 Task: Find connections with filter location Kousa with filter topic #realtorwith filter profile language French with filter current company EJAmerica with filter school Vaagdevi College of Engineering with filter industry Meat Products Manufacturing with filter service category Nonprofit Consulting with filter keywords title Dog Walker / Pet Sitter
Action: Mouse moved to (636, 74)
Screenshot: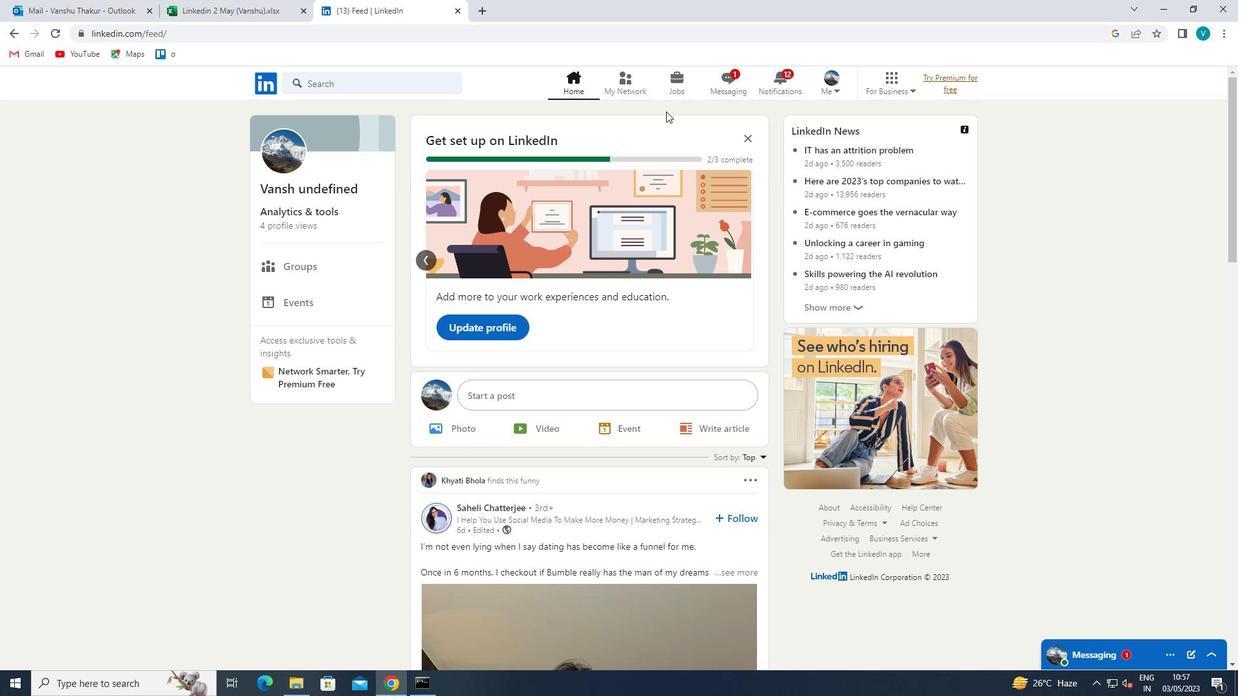 
Action: Mouse pressed left at (636, 74)
Screenshot: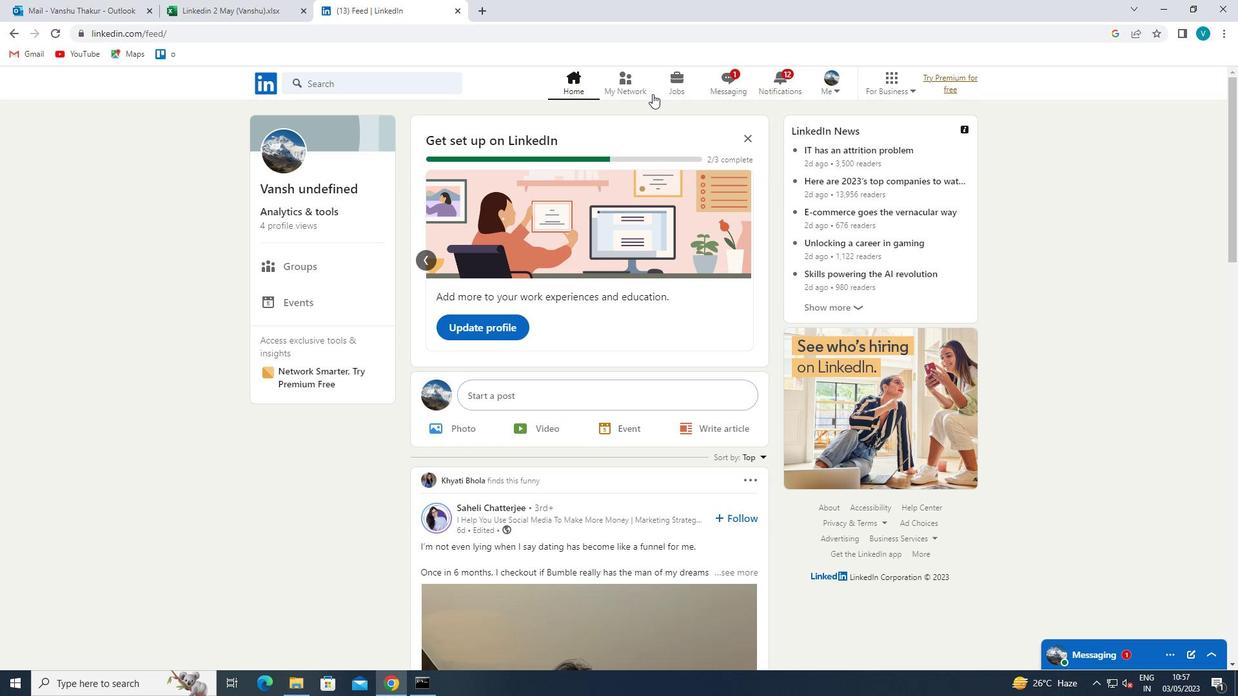 
Action: Mouse moved to (342, 157)
Screenshot: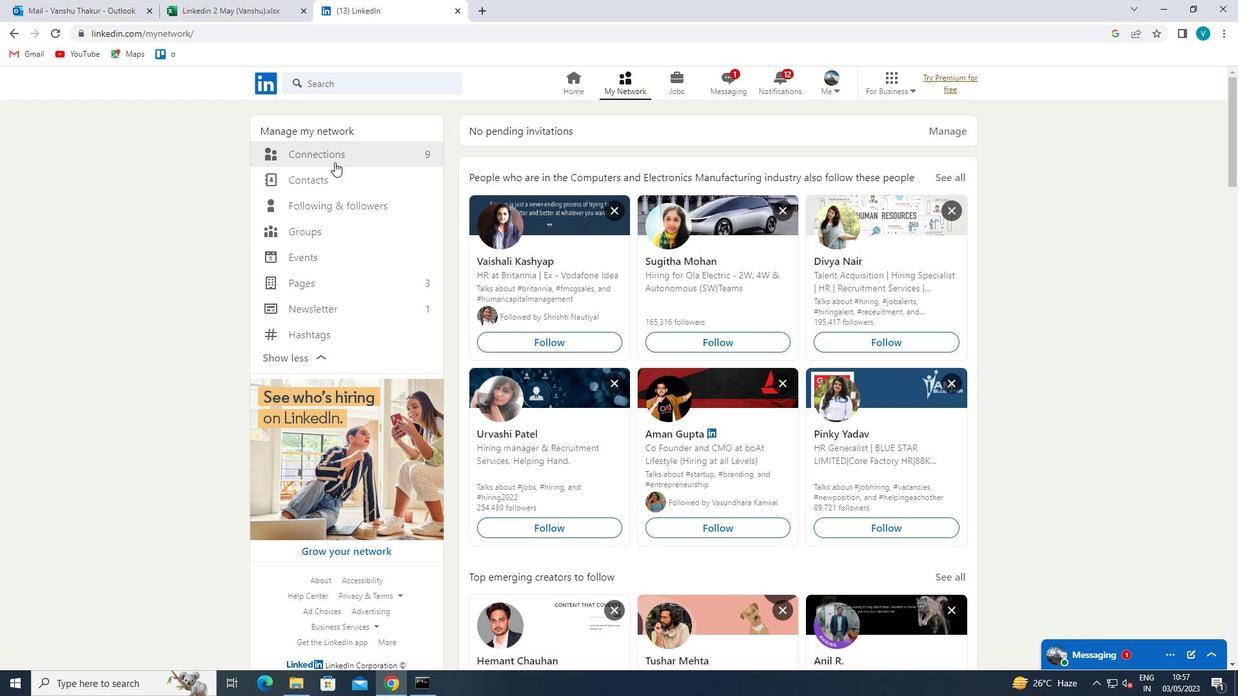 
Action: Mouse pressed left at (342, 157)
Screenshot: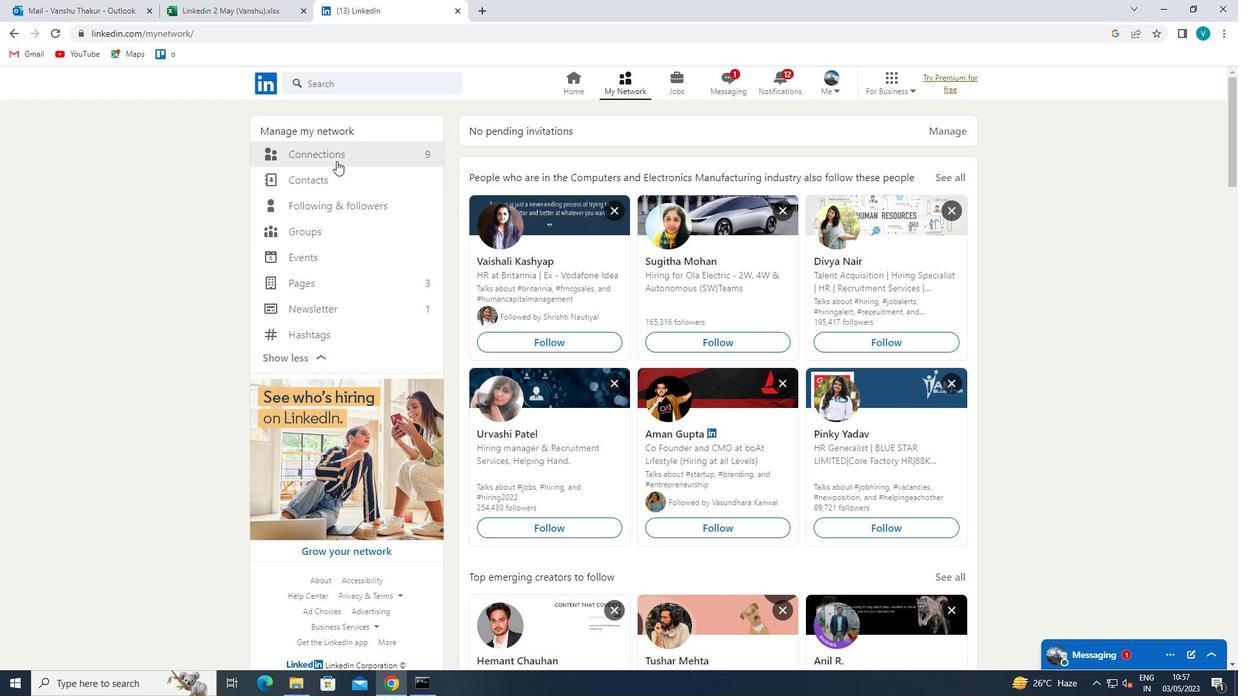 
Action: Mouse moved to (704, 152)
Screenshot: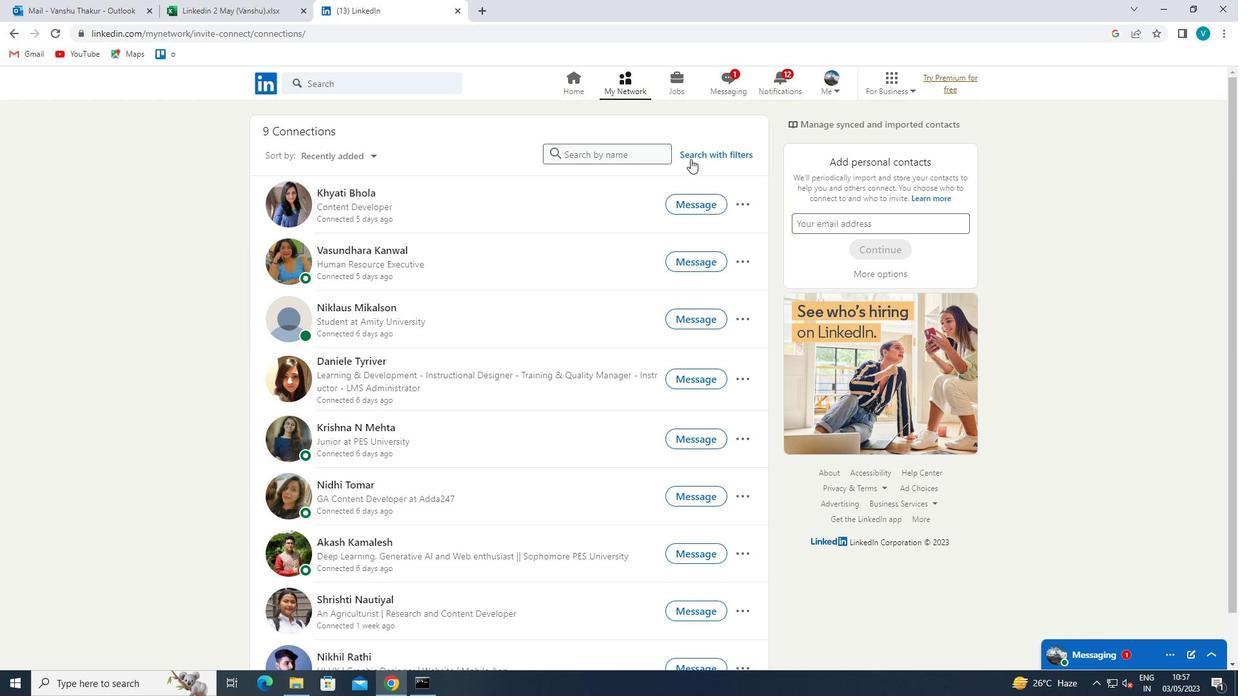 
Action: Mouse pressed left at (704, 152)
Screenshot: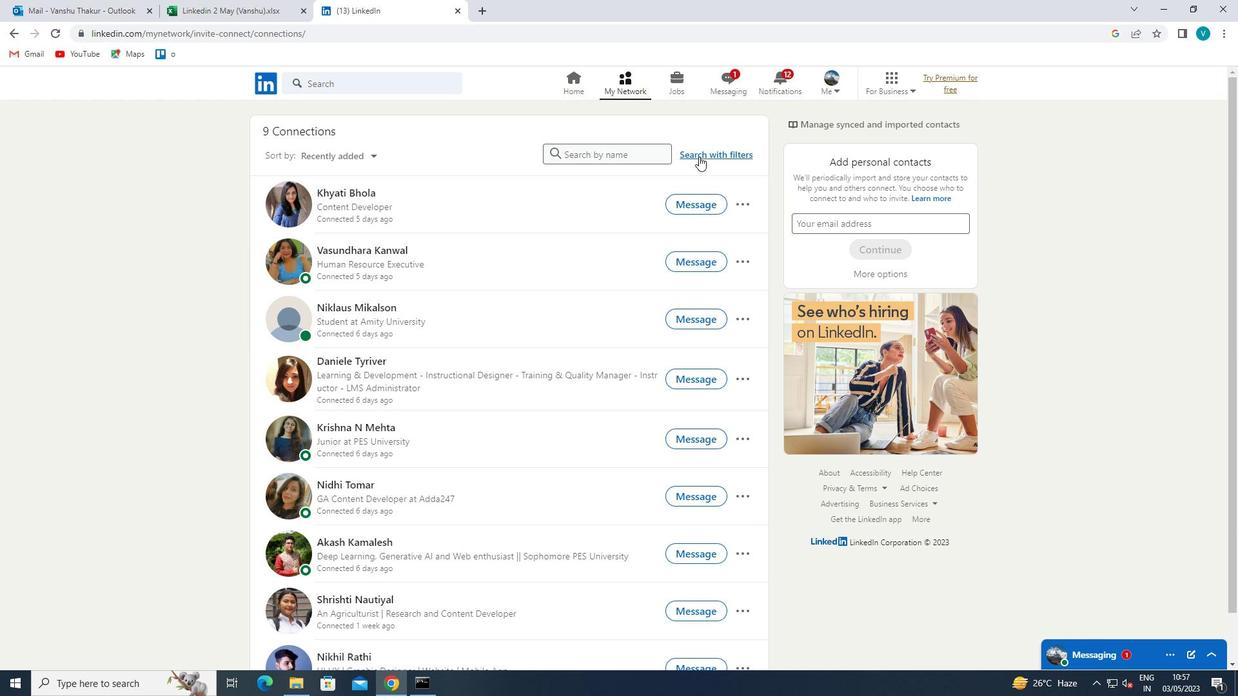 
Action: Mouse moved to (617, 123)
Screenshot: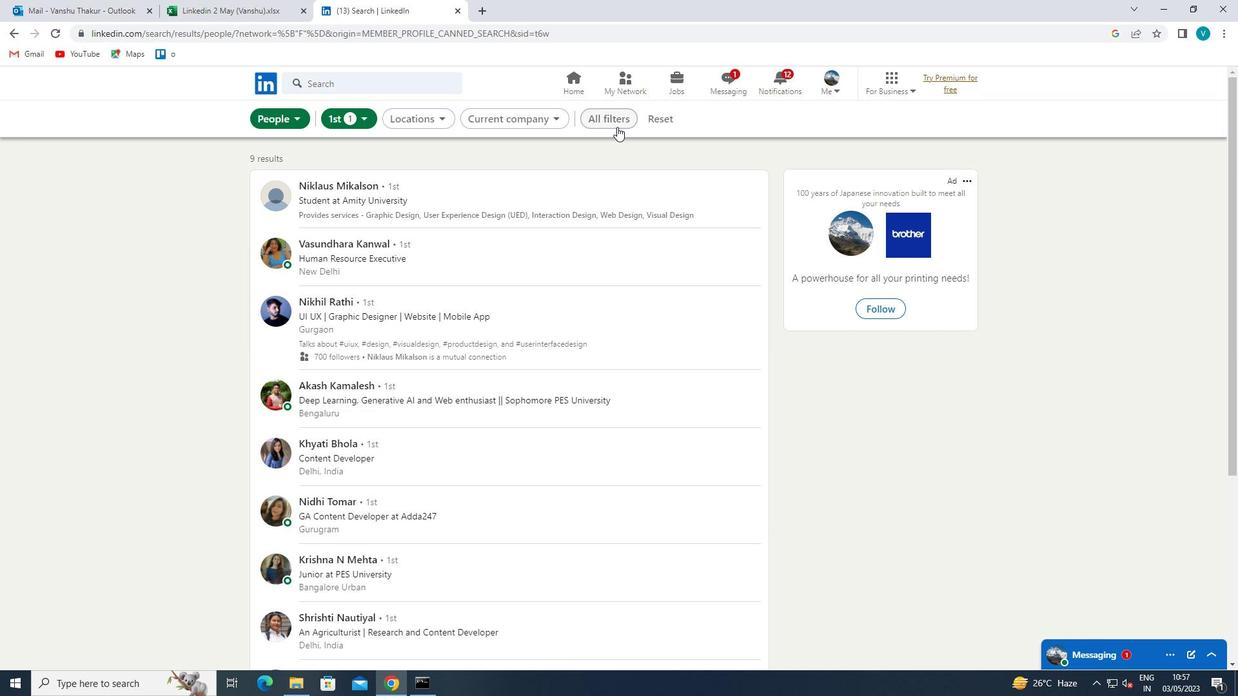 
Action: Mouse pressed left at (617, 123)
Screenshot: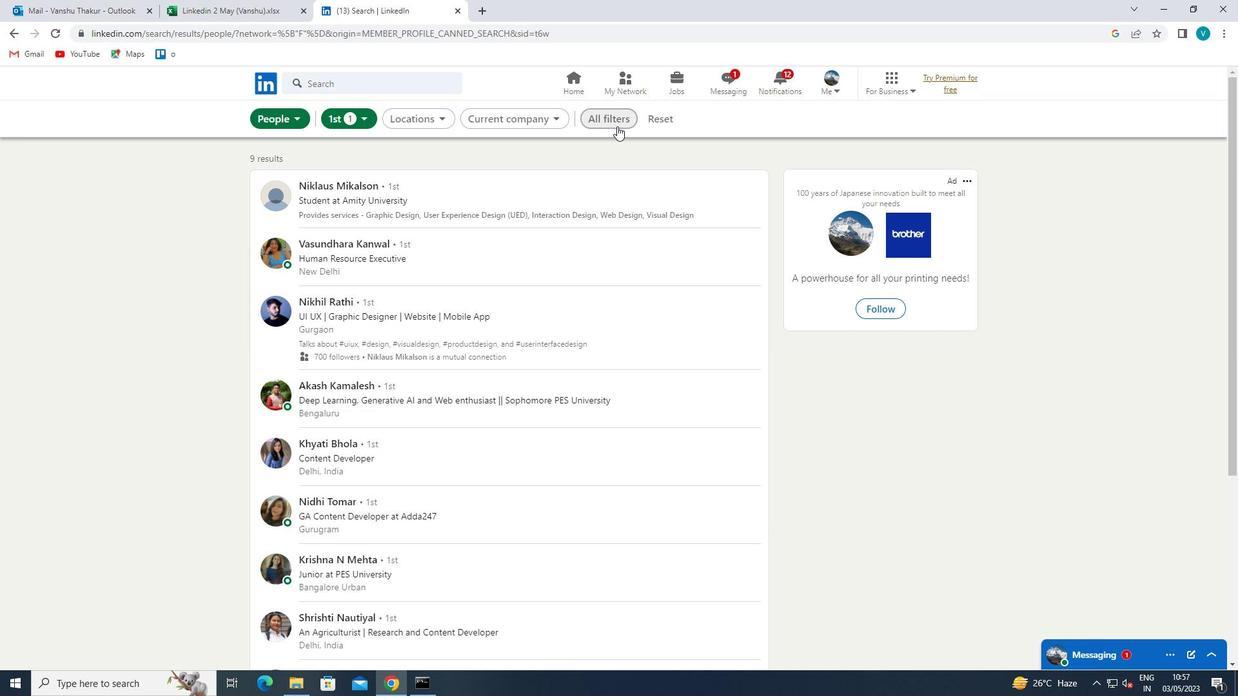 
Action: Mouse moved to (1036, 390)
Screenshot: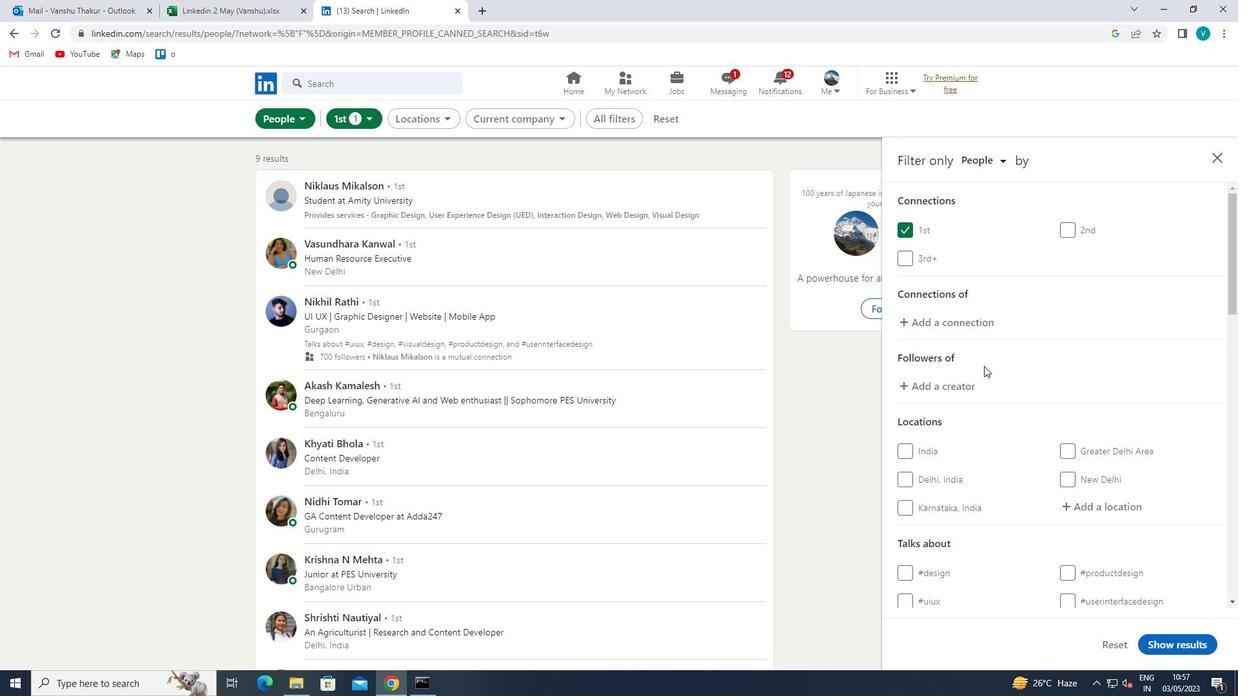 
Action: Mouse scrolled (1036, 389) with delta (0, 0)
Screenshot: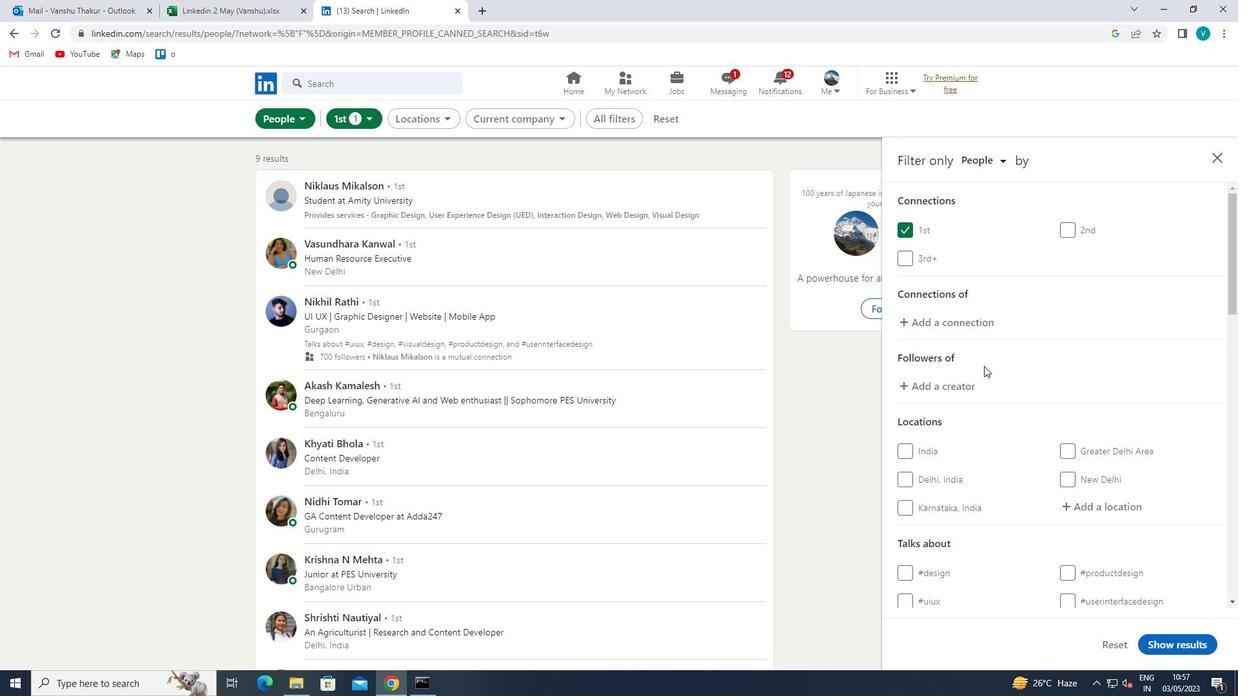 
Action: Mouse moved to (1037, 390)
Screenshot: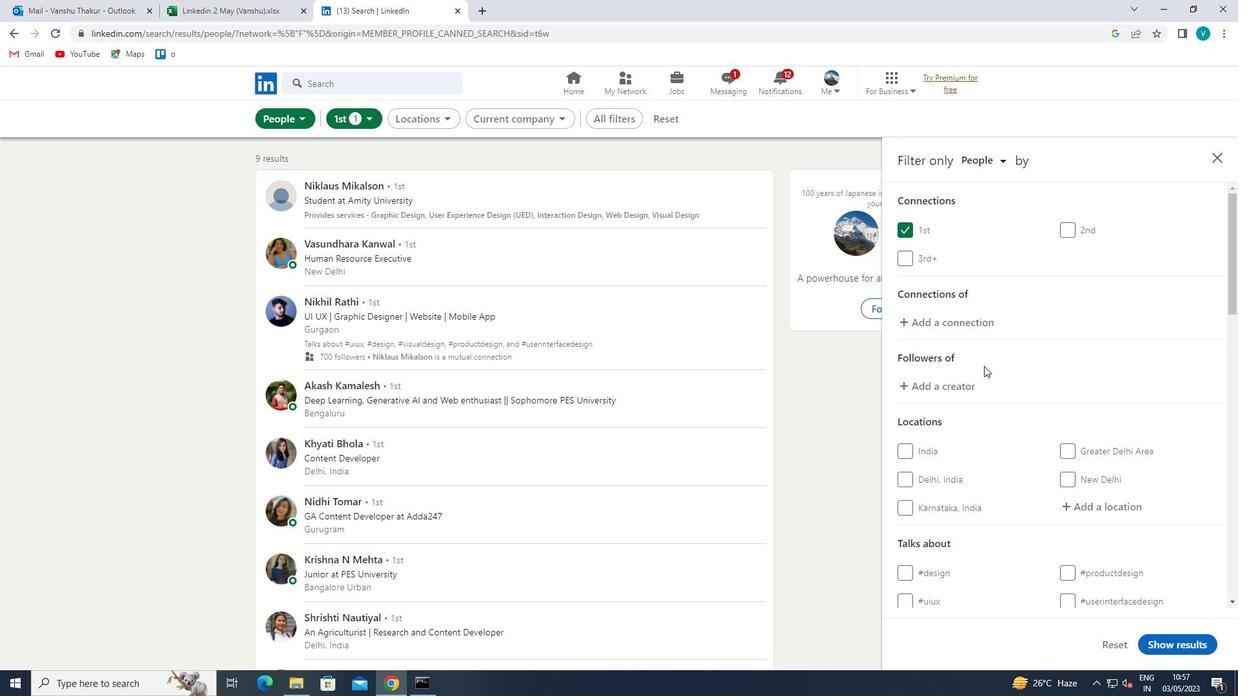 
Action: Mouse scrolled (1037, 389) with delta (0, 0)
Screenshot: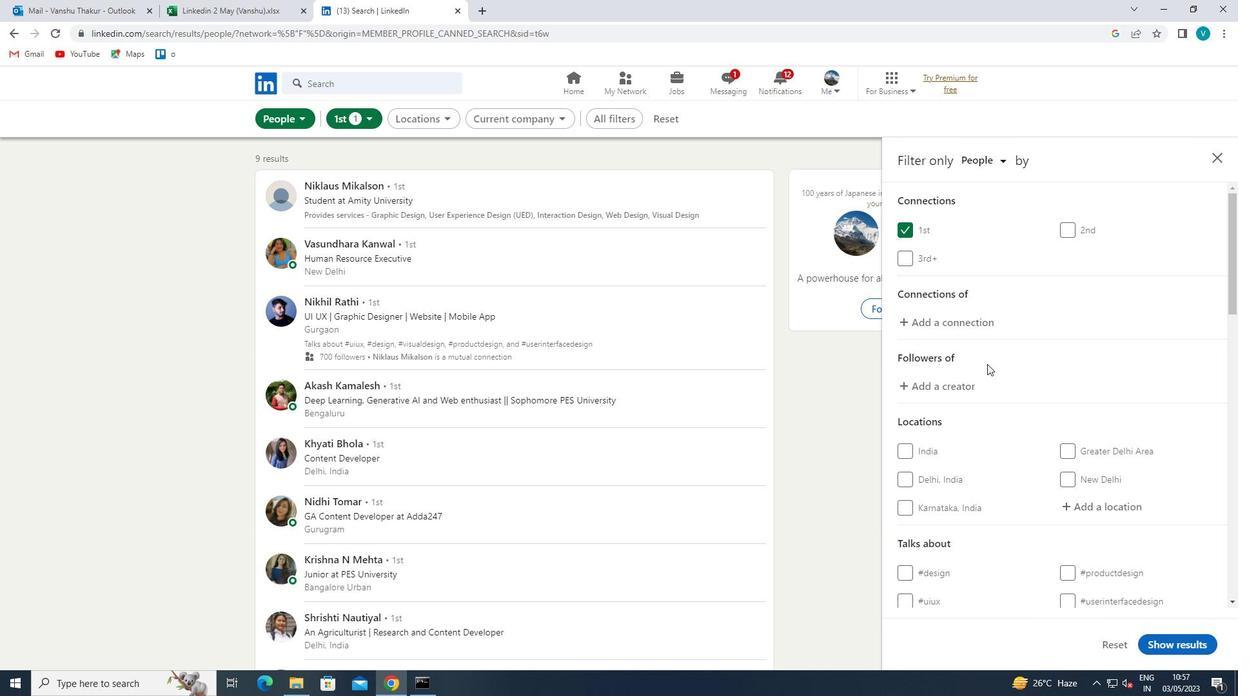 
Action: Mouse moved to (1100, 375)
Screenshot: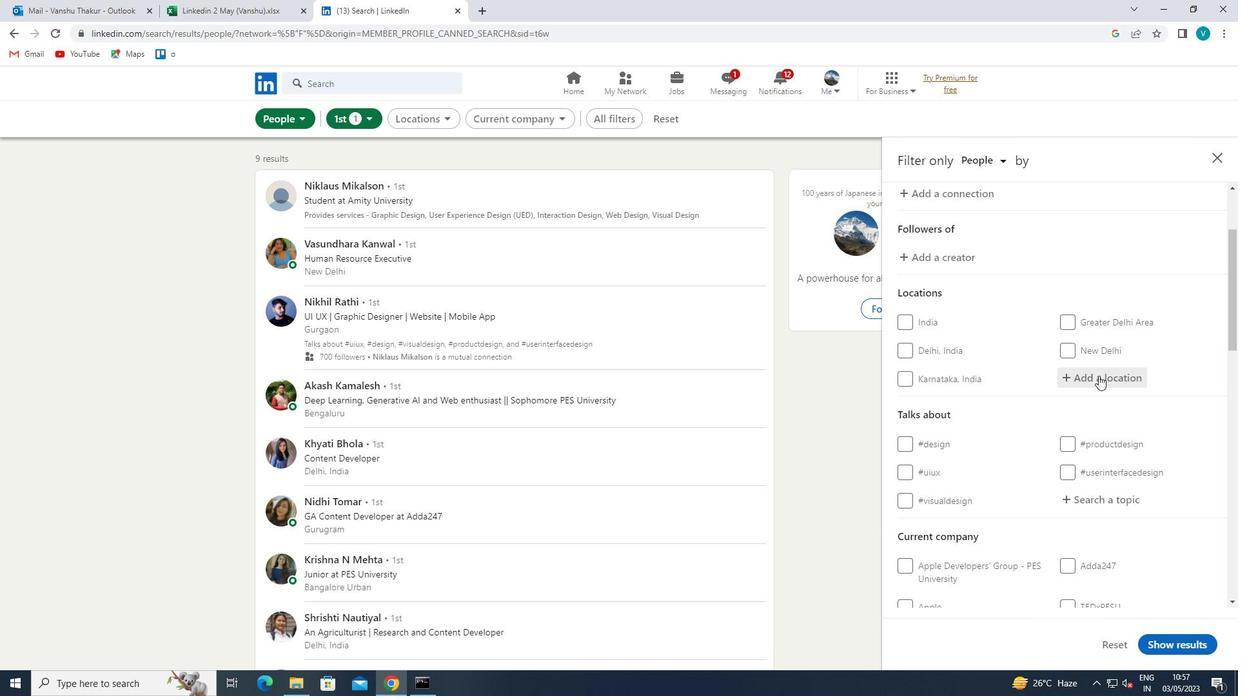
Action: Mouse pressed left at (1100, 375)
Screenshot: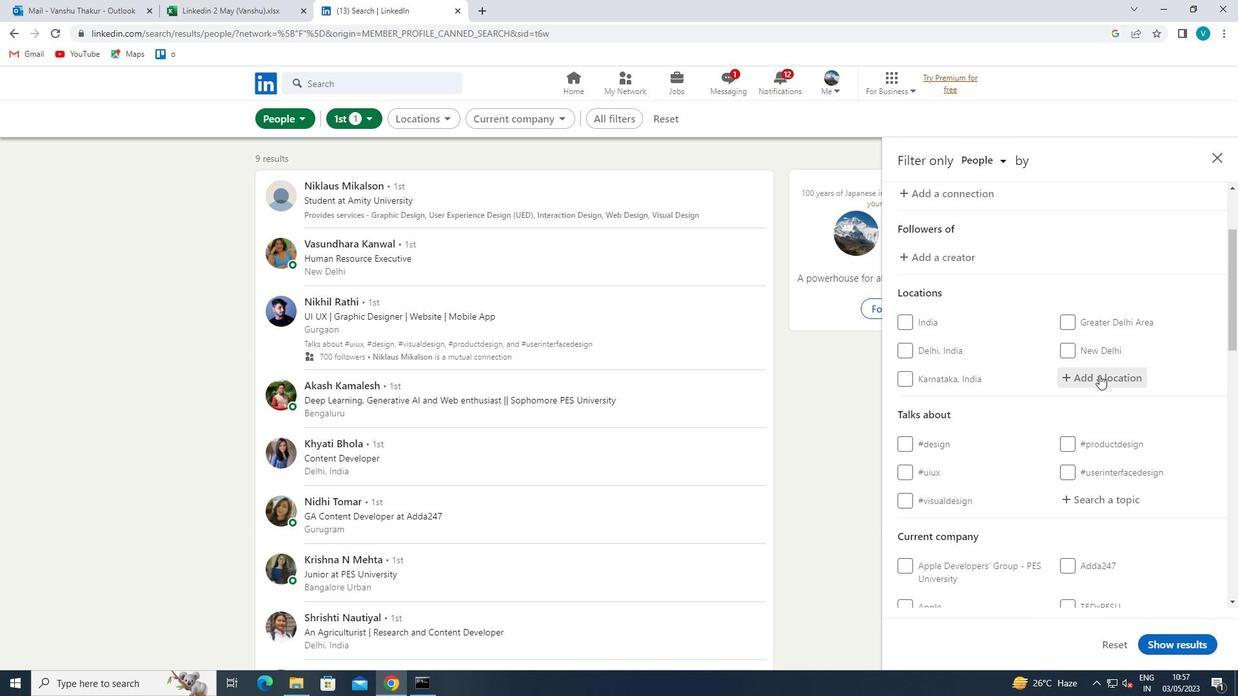 
Action: Key pressed <Key.shift>KOUSA<Key.space>
Screenshot: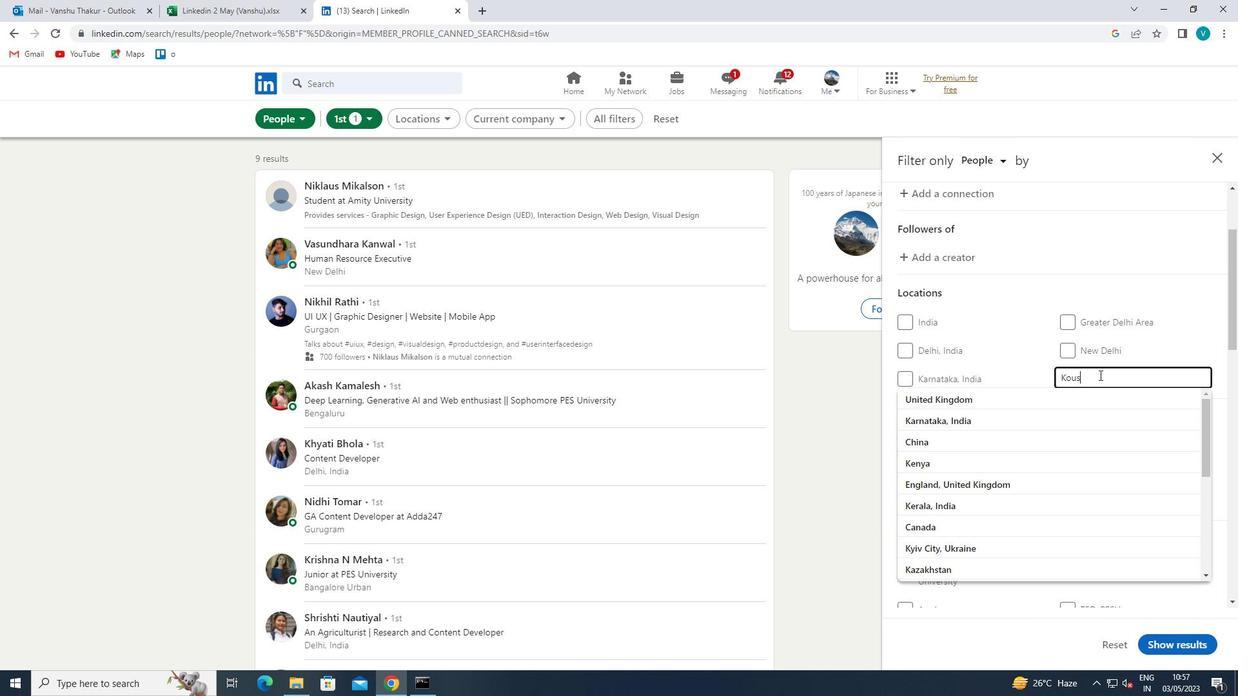
Action: Mouse moved to (1047, 378)
Screenshot: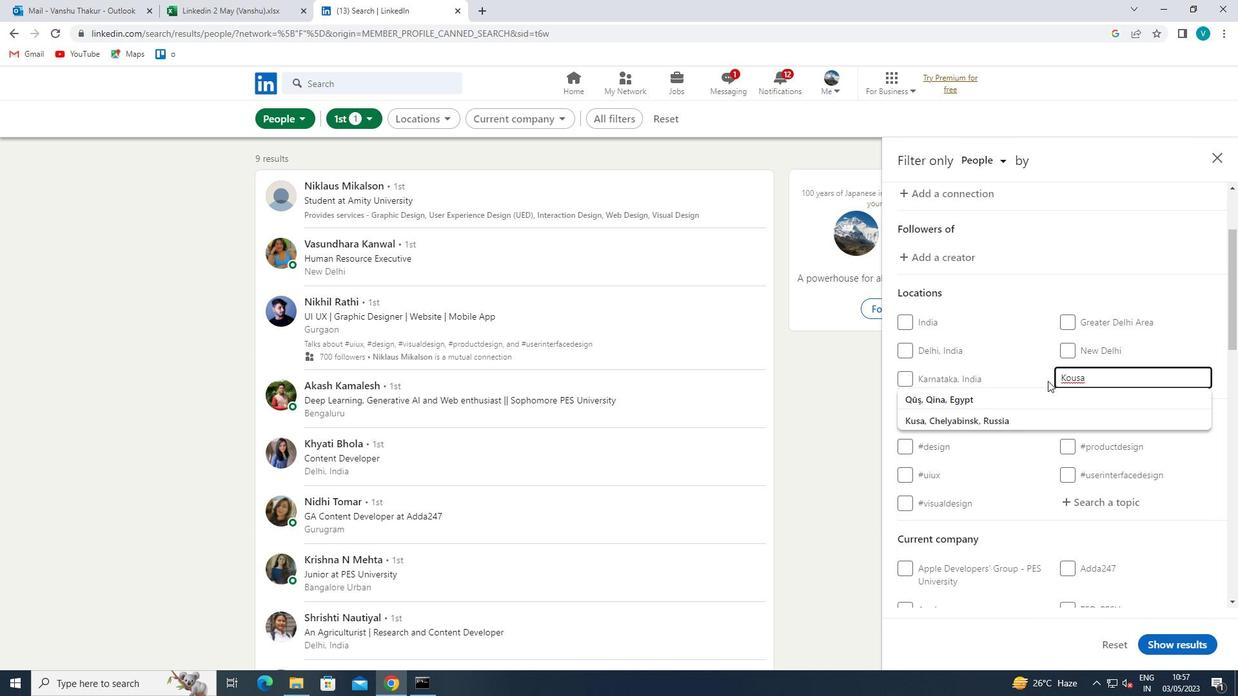 
Action: Mouse pressed left at (1047, 378)
Screenshot: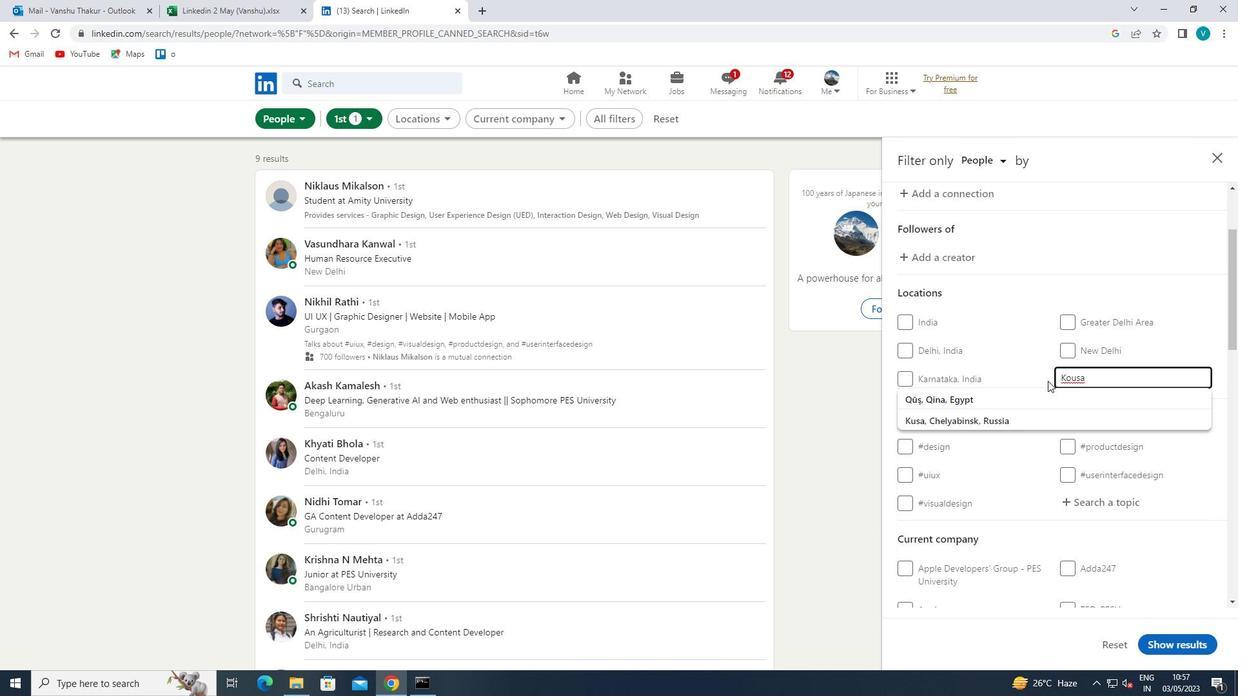 
Action: Mouse moved to (1046, 377)
Screenshot: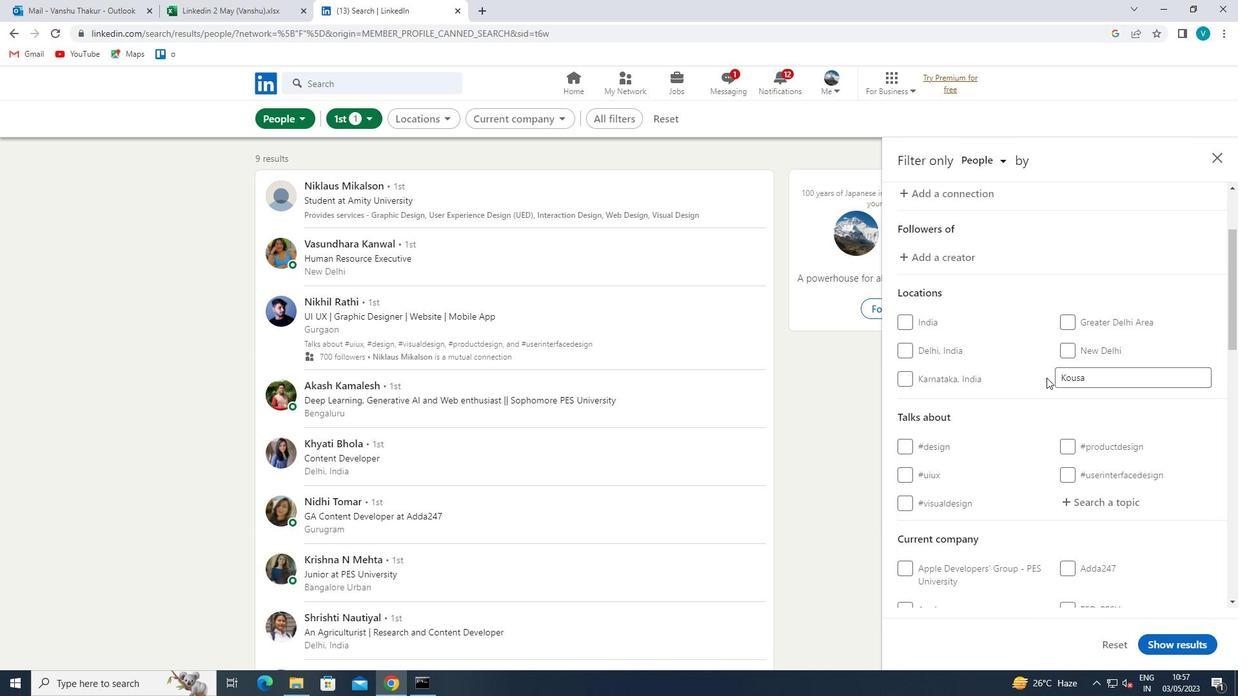
Action: Mouse scrolled (1046, 376) with delta (0, 0)
Screenshot: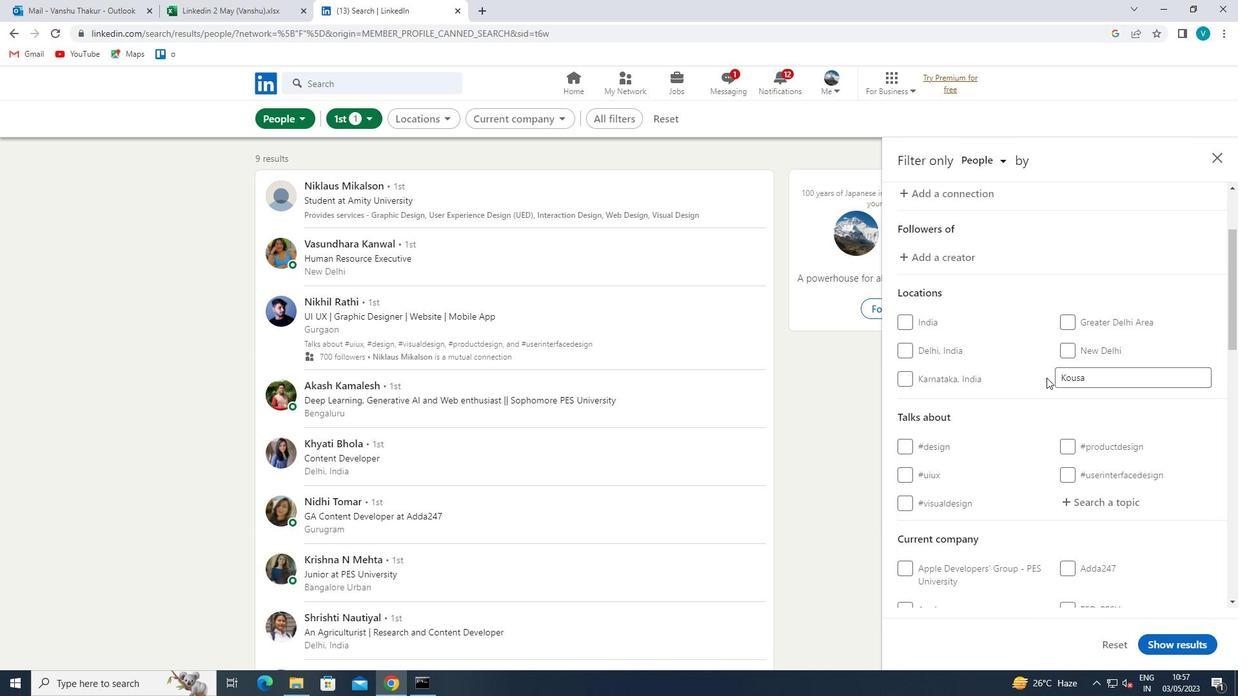 
Action: Mouse moved to (1137, 439)
Screenshot: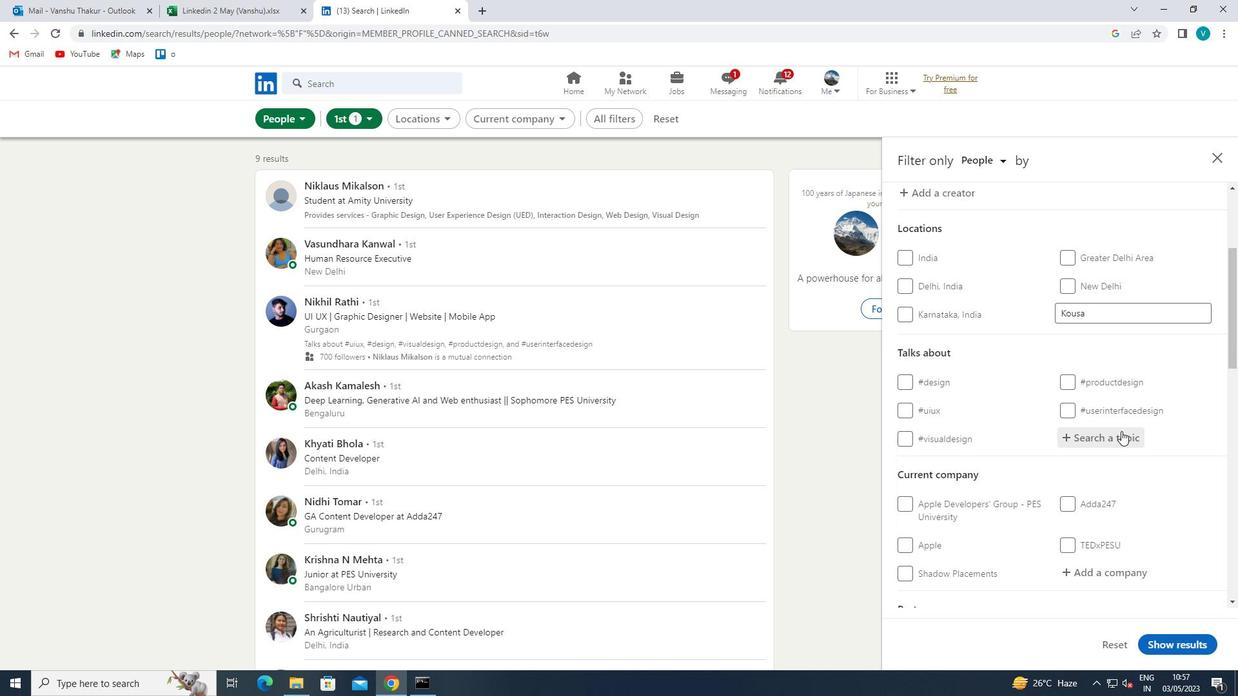 
Action: Mouse pressed left at (1137, 439)
Screenshot: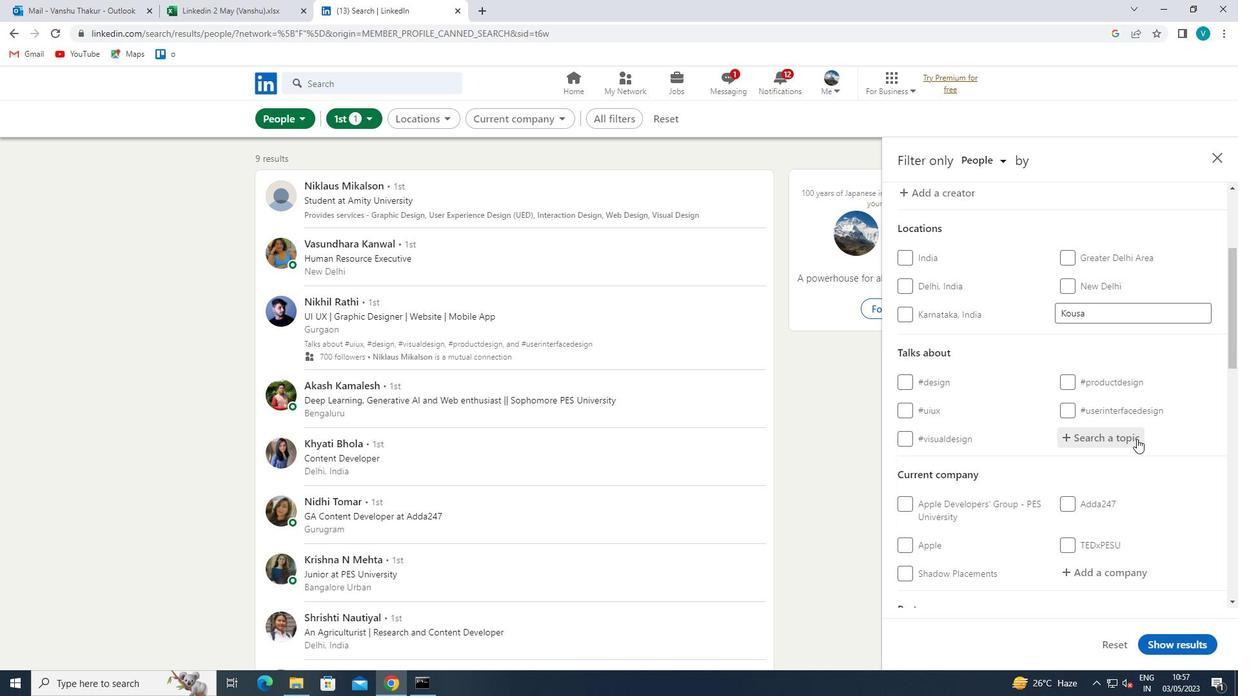 
Action: Mouse moved to (1087, 472)
Screenshot: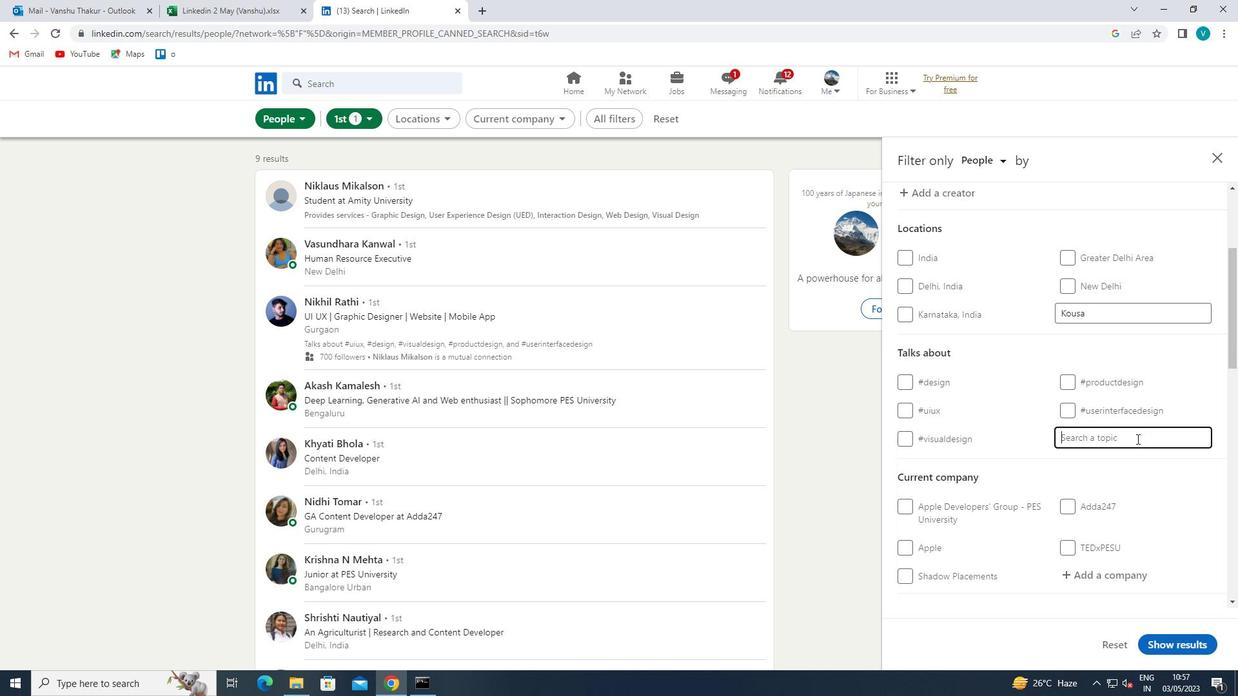 
Action: Key pressed REALTOR
Screenshot: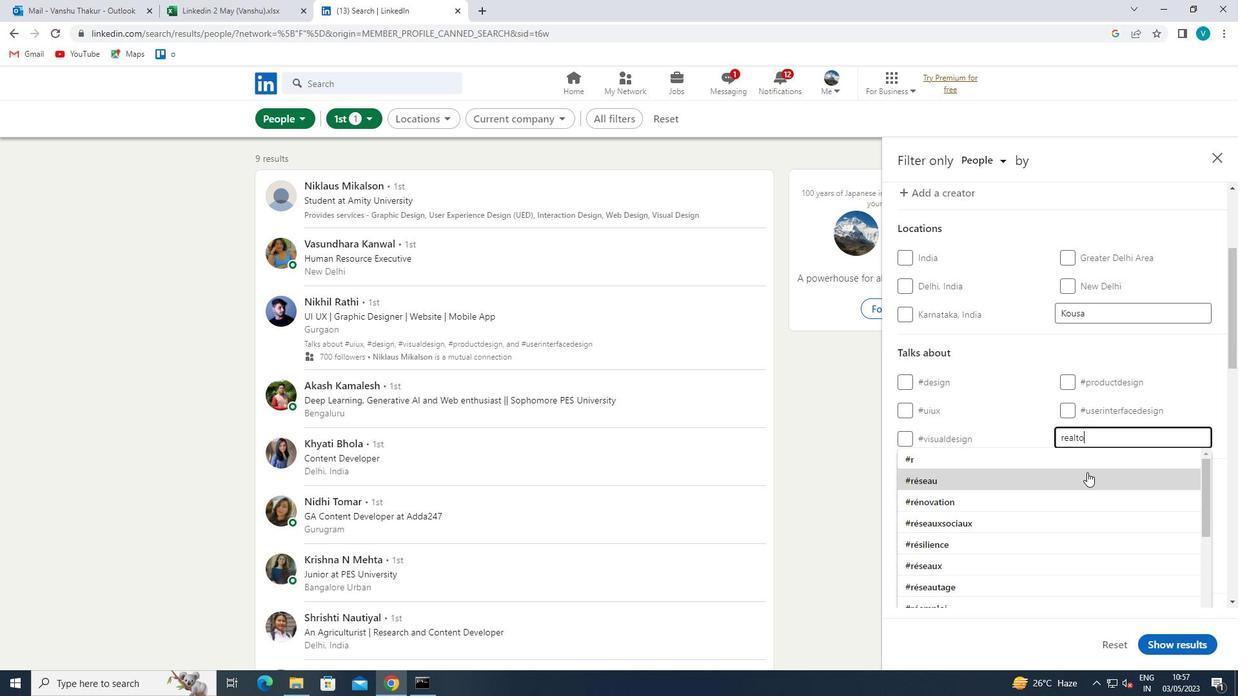 
Action: Mouse moved to (1102, 462)
Screenshot: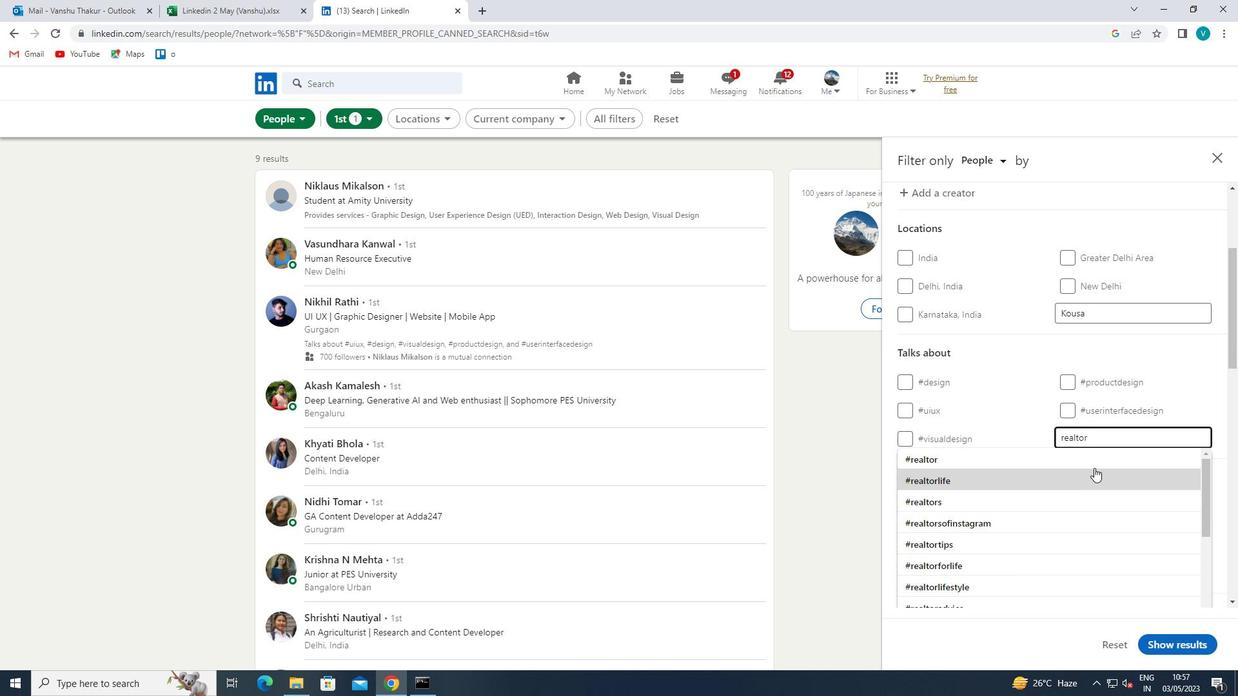 
Action: Mouse pressed left at (1102, 462)
Screenshot: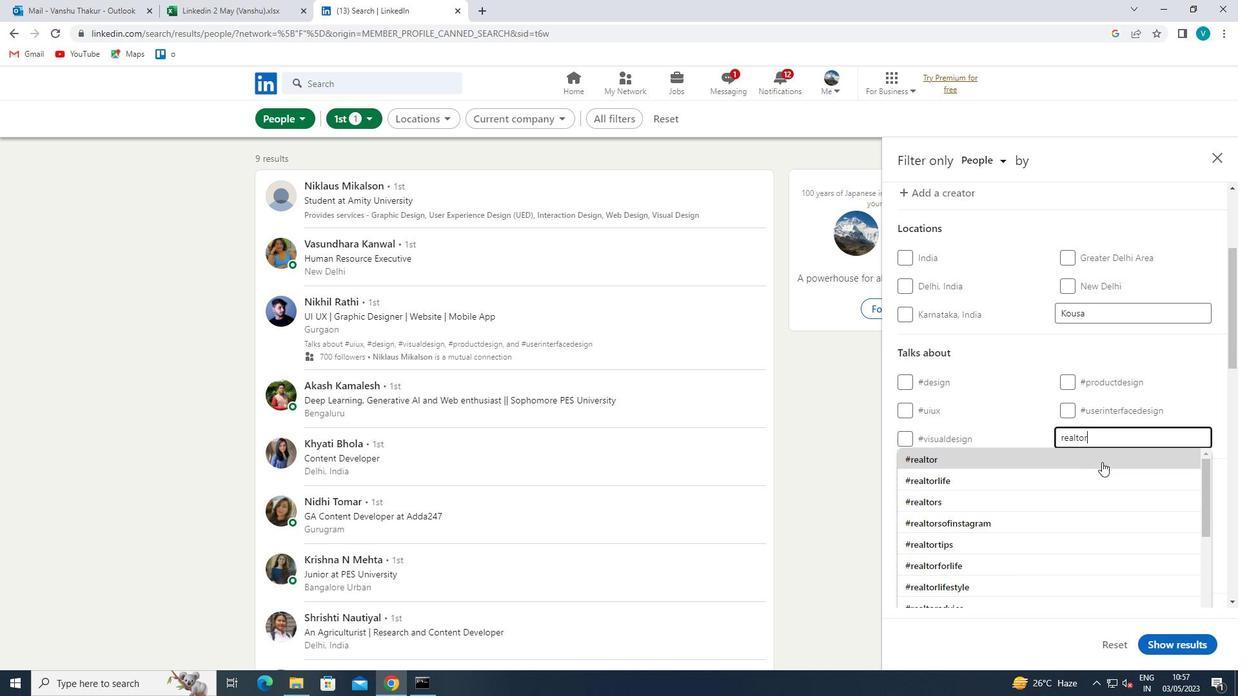 
Action: Mouse scrolled (1102, 461) with delta (0, 0)
Screenshot: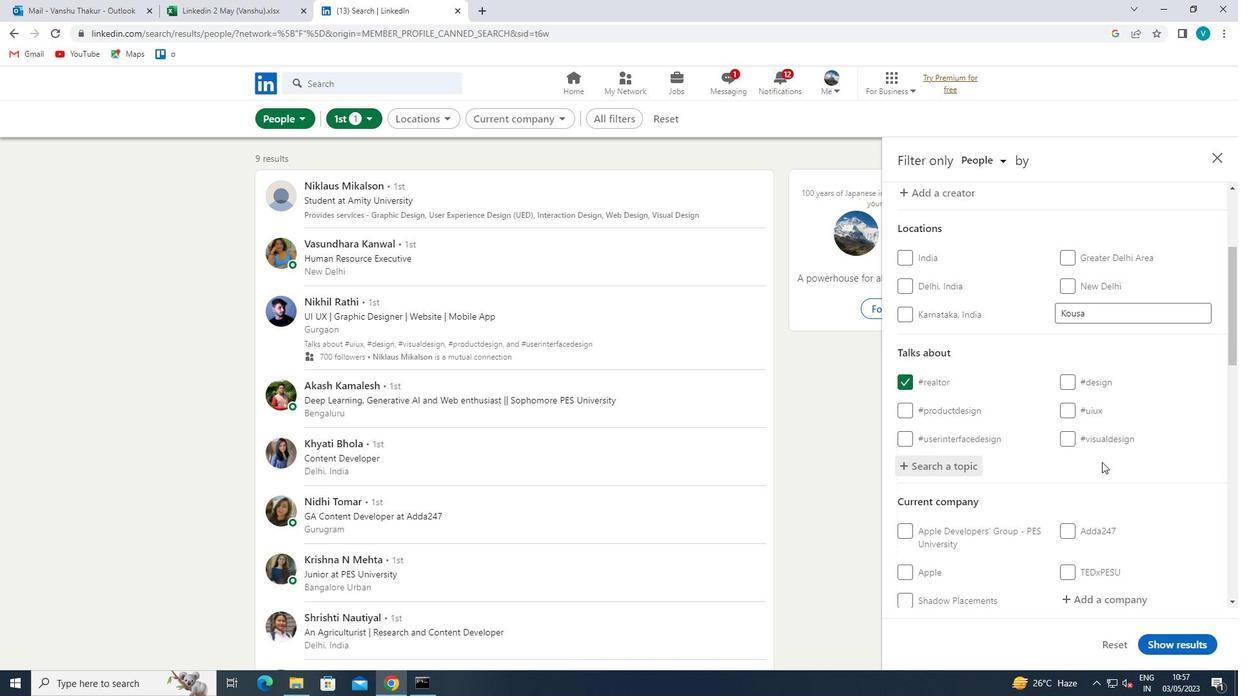 
Action: Mouse scrolled (1102, 461) with delta (0, 0)
Screenshot: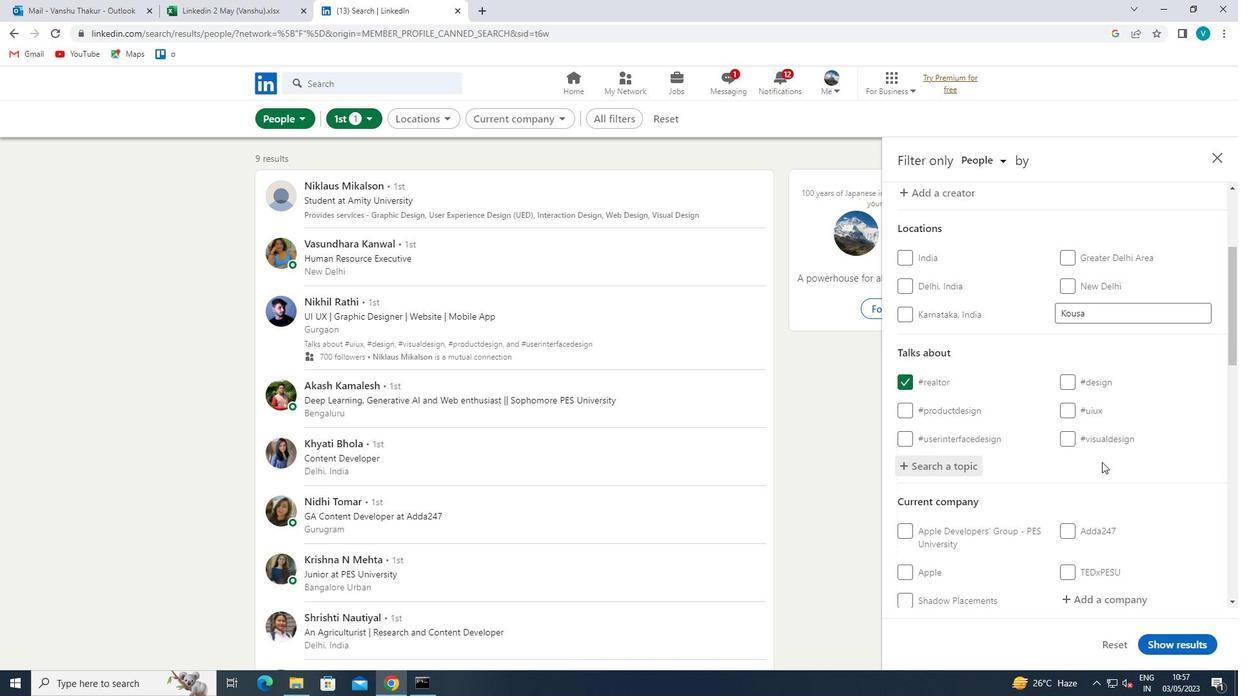 
Action: Mouse scrolled (1102, 461) with delta (0, 0)
Screenshot: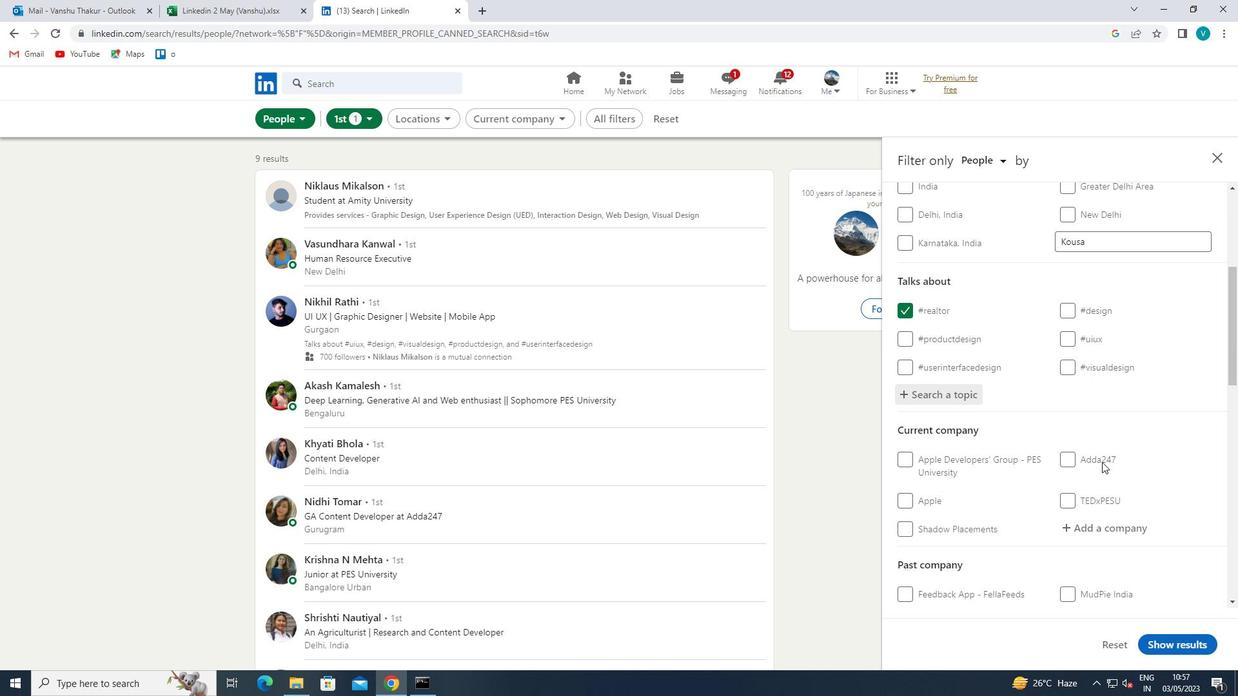 
Action: Mouse moved to (1115, 410)
Screenshot: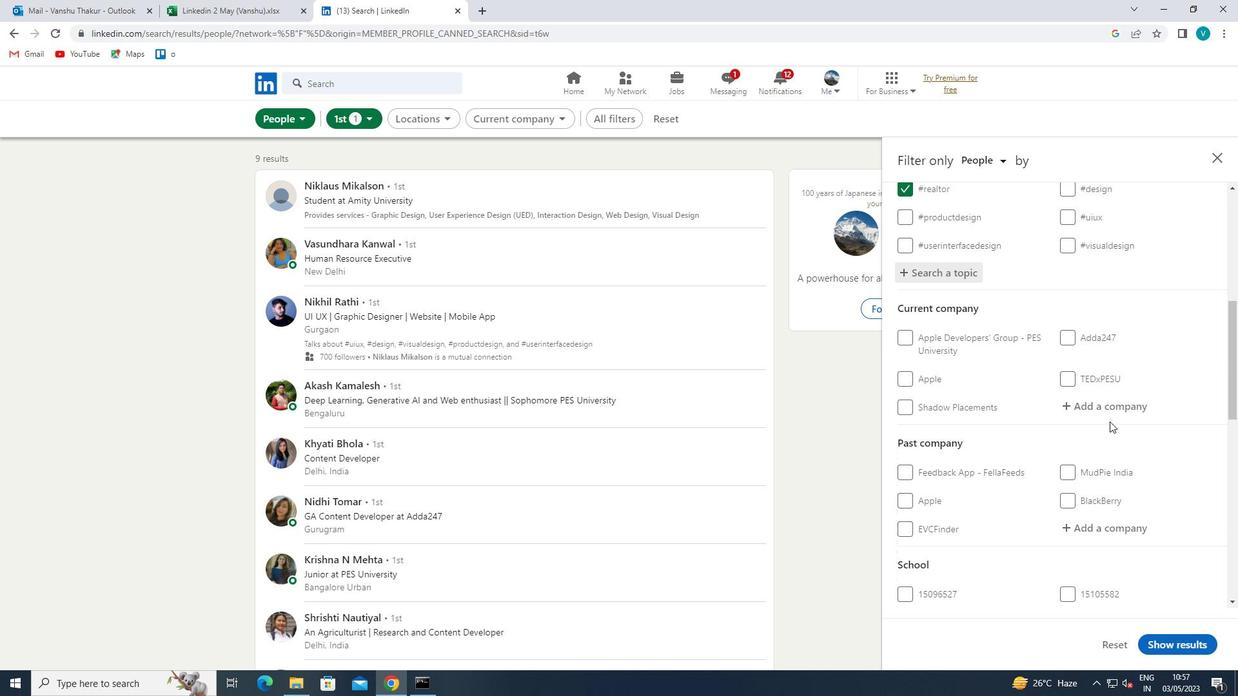 
Action: Mouse pressed left at (1115, 410)
Screenshot: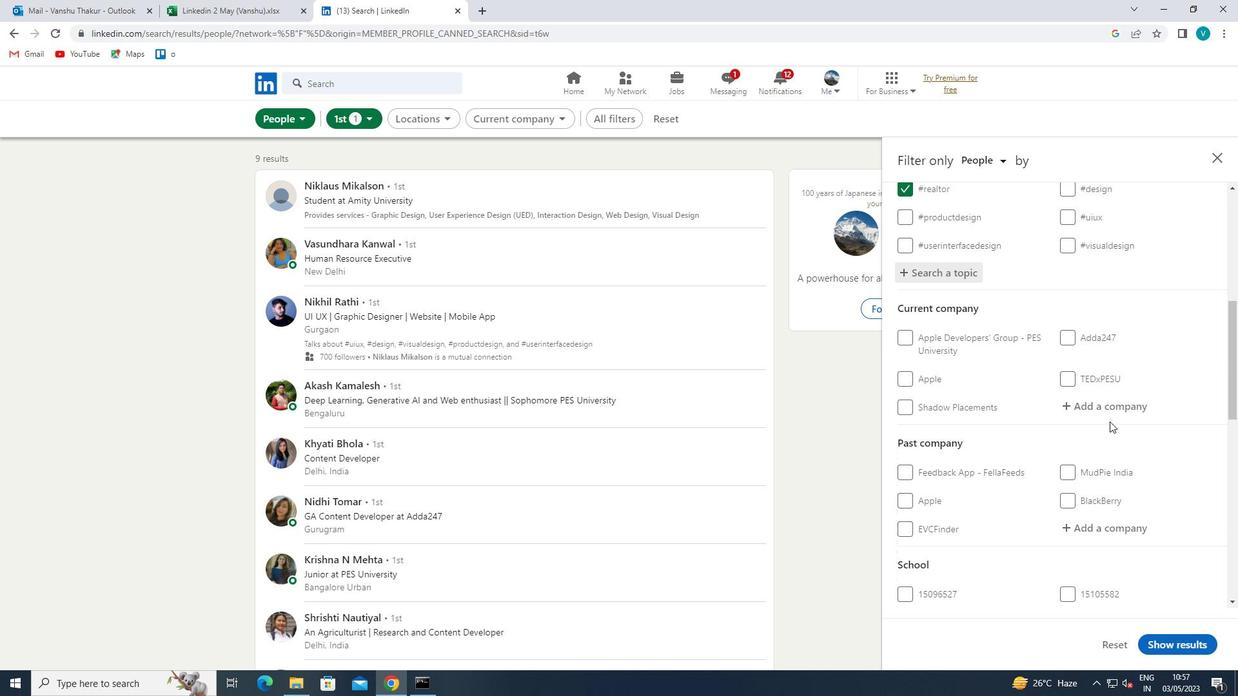 
Action: Mouse moved to (1050, 447)
Screenshot: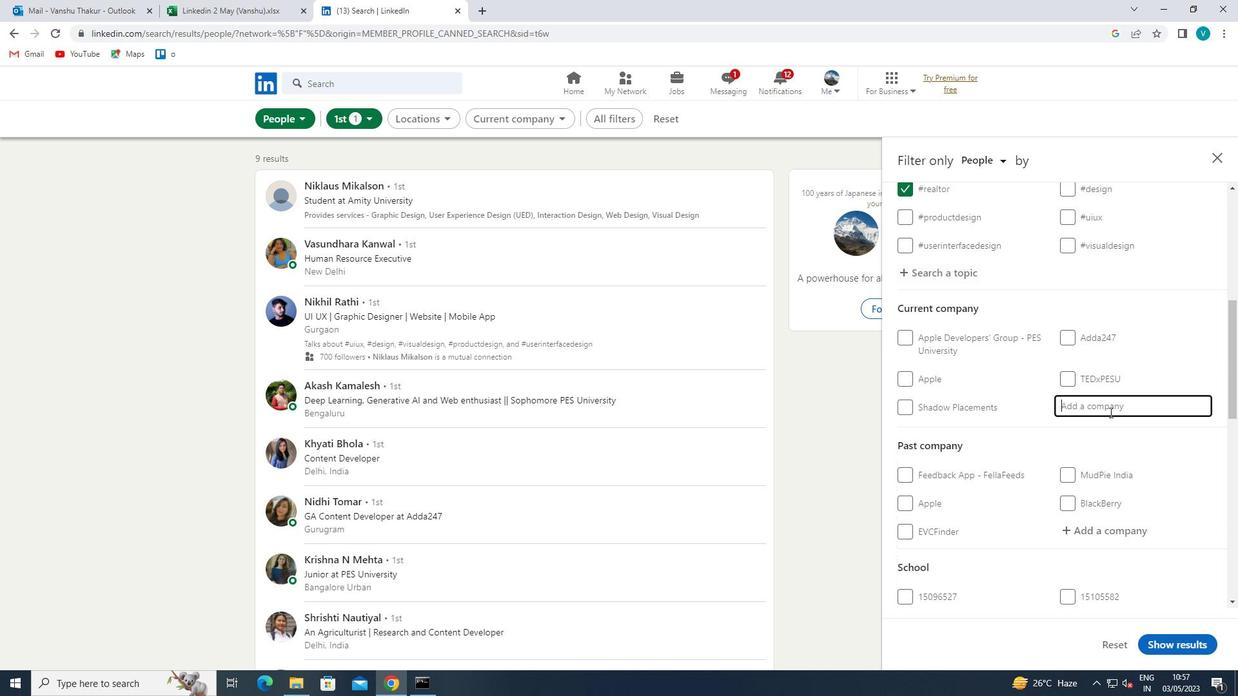 
Action: Key pressed <Key.shift><Key.shift><Key.shift><Key.shift><Key.shift>E<Key.shift>JA<Key.backspace><Key.shift>AM
Screenshot: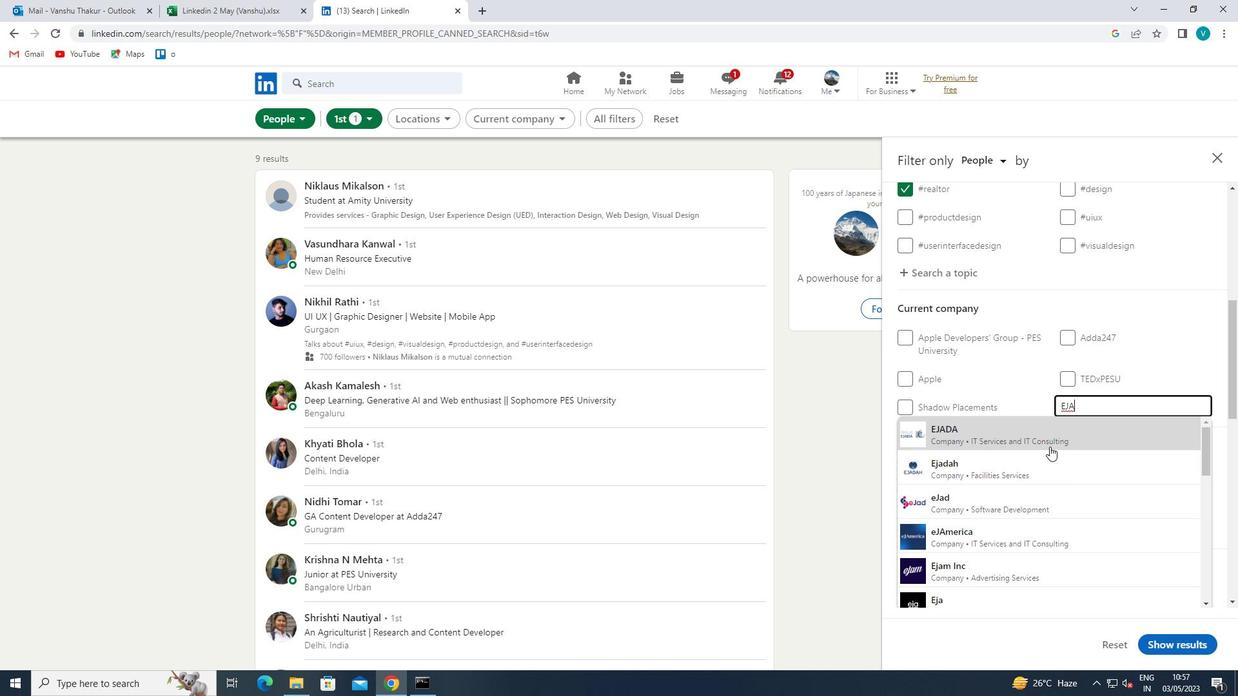 
Action: Mouse moved to (1050, 447)
Screenshot: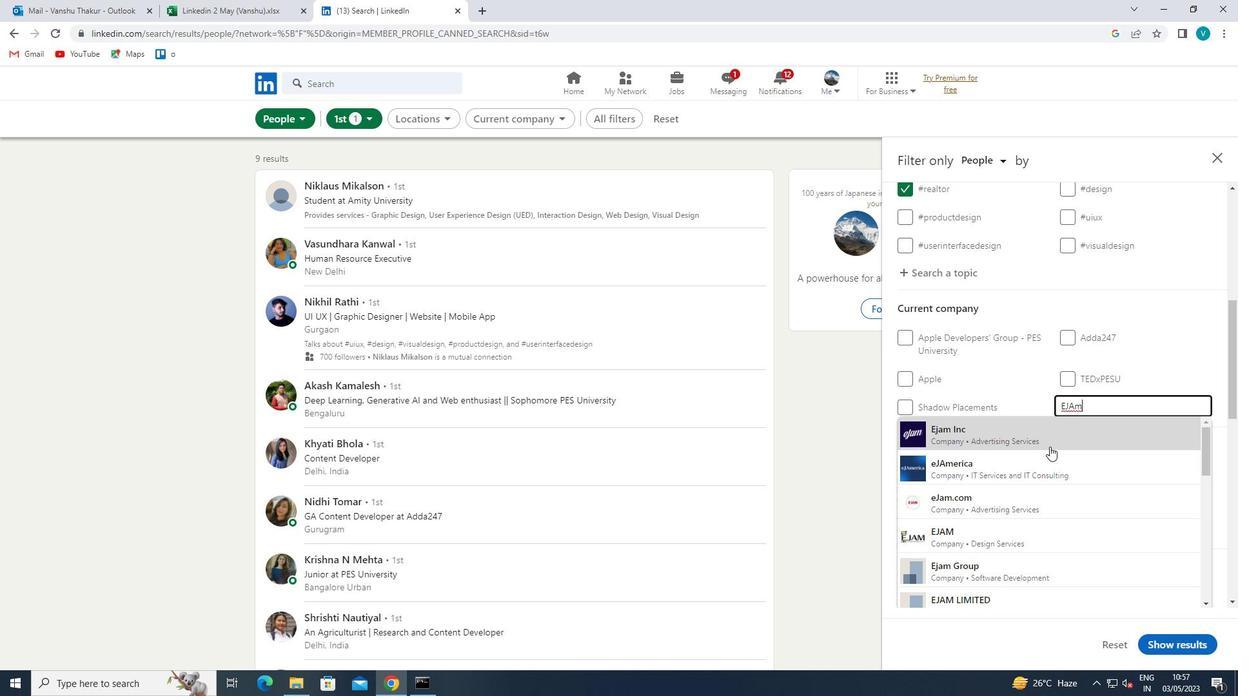 
Action: Key pressed ER
Screenshot: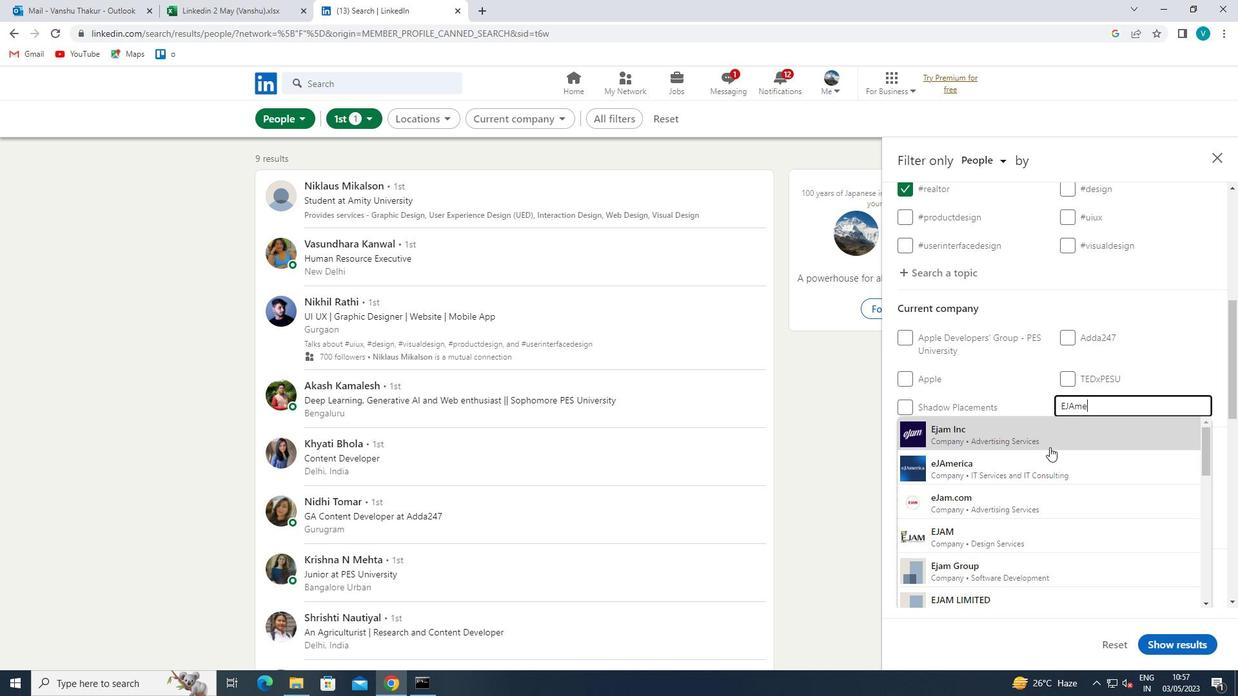 
Action: Mouse moved to (1068, 436)
Screenshot: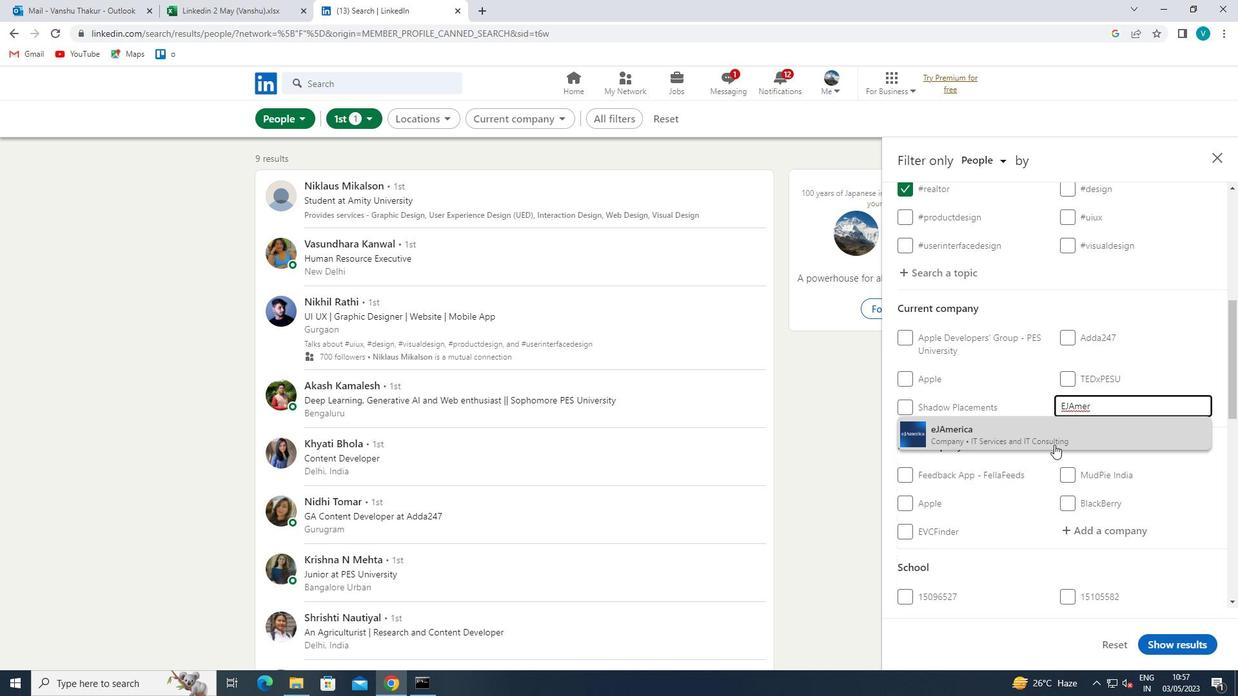 
Action: Mouse pressed left at (1068, 436)
Screenshot: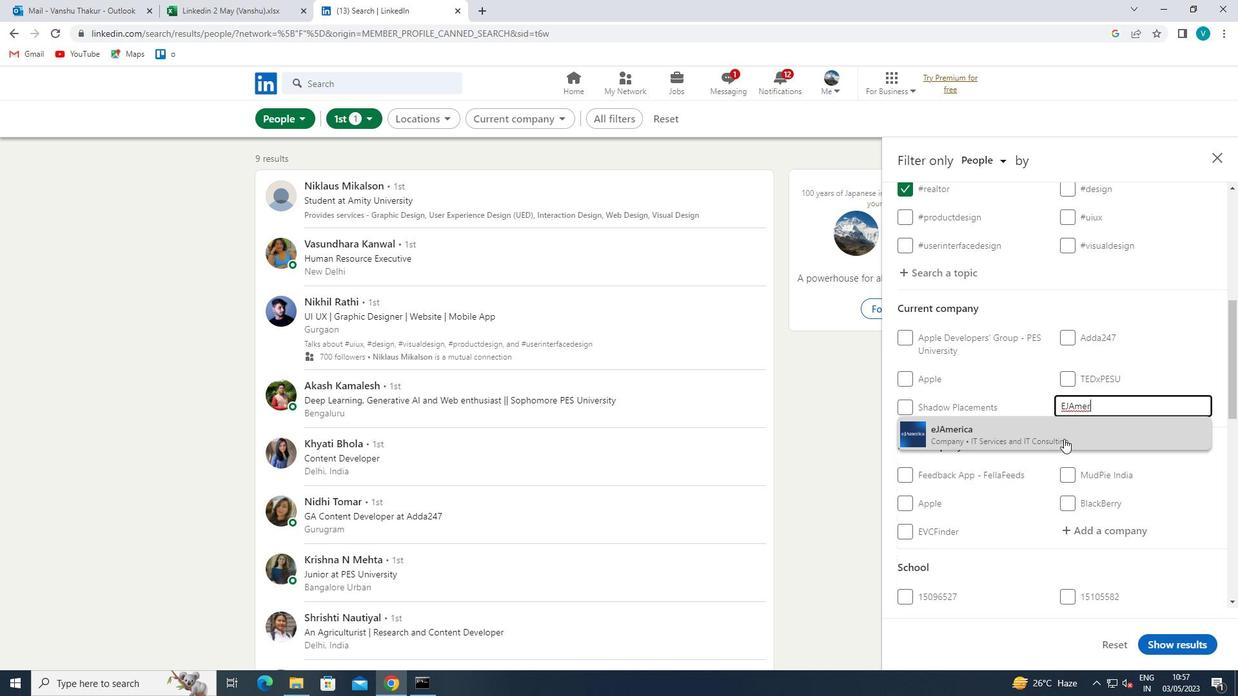 
Action: Mouse moved to (1068, 436)
Screenshot: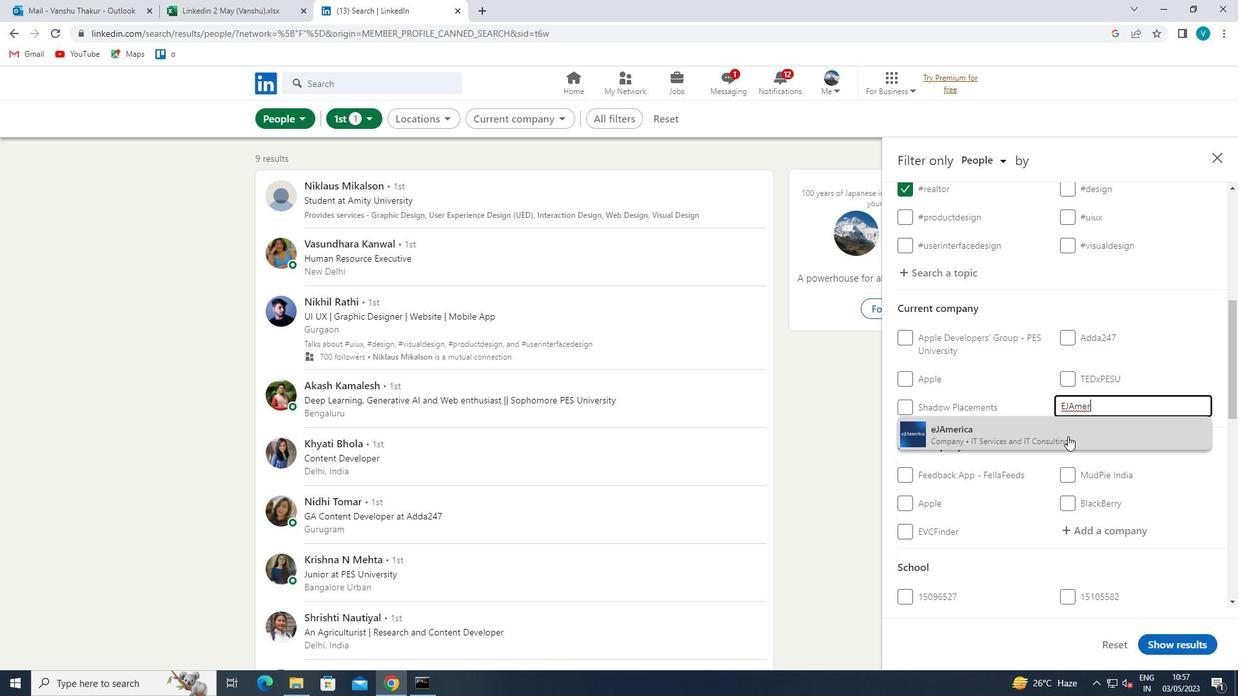 
Action: Mouse scrolled (1068, 435) with delta (0, 0)
Screenshot: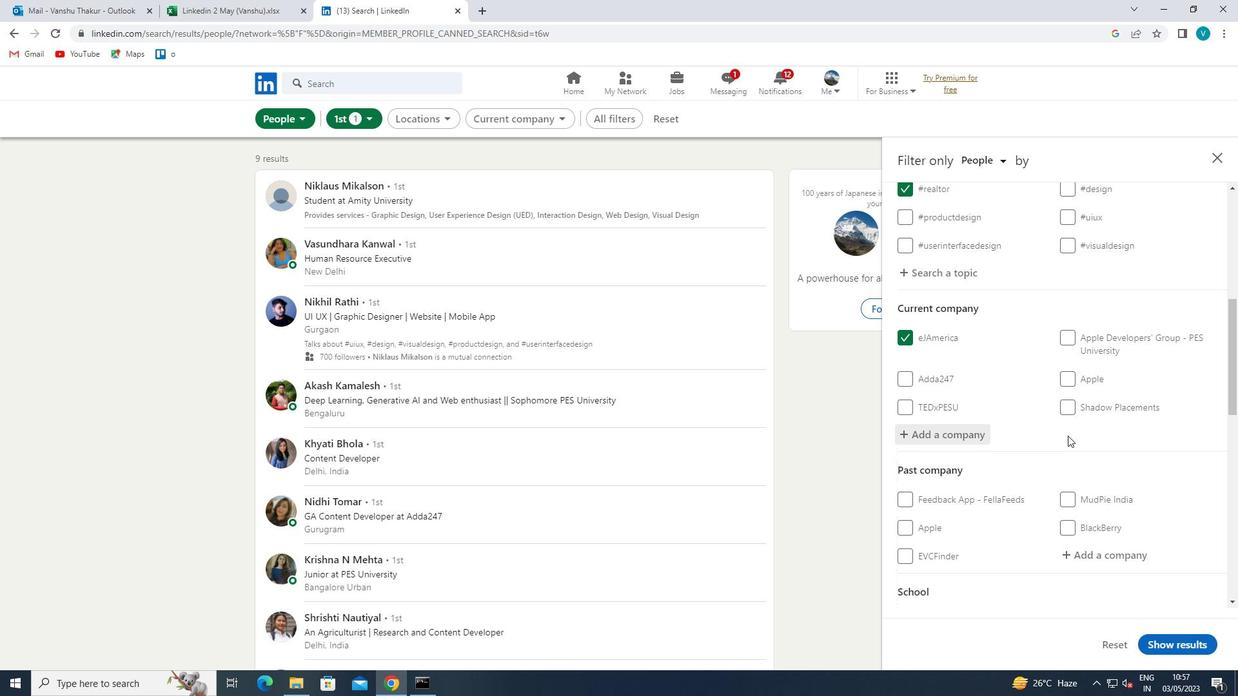 
Action: Mouse scrolled (1068, 435) with delta (0, 0)
Screenshot: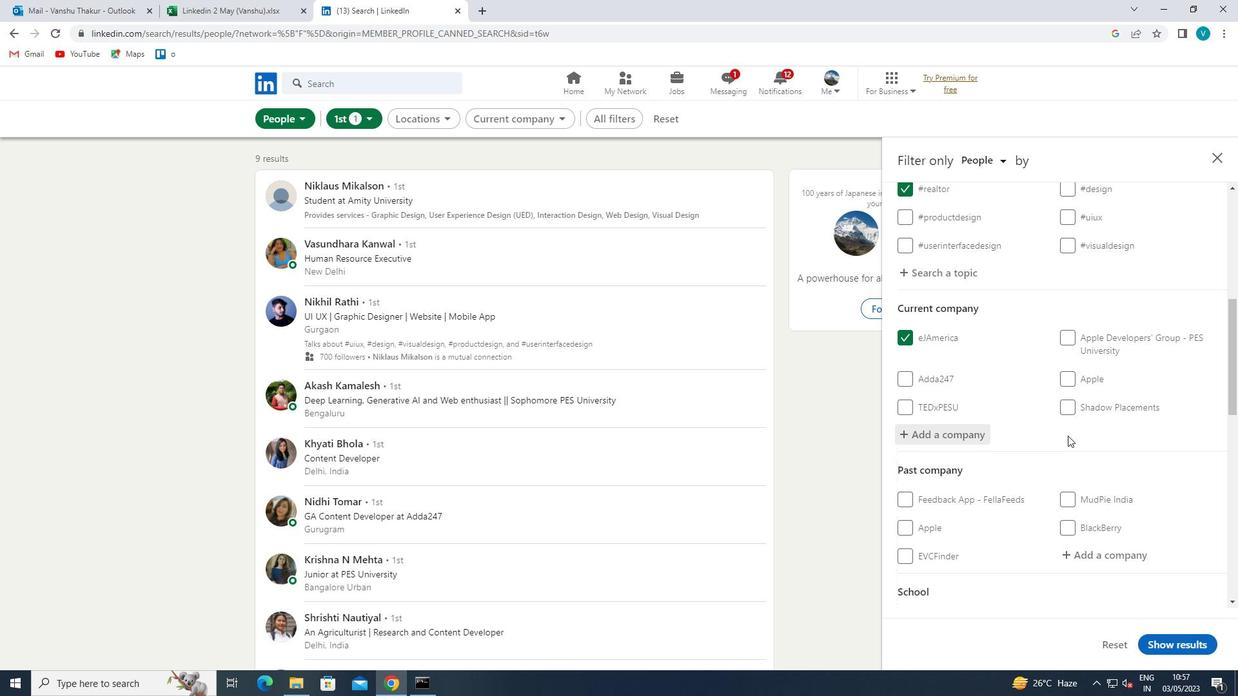 
Action: Mouse scrolled (1068, 435) with delta (0, 0)
Screenshot: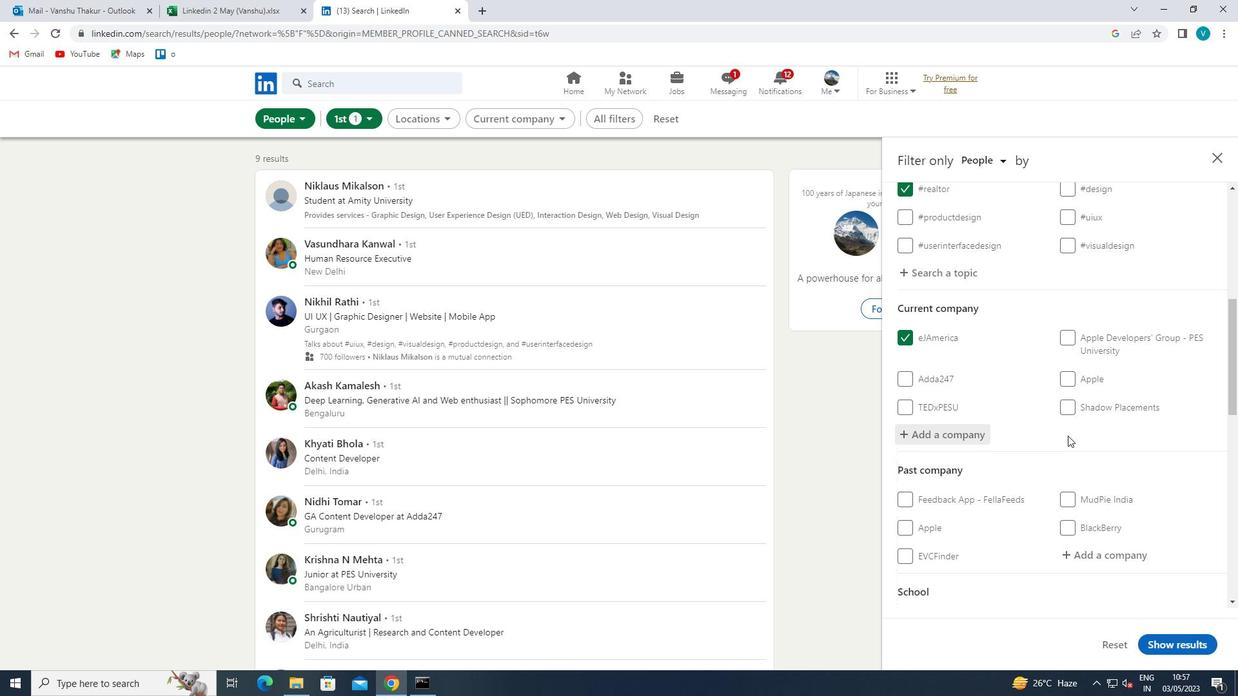 
Action: Mouse scrolled (1068, 435) with delta (0, 0)
Screenshot: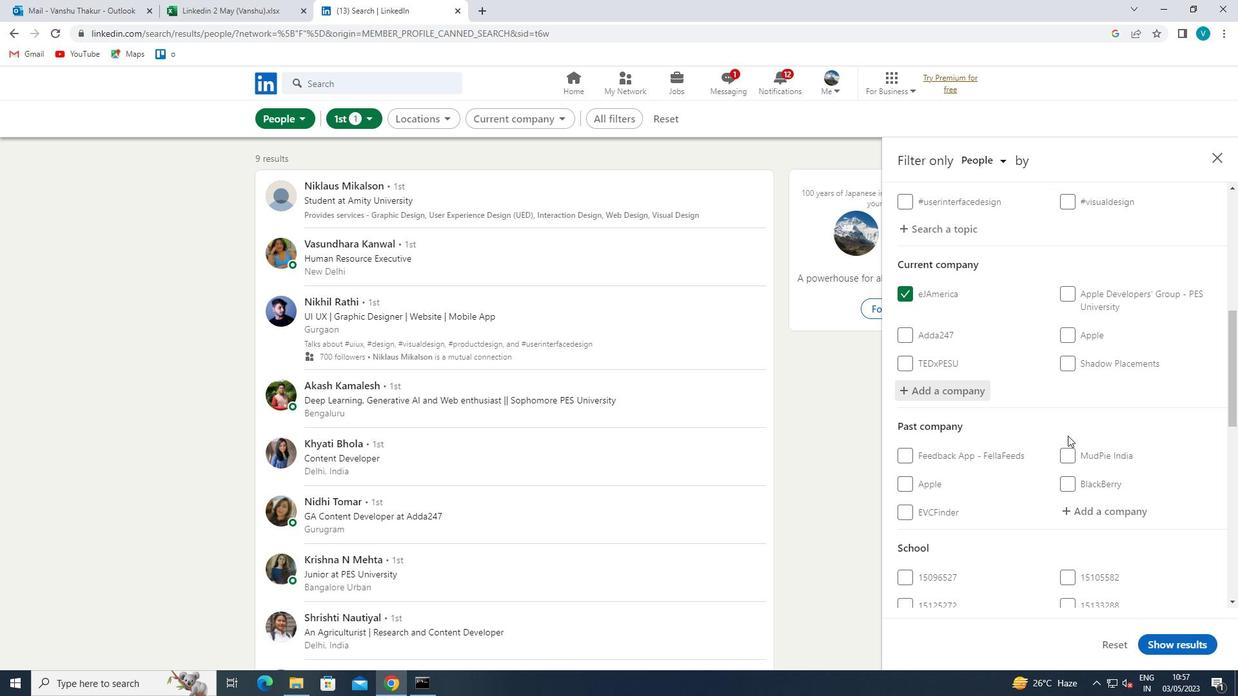 
Action: Mouse moved to (1083, 426)
Screenshot: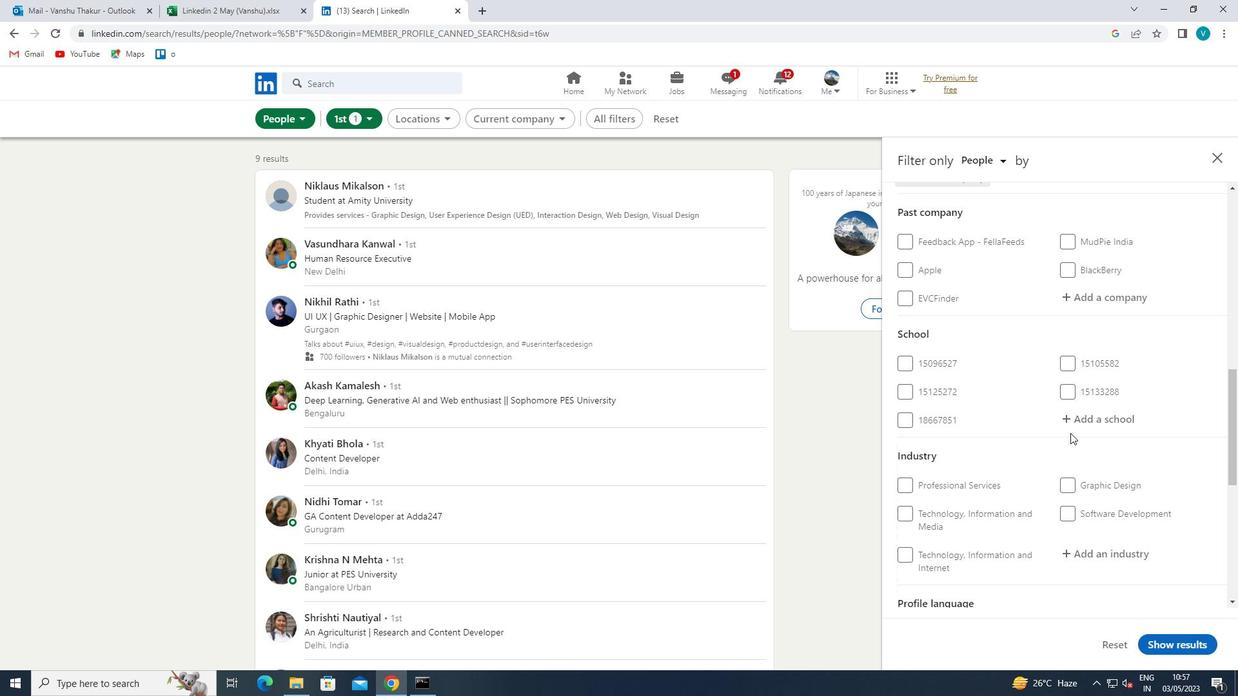 
Action: Mouse pressed left at (1083, 426)
Screenshot: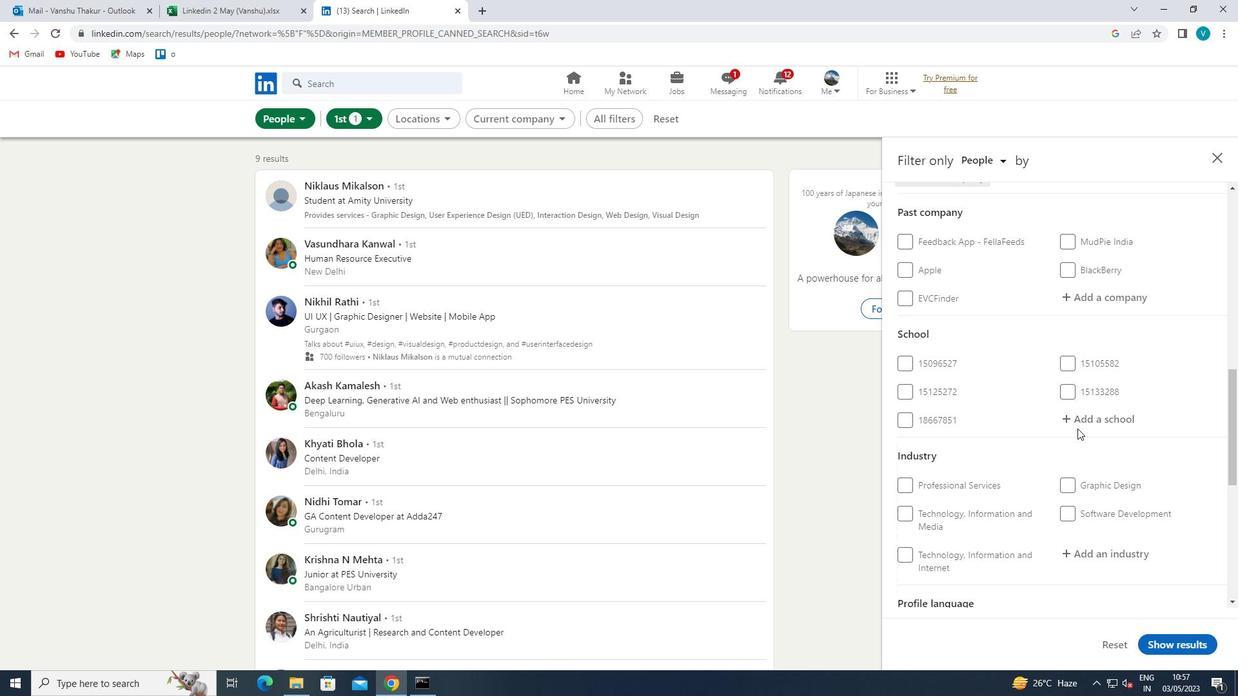 
Action: Mouse moved to (1038, 452)
Screenshot: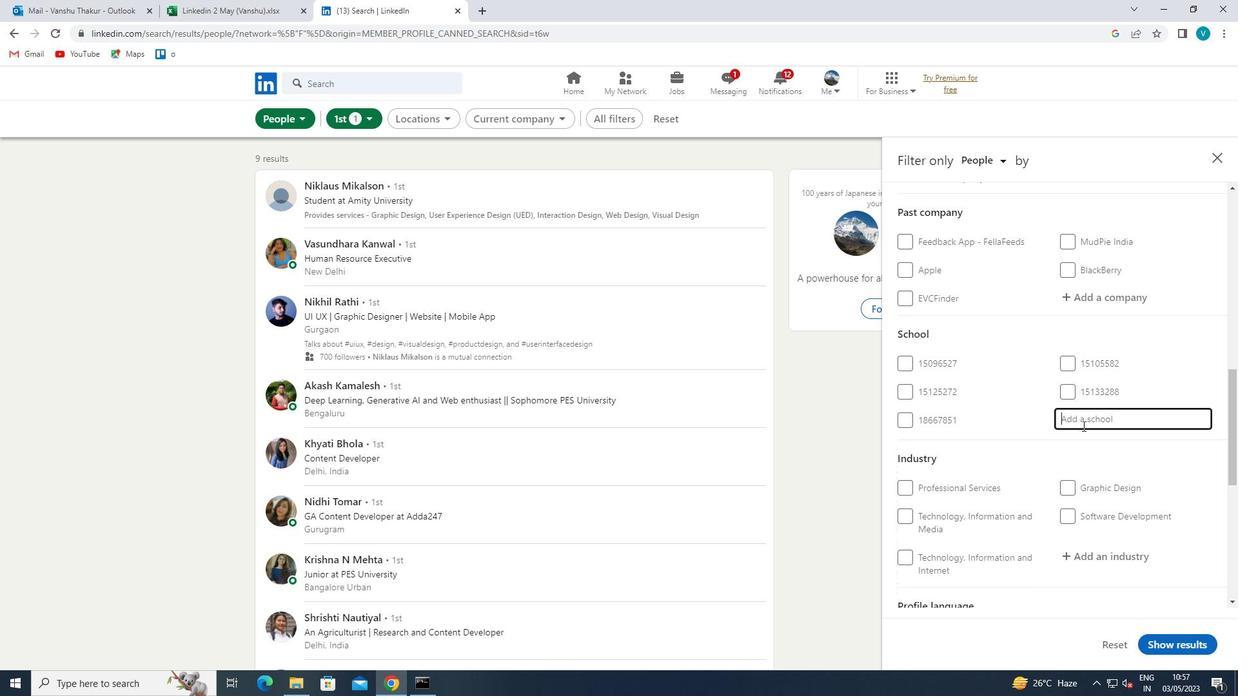
Action: Key pressed <Key.shift><Key.shift>VAAGDEVI
Screenshot: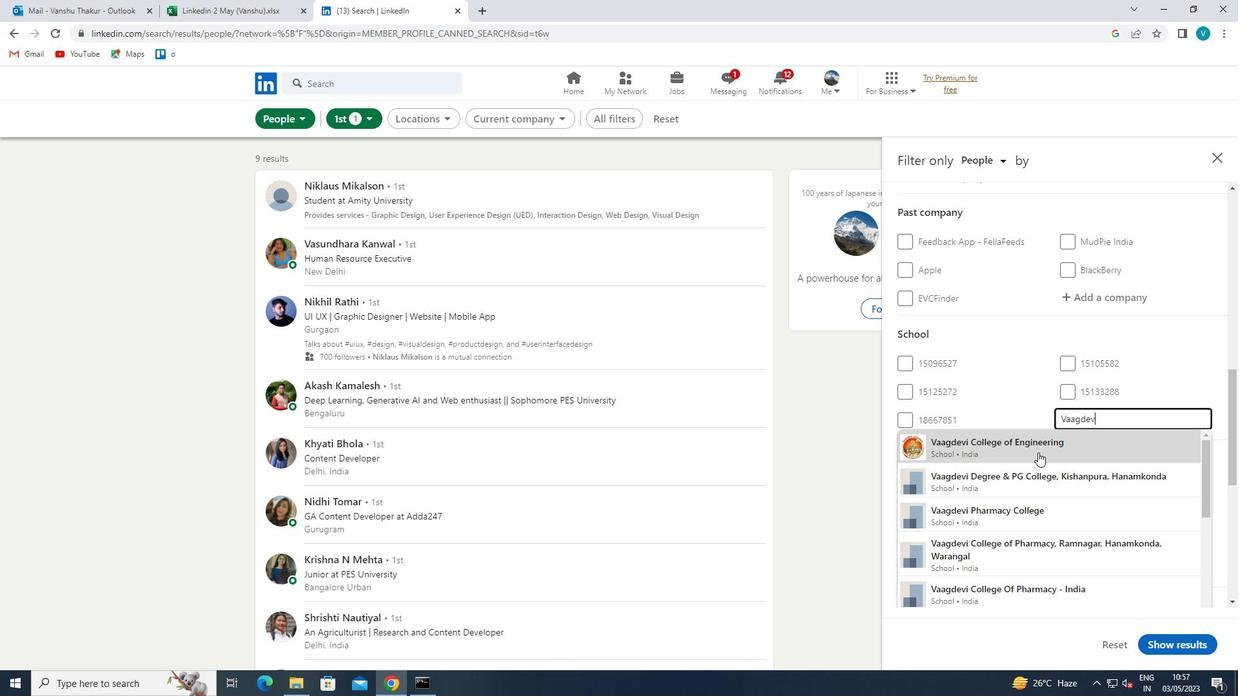 
Action: Mouse moved to (1062, 447)
Screenshot: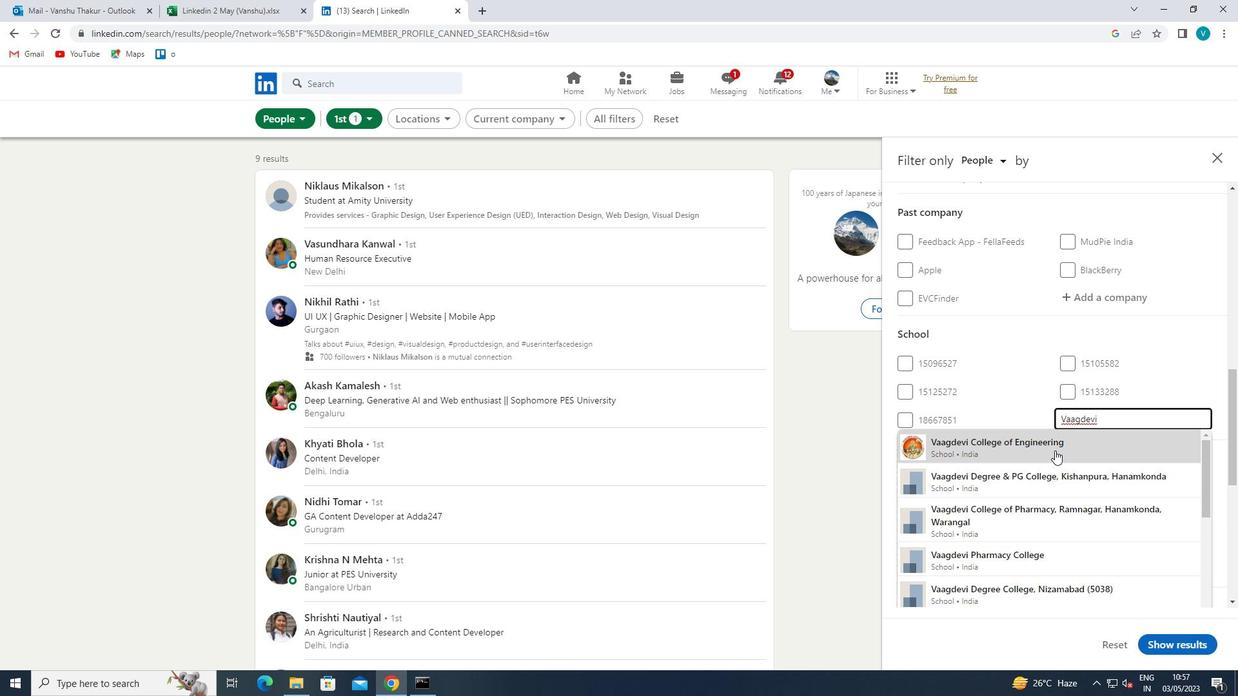 
Action: Mouse pressed left at (1062, 447)
Screenshot: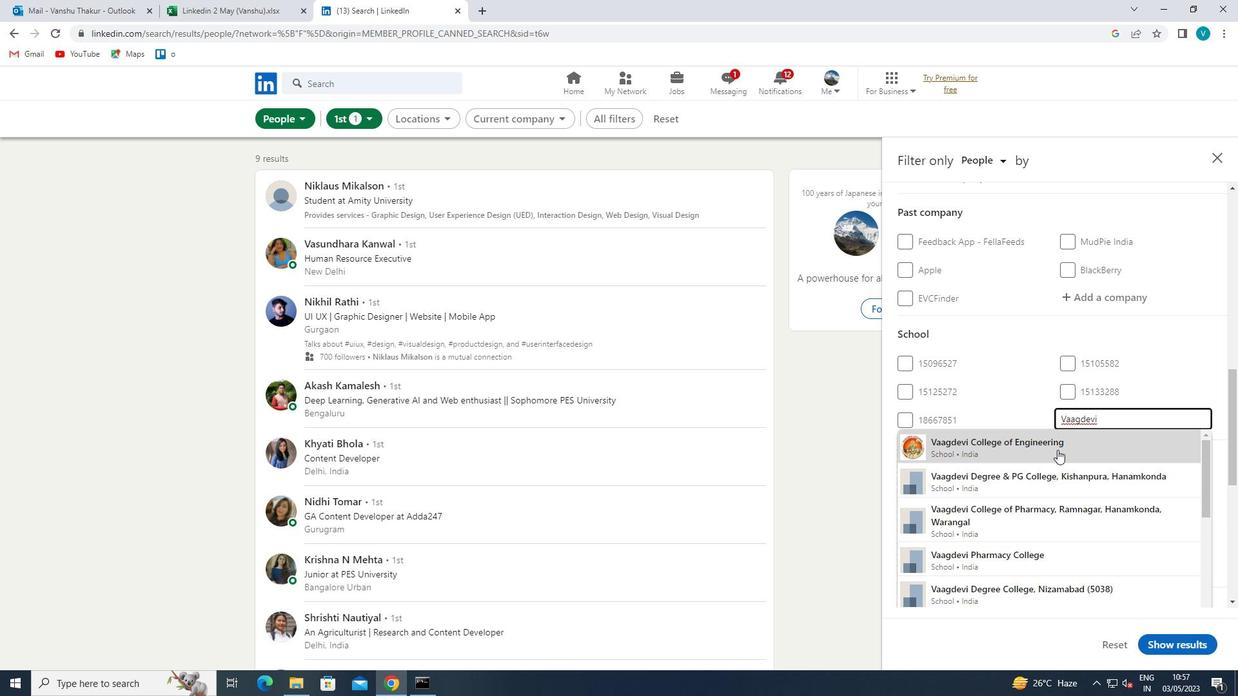
Action: Mouse moved to (1063, 446)
Screenshot: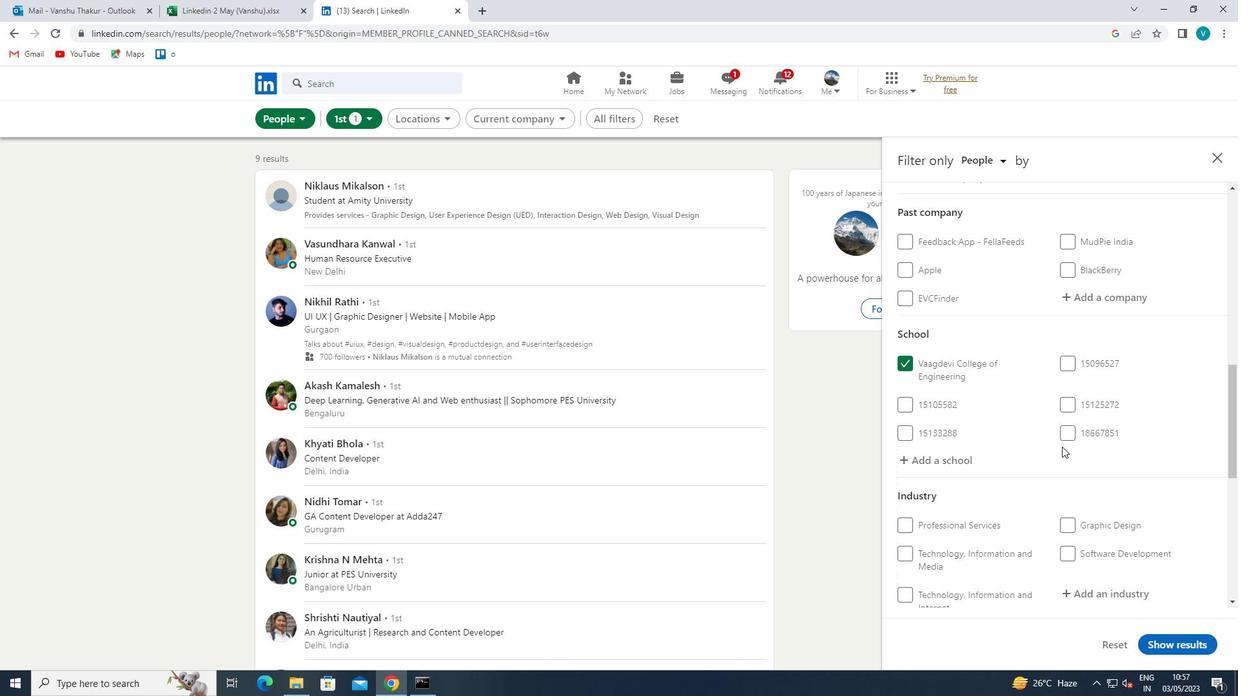 
Action: Mouse scrolled (1063, 445) with delta (0, 0)
Screenshot: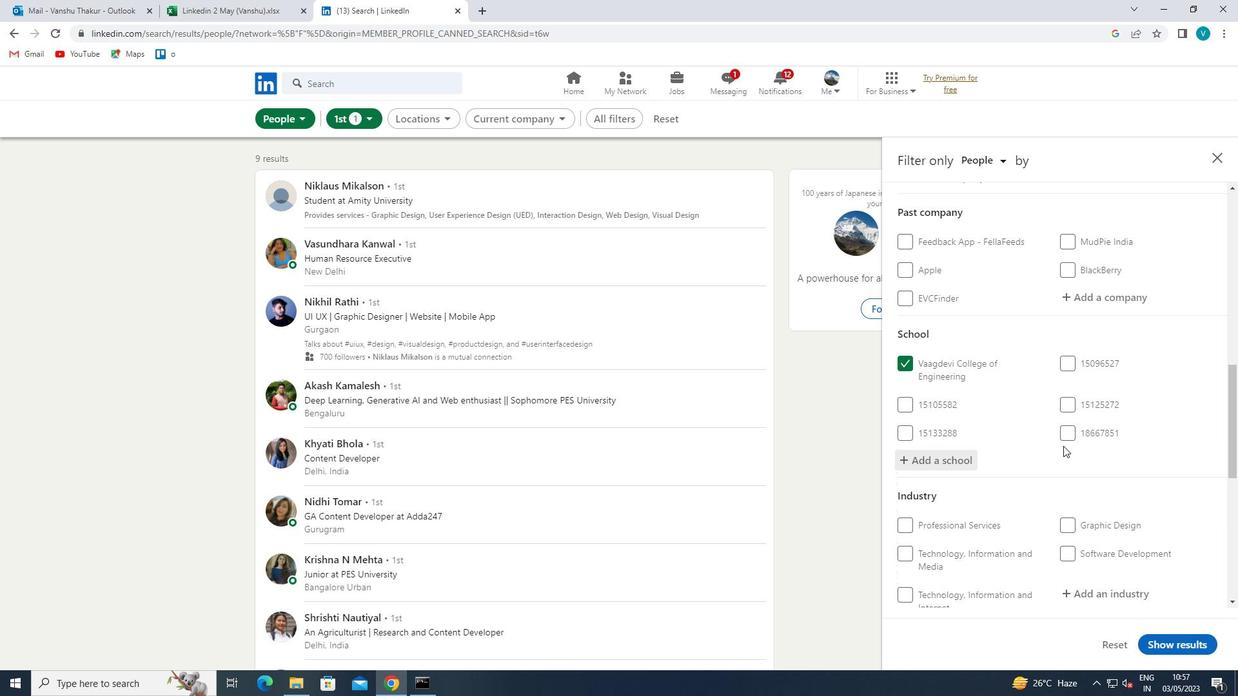 
Action: Mouse scrolled (1063, 445) with delta (0, 0)
Screenshot: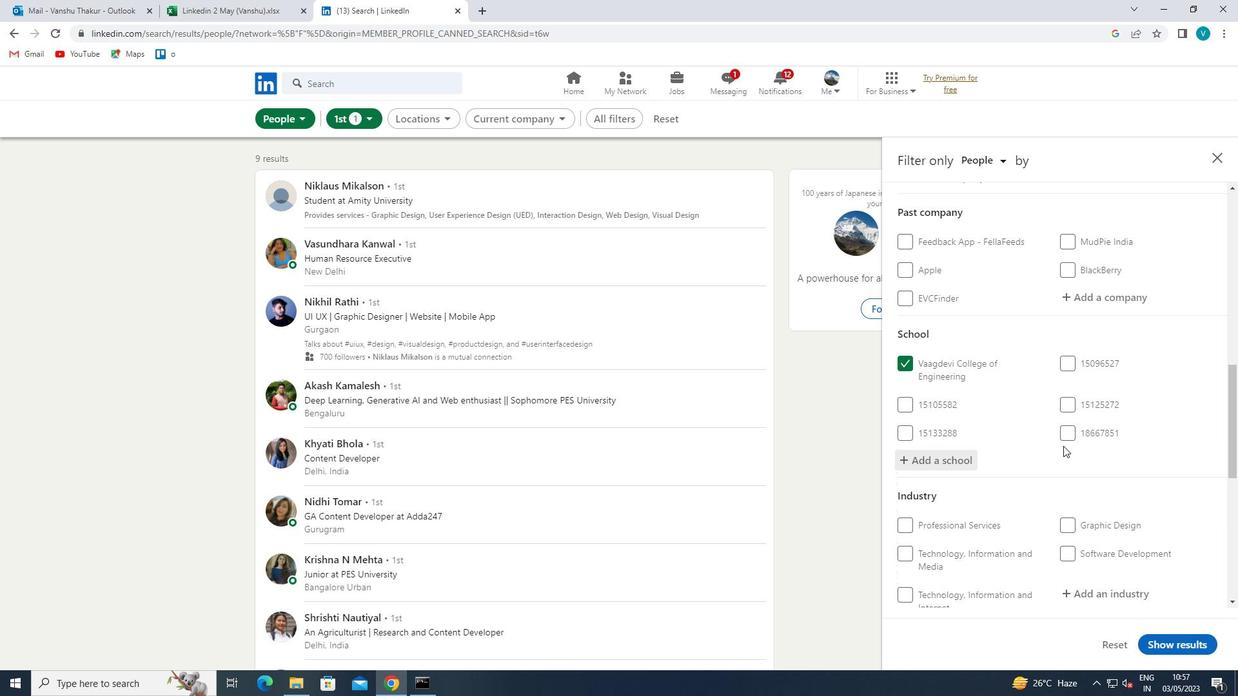 
Action: Mouse scrolled (1063, 445) with delta (0, 0)
Screenshot: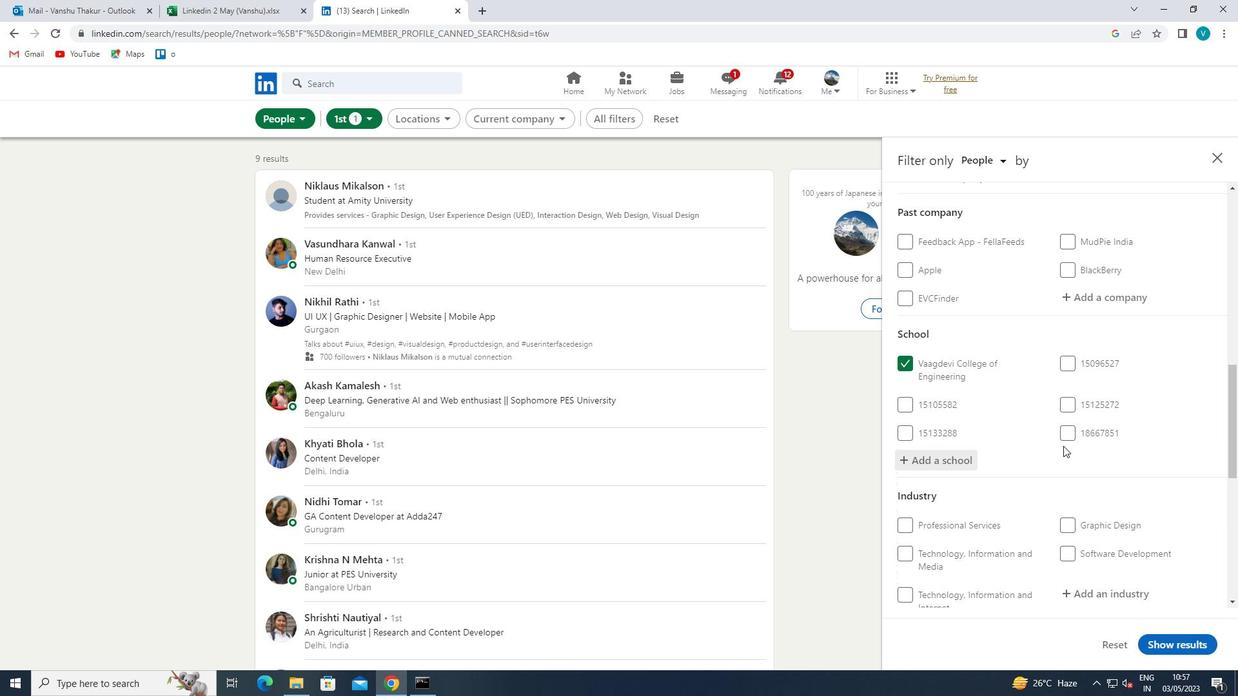 
Action: Mouse moved to (1098, 400)
Screenshot: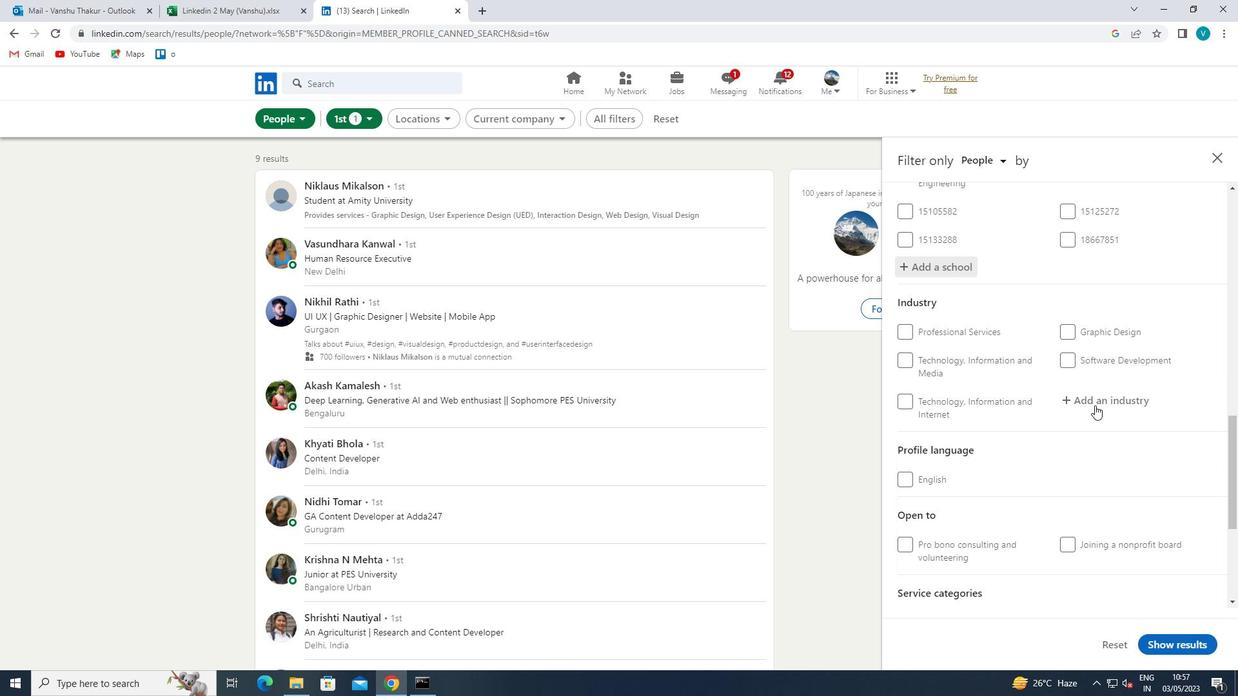 
Action: Mouse pressed left at (1098, 400)
Screenshot: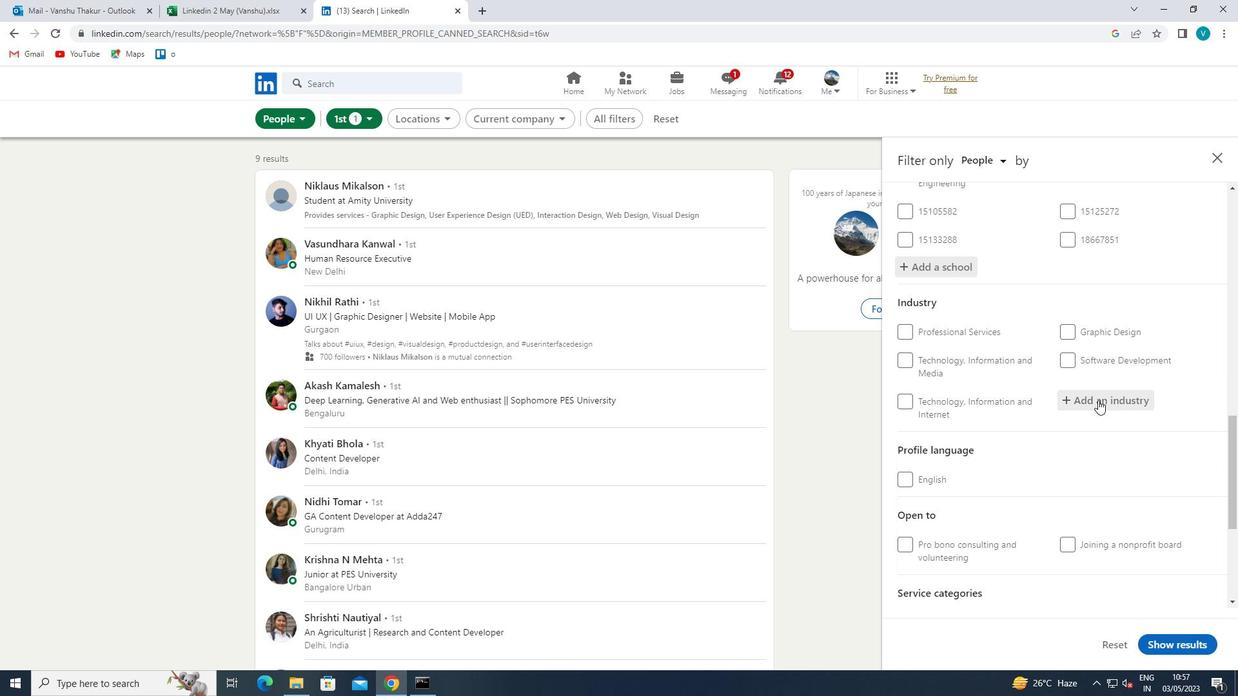 
Action: Mouse moved to (996, 458)
Screenshot: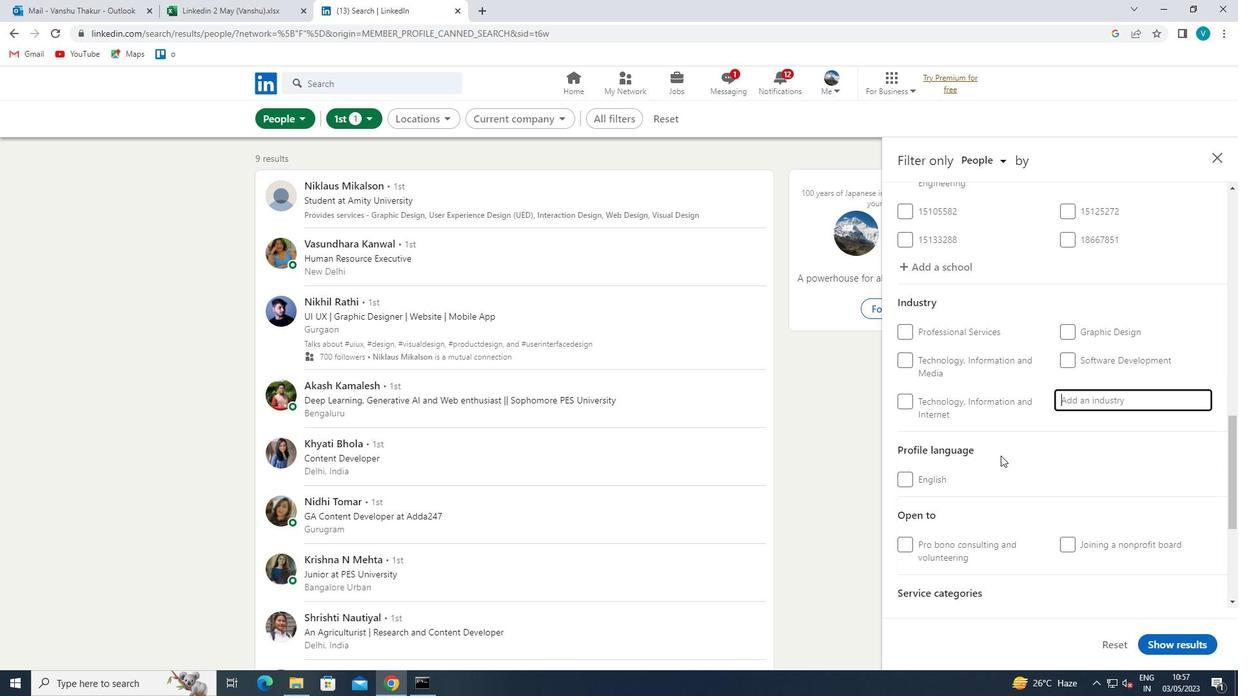 
Action: Key pressed <Key.shift>MEAT<Key.space><Key.shift>PRODUCTS
Screenshot: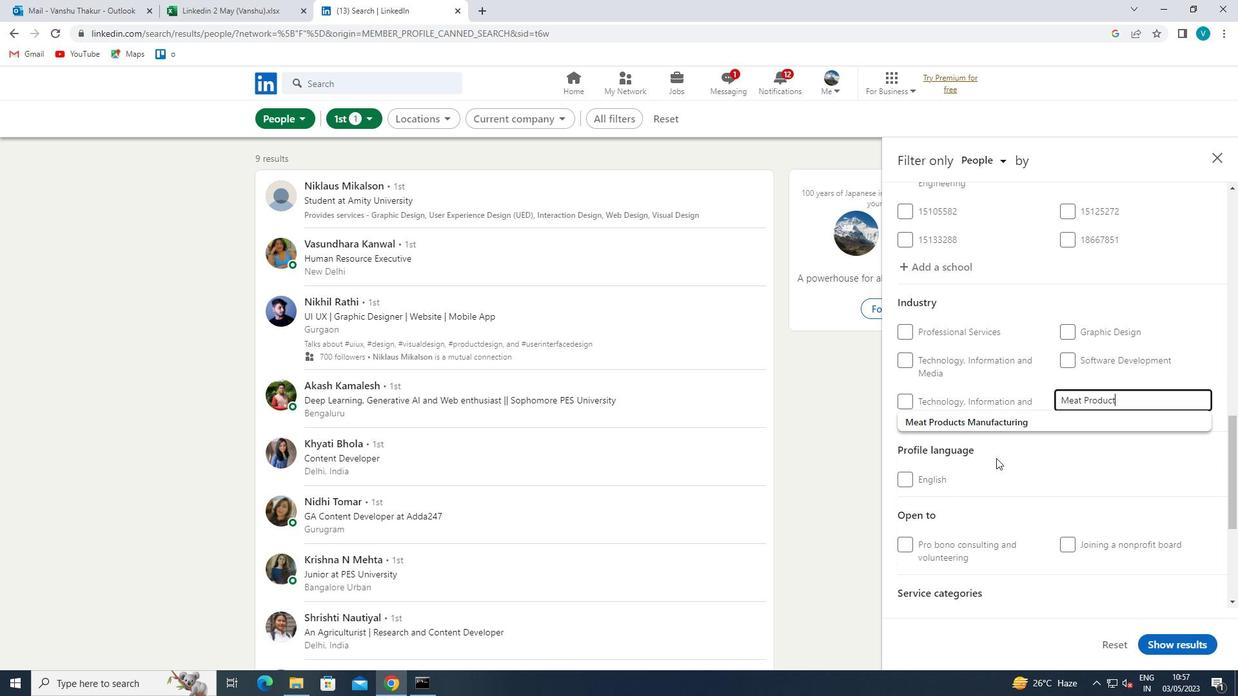 
Action: Mouse moved to (1040, 421)
Screenshot: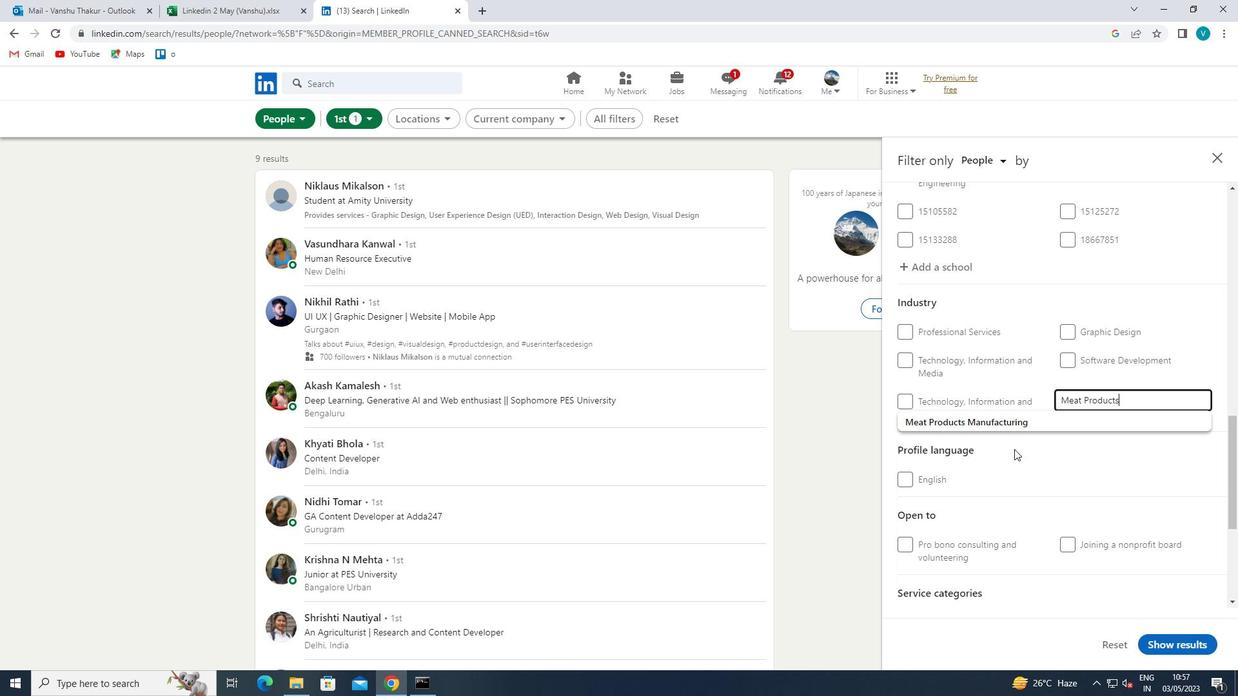 
Action: Mouse pressed left at (1040, 421)
Screenshot: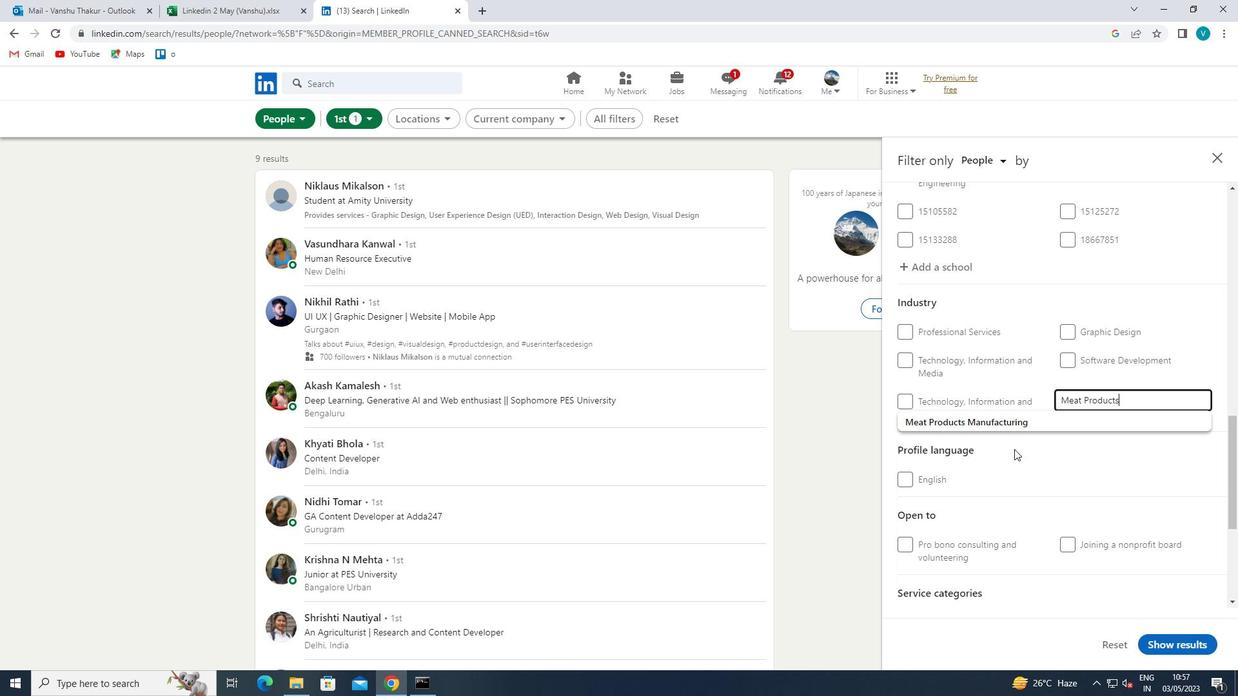 
Action: Mouse moved to (1040, 421)
Screenshot: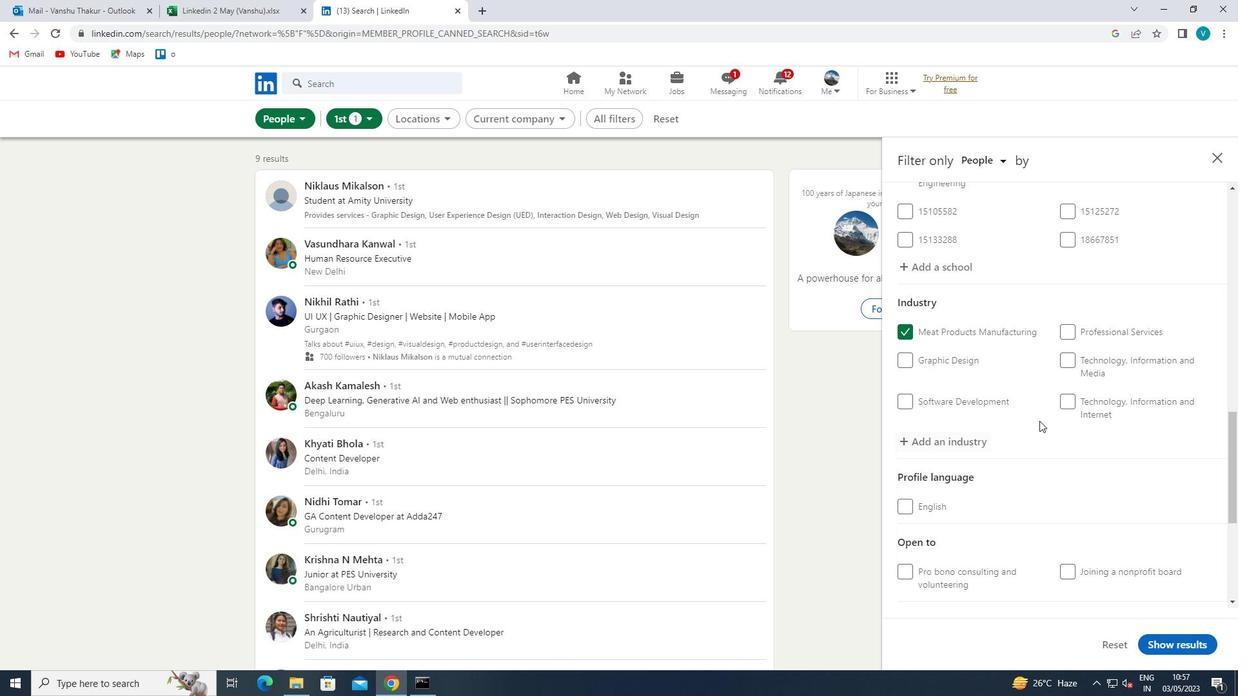 
Action: Mouse scrolled (1040, 420) with delta (0, 0)
Screenshot: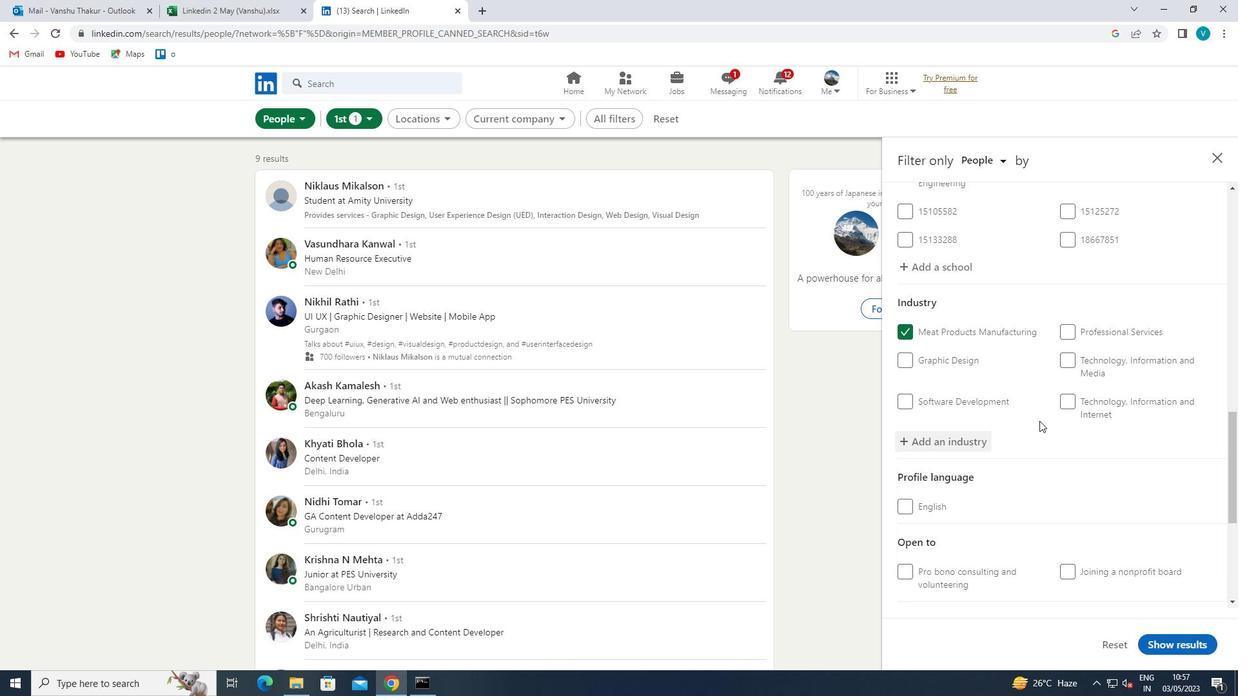 
Action: Mouse moved to (1039, 421)
Screenshot: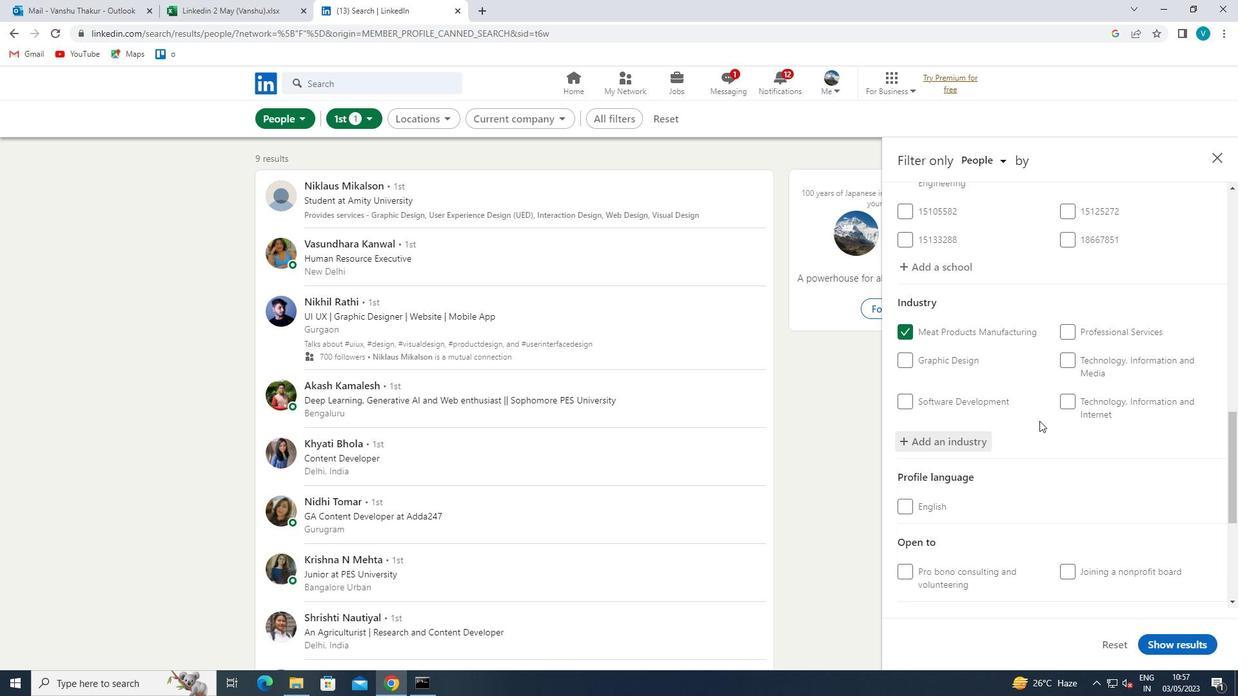 
Action: Mouse scrolled (1039, 421) with delta (0, 0)
Screenshot: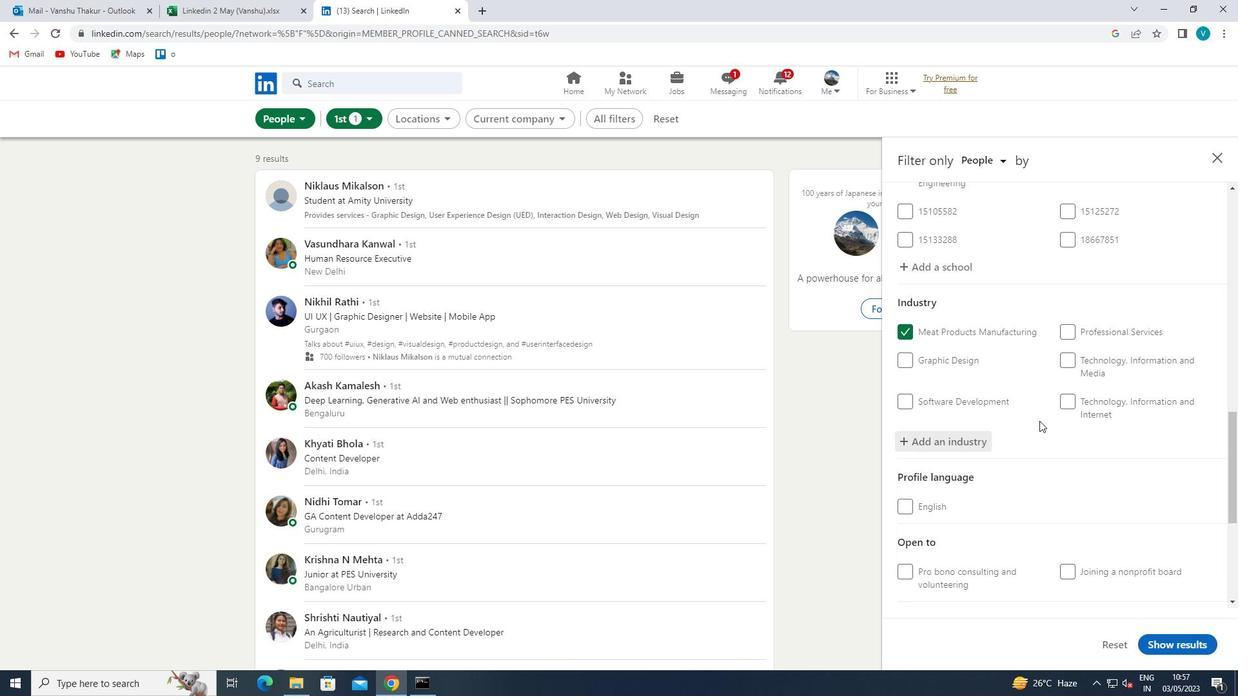 
Action: Mouse moved to (1038, 421)
Screenshot: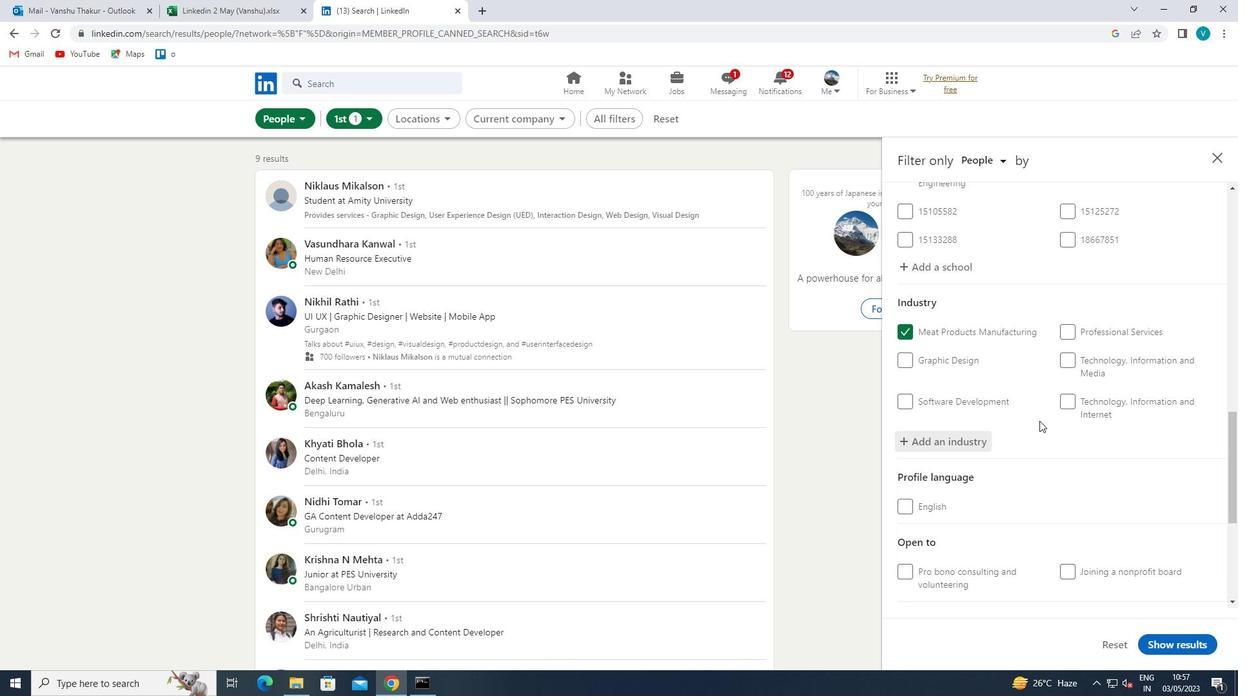 
Action: Mouse scrolled (1038, 421) with delta (0, 0)
Screenshot: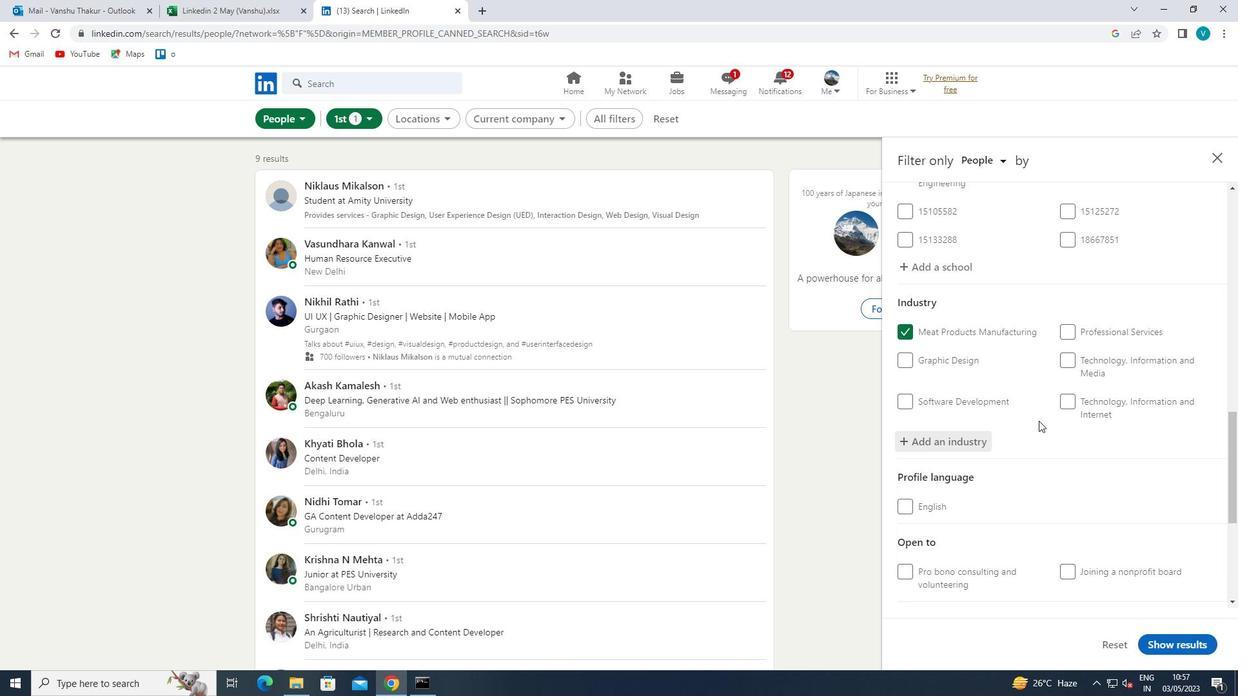 
Action: Mouse moved to (1038, 422)
Screenshot: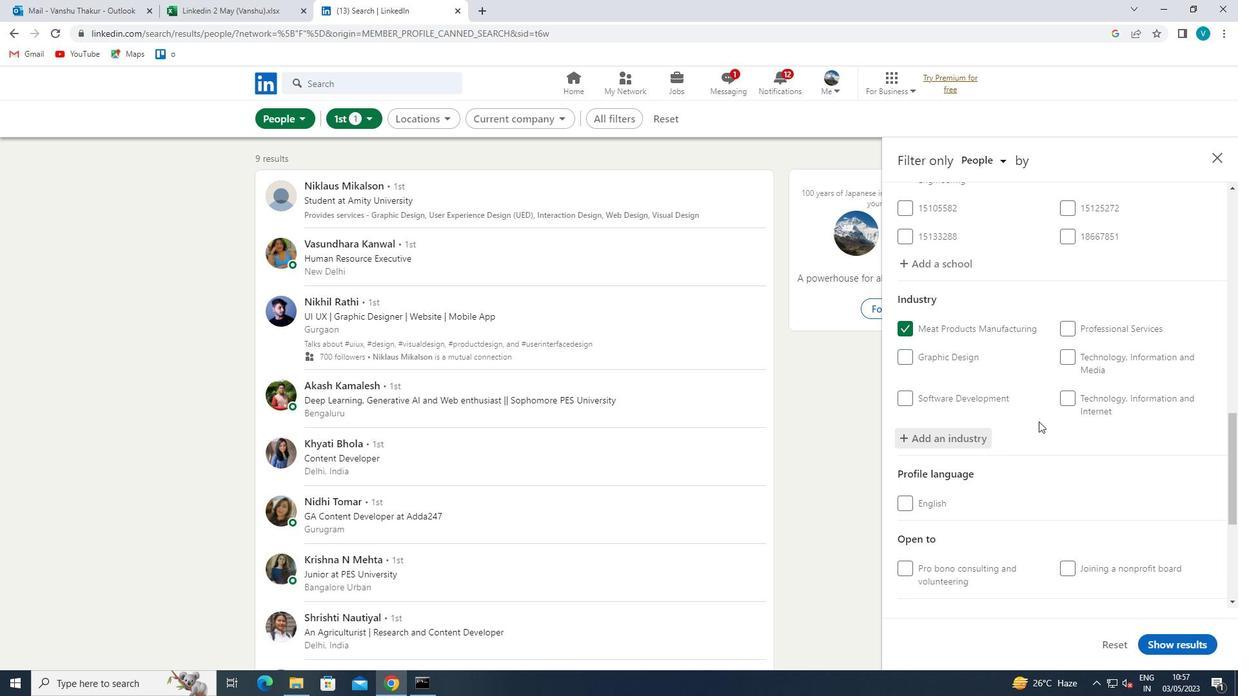 
Action: Mouse scrolled (1038, 421) with delta (0, 0)
Screenshot: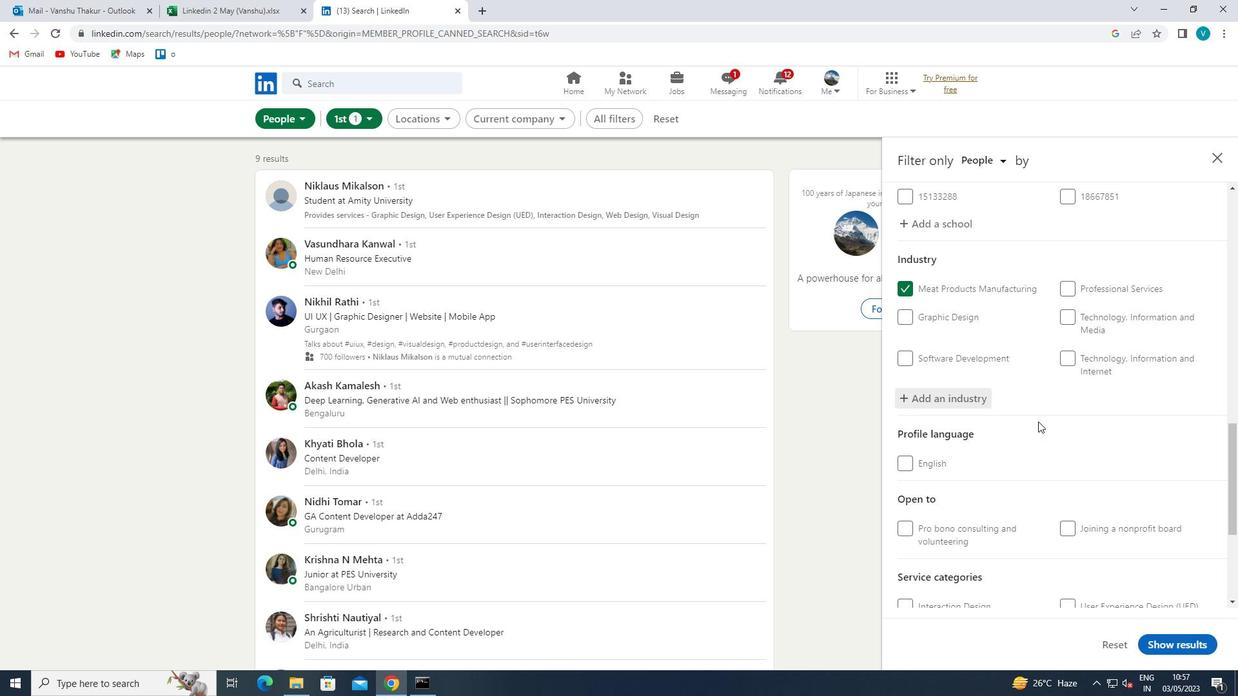 
Action: Mouse moved to (1094, 463)
Screenshot: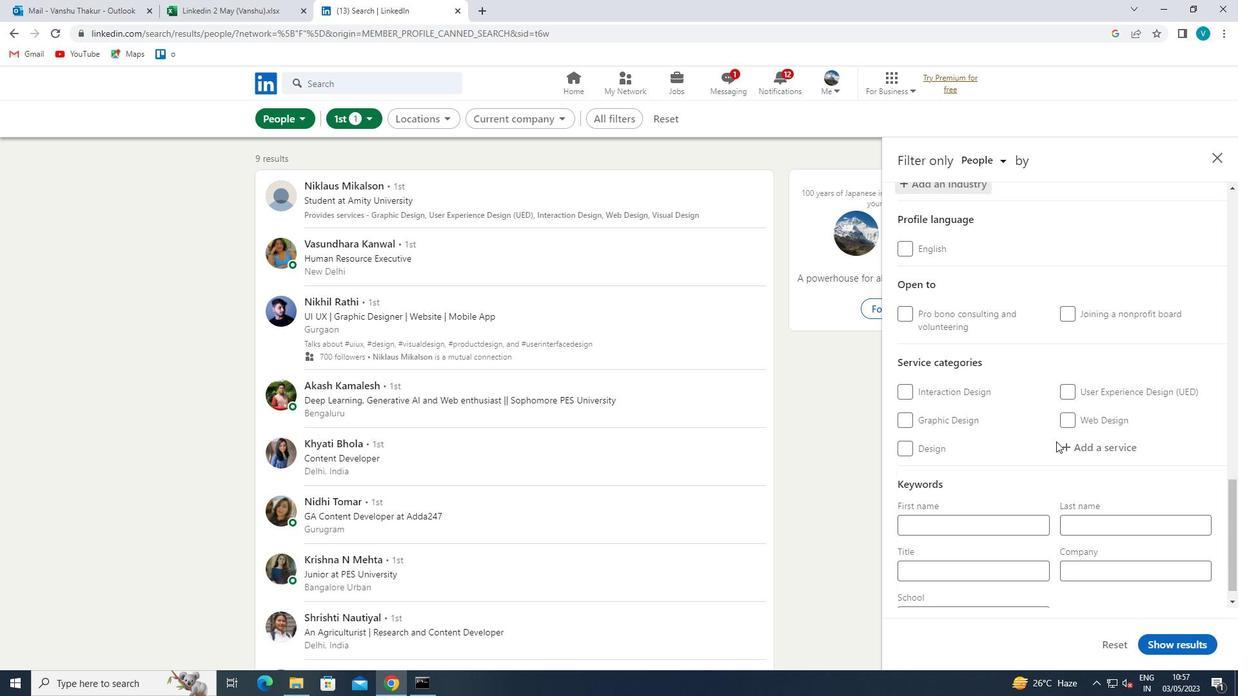 
Action: Mouse pressed left at (1094, 463)
Screenshot: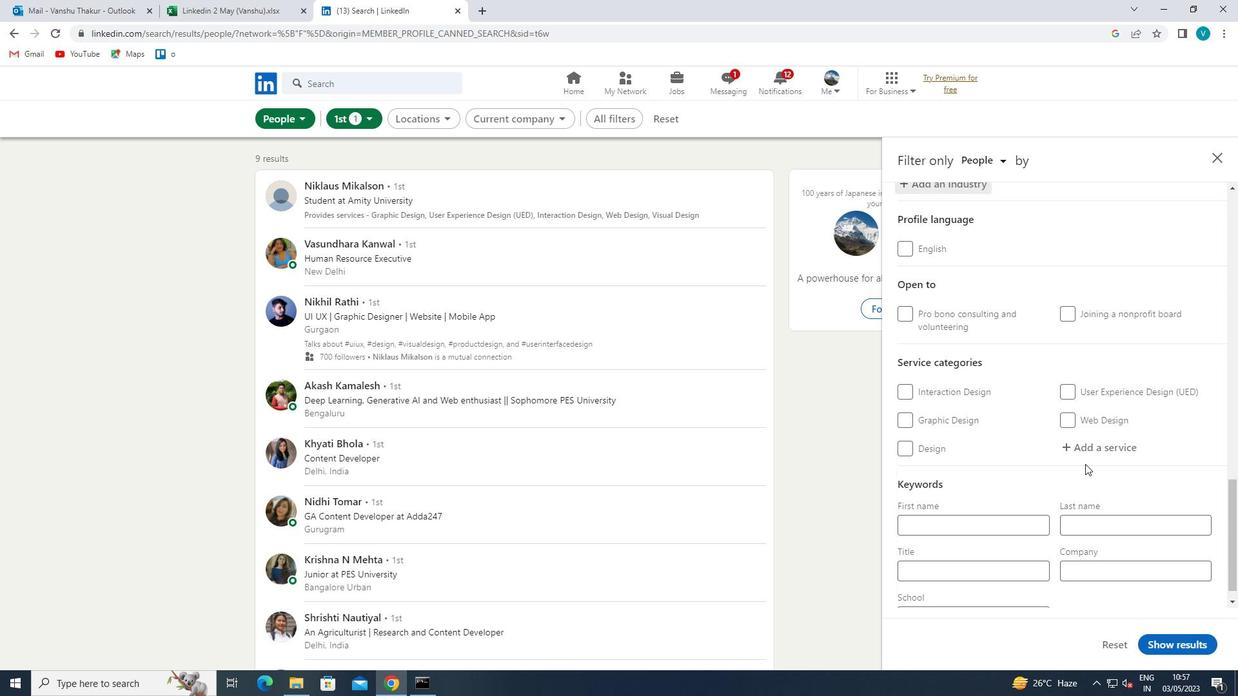 
Action: Mouse moved to (1109, 453)
Screenshot: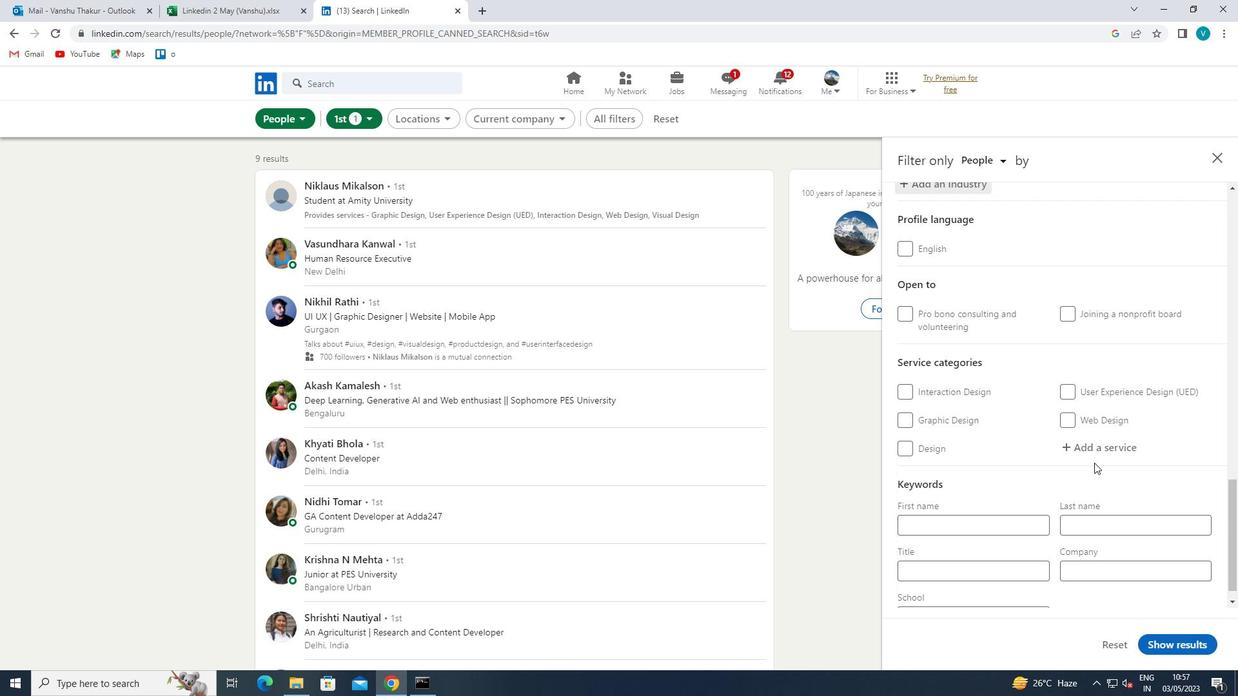 
Action: Mouse pressed left at (1109, 453)
Screenshot: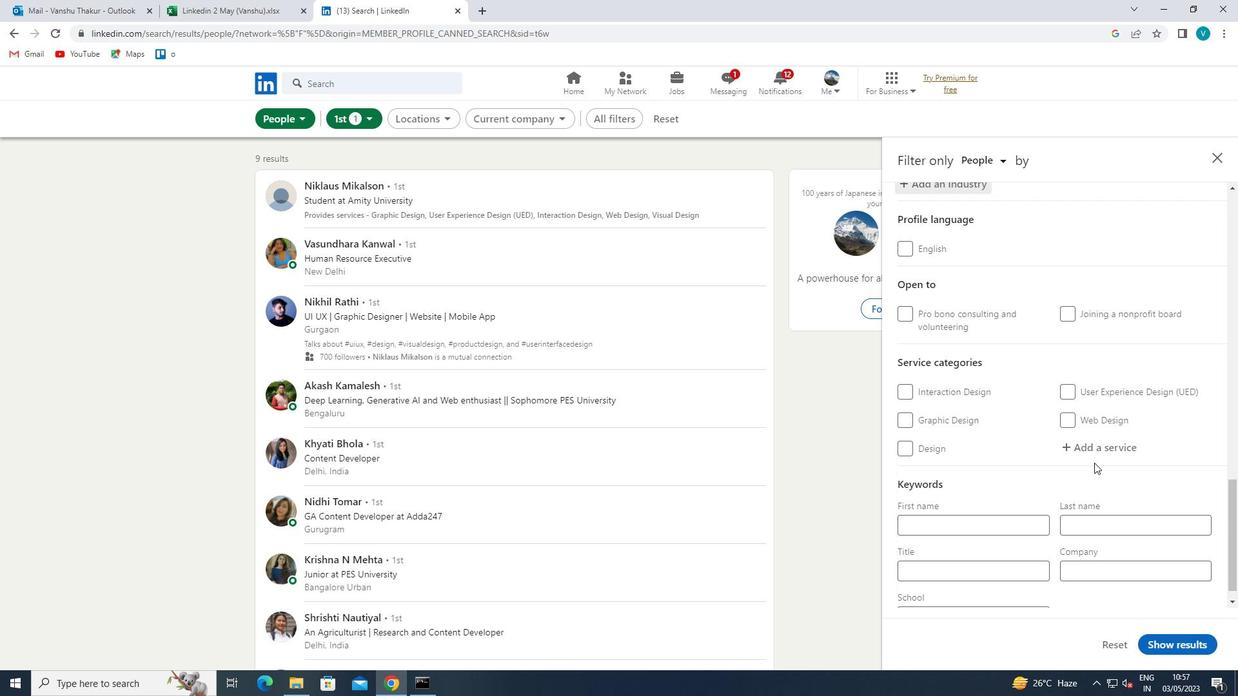 
Action: Mouse moved to (1076, 473)
Screenshot: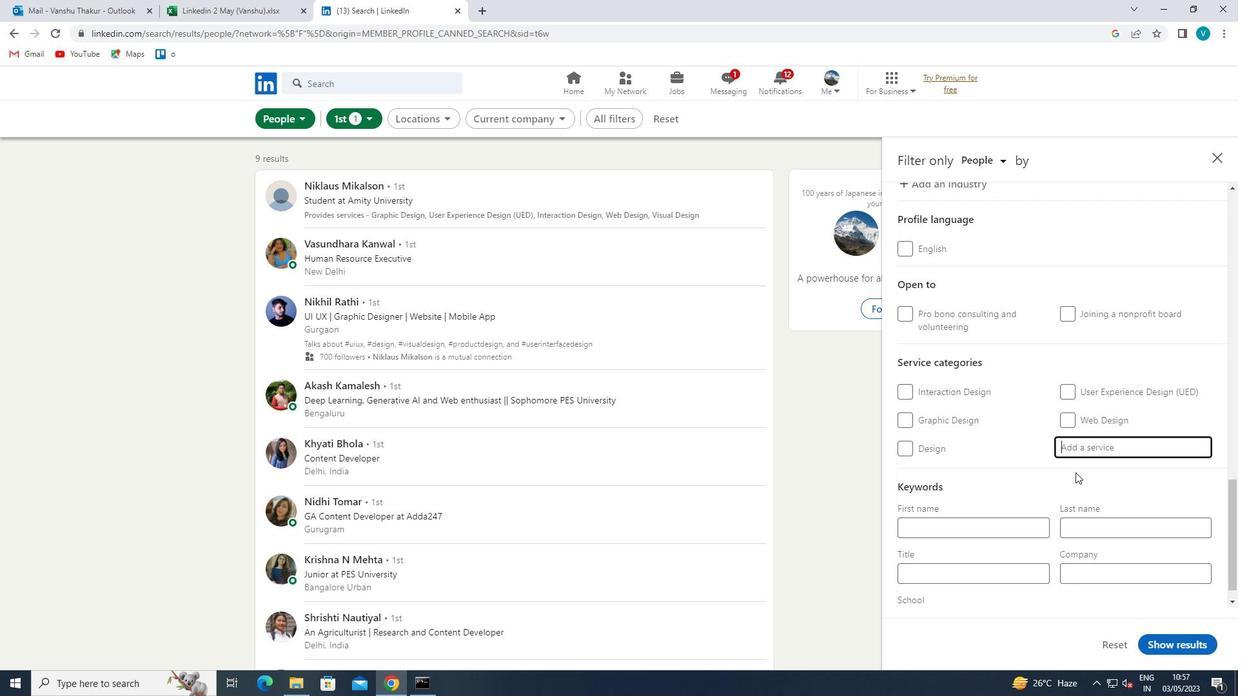 
Action: Key pressed <Key.shift>NONPROFIT<Key.space>
Screenshot: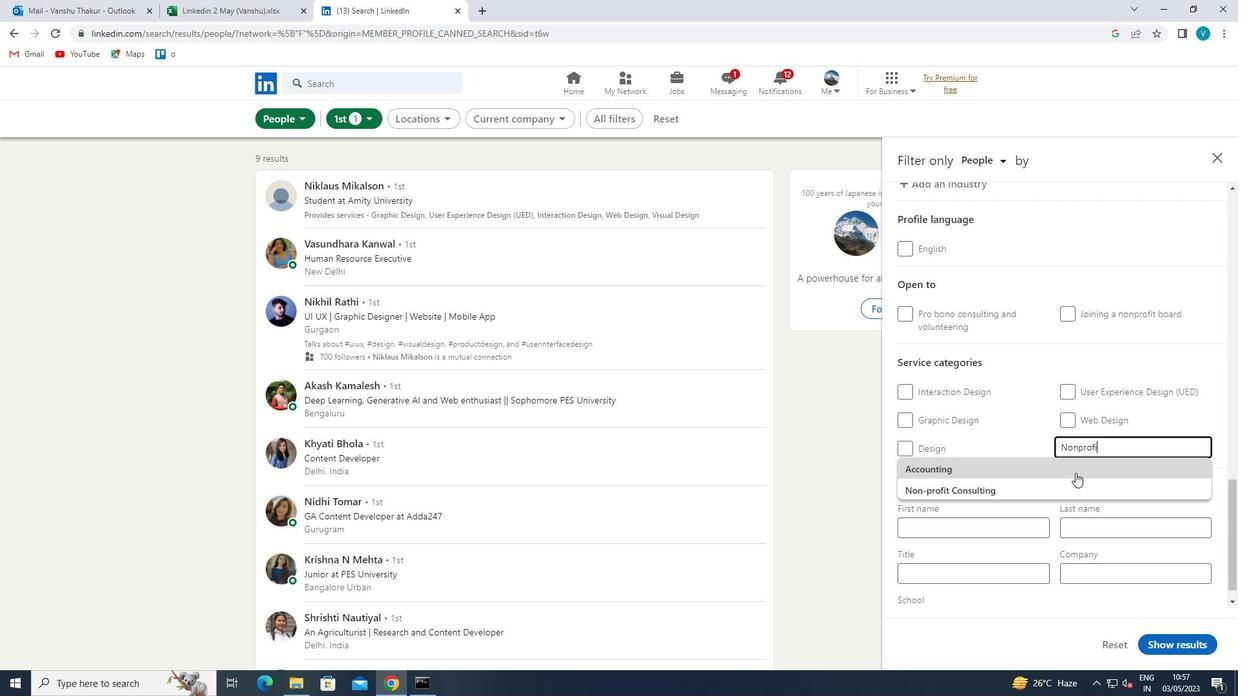 
Action: Mouse moved to (1064, 480)
Screenshot: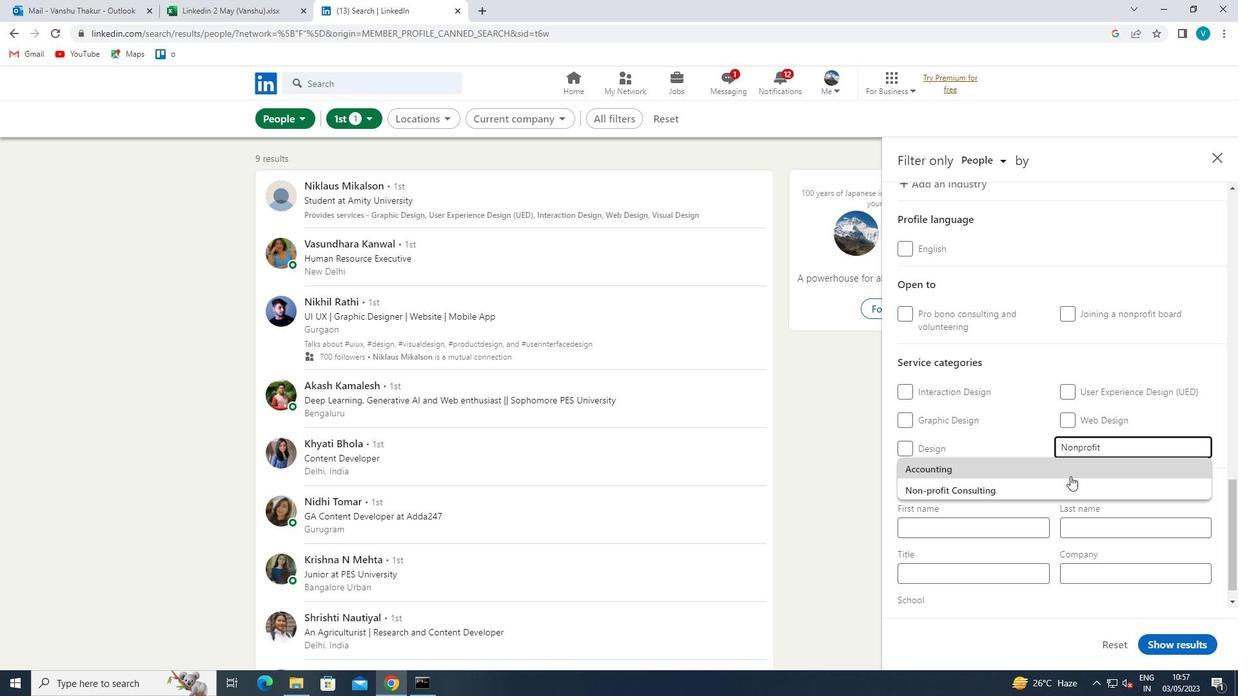 
Action: Mouse pressed left at (1064, 480)
Screenshot: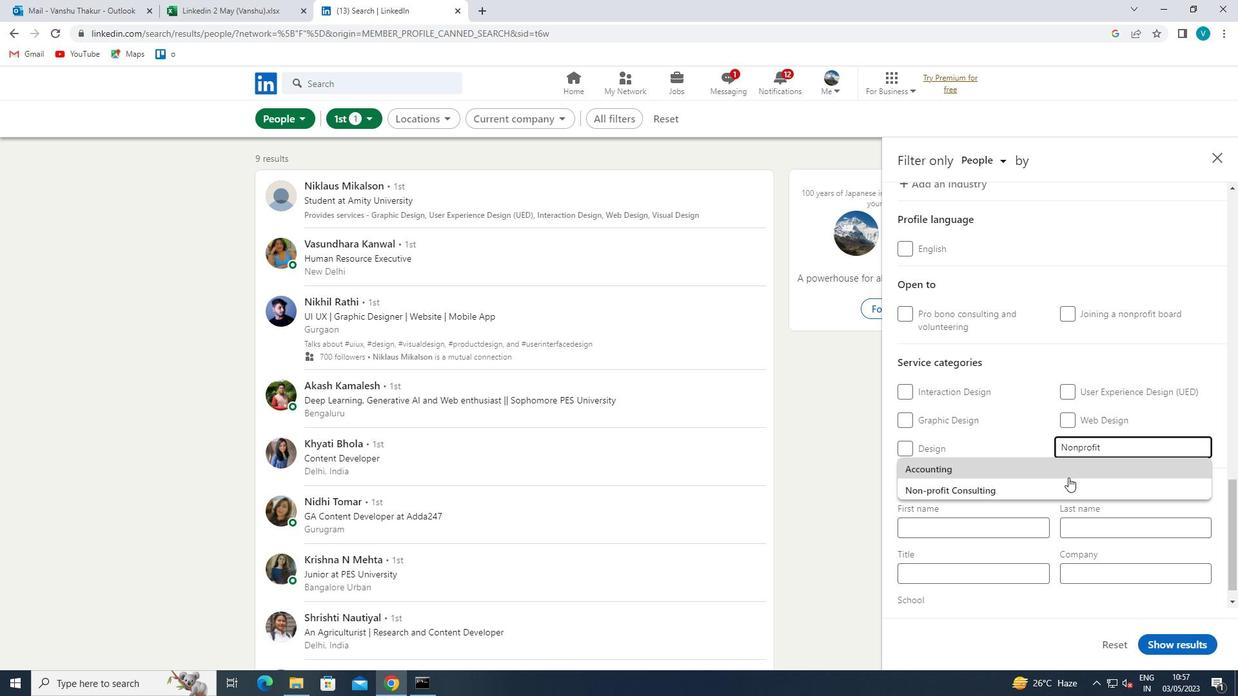 
Action: Mouse moved to (1064, 480)
Screenshot: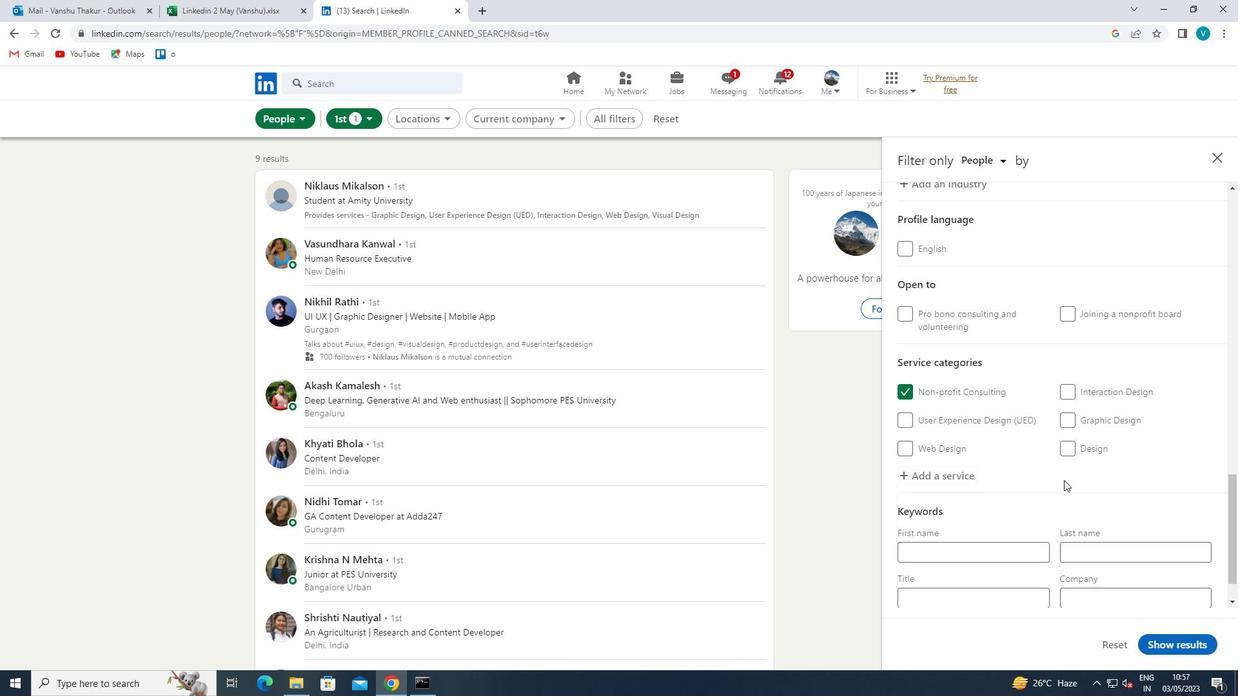 
Action: Mouse scrolled (1064, 480) with delta (0, 0)
Screenshot: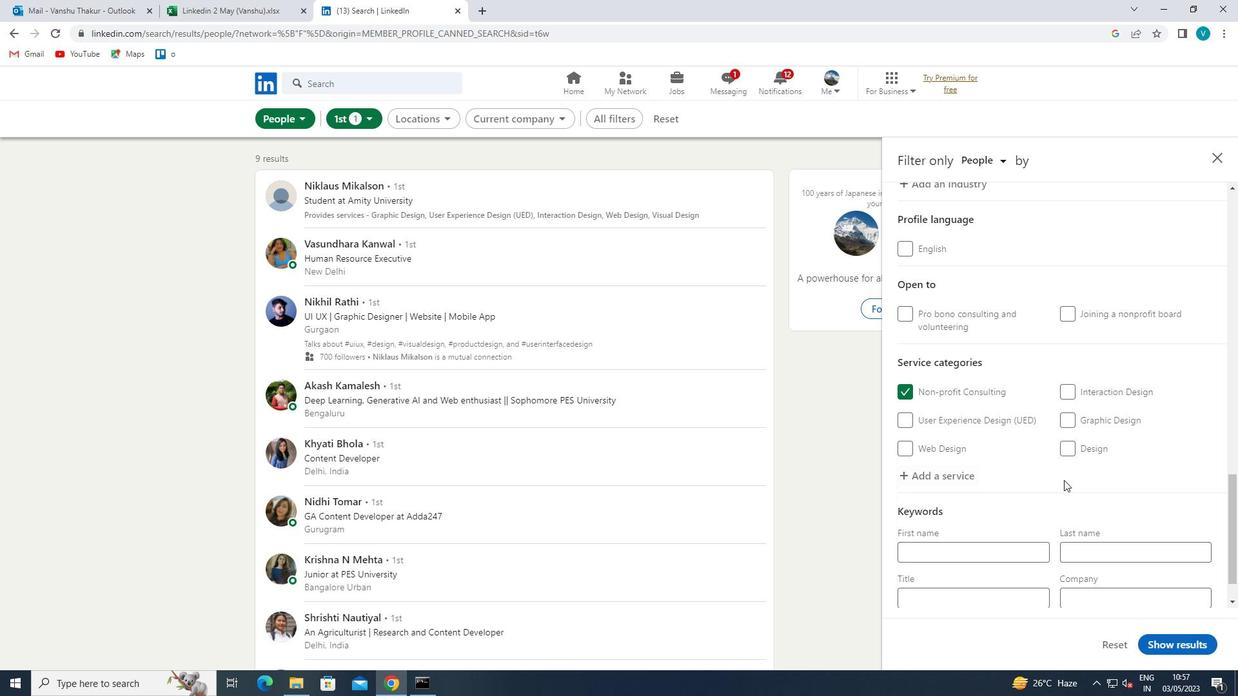 
Action: Mouse scrolled (1064, 480) with delta (0, 0)
Screenshot: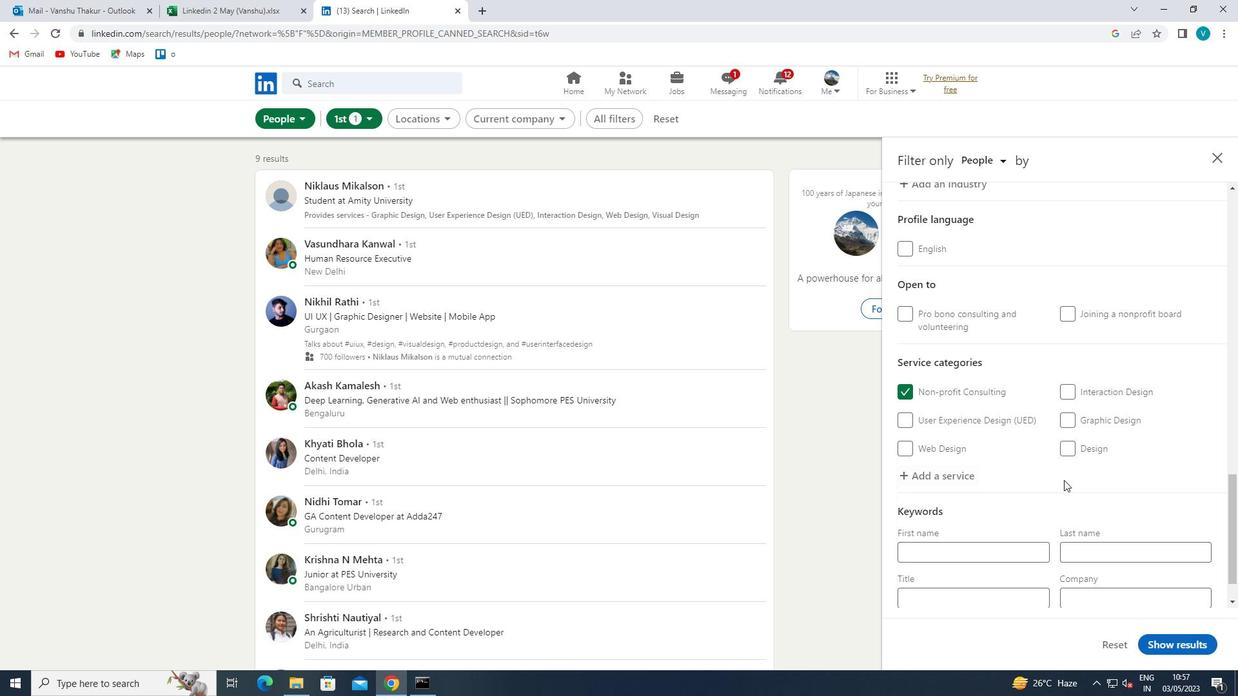 
Action: Mouse scrolled (1064, 480) with delta (0, 0)
Screenshot: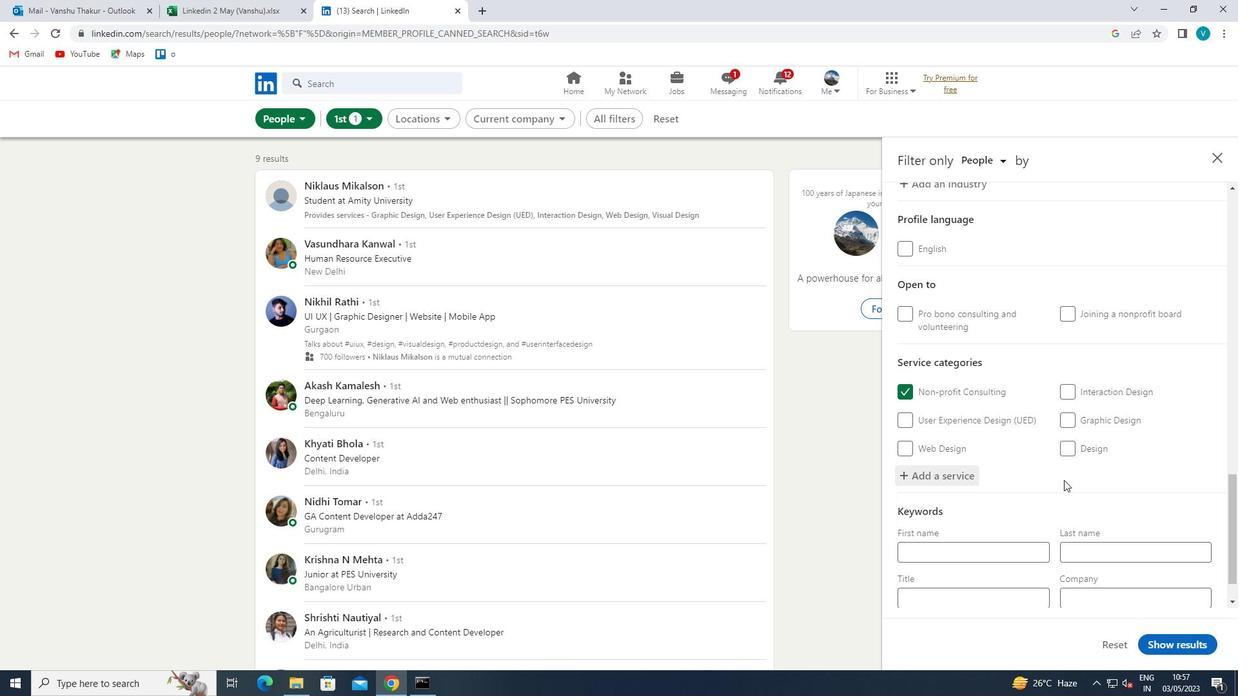 
Action: Mouse scrolled (1064, 480) with delta (0, 0)
Screenshot: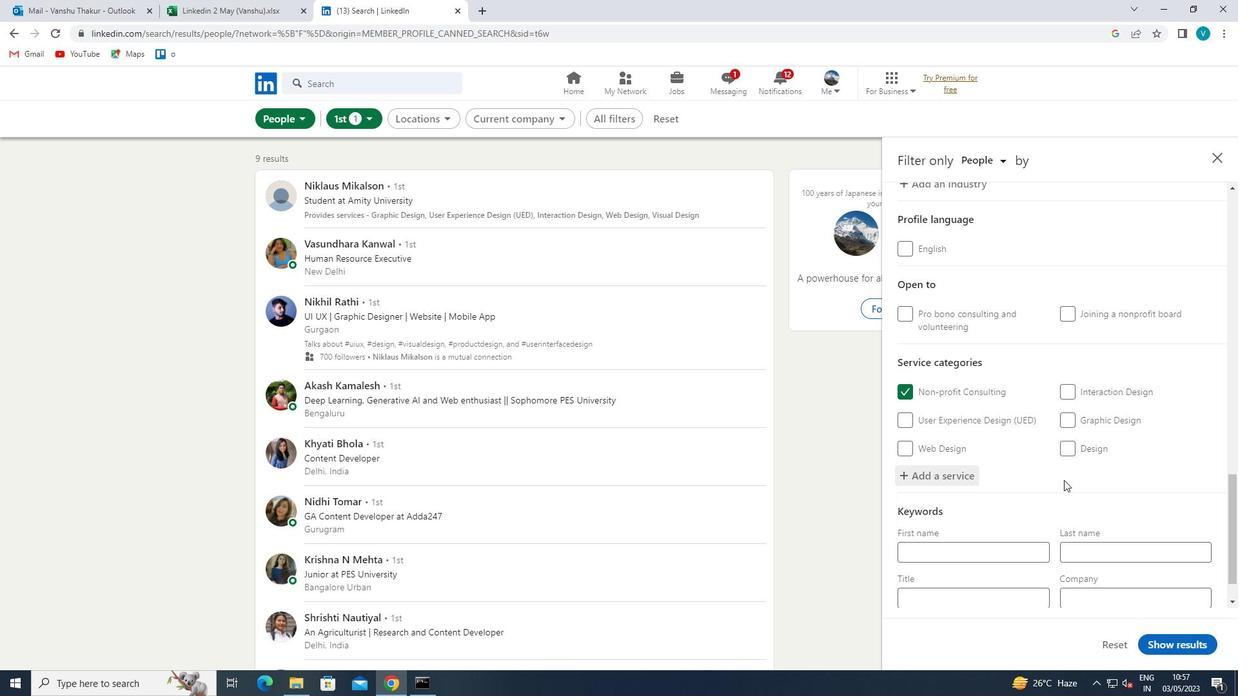 
Action: Mouse moved to (1014, 565)
Screenshot: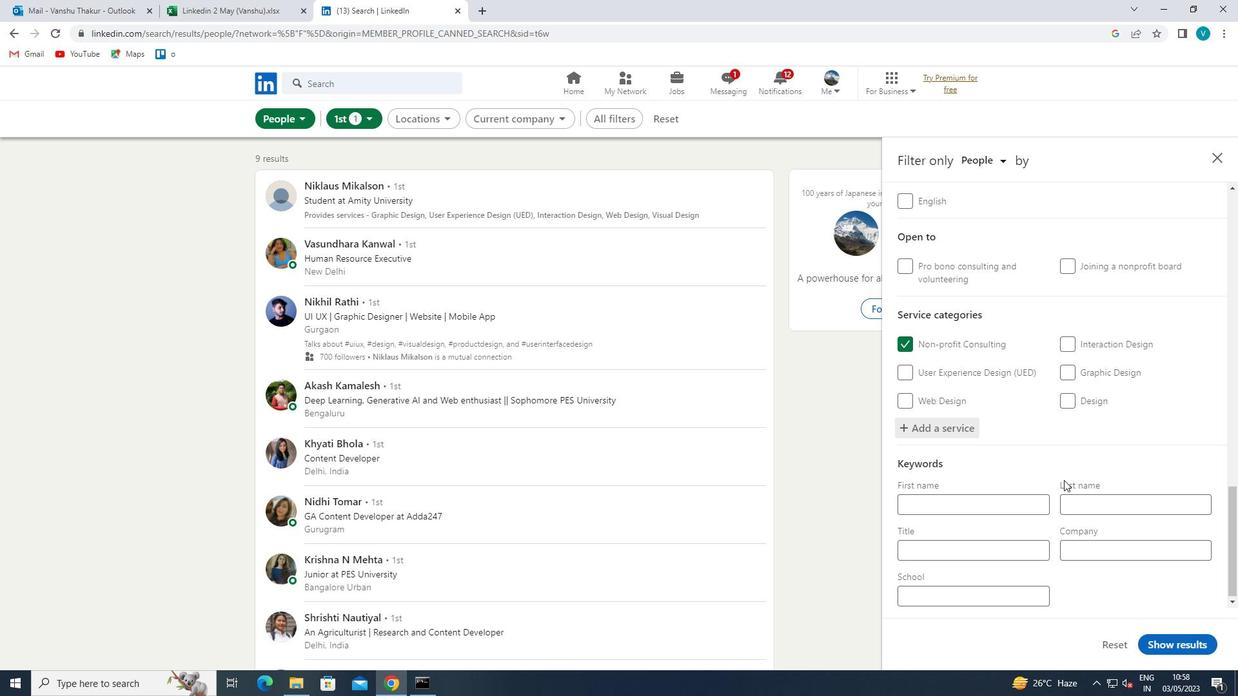 
Action: Mouse pressed left at (1014, 565)
Screenshot: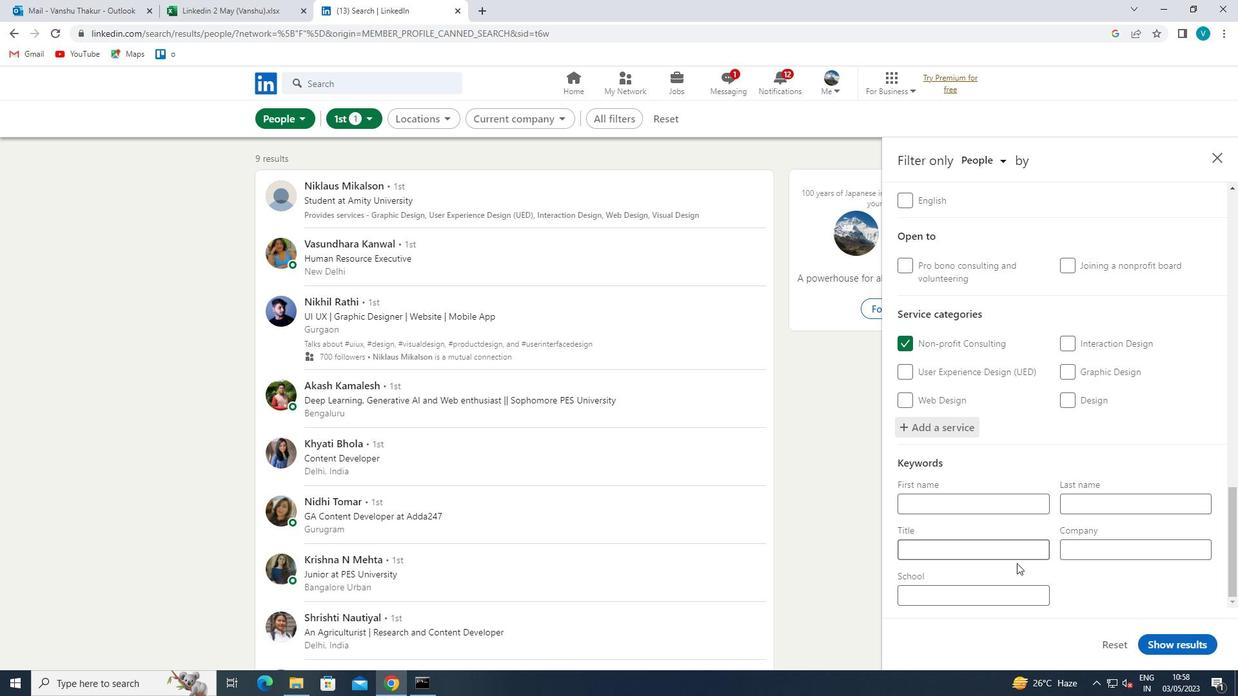 
Action: Mouse moved to (1021, 548)
Screenshot: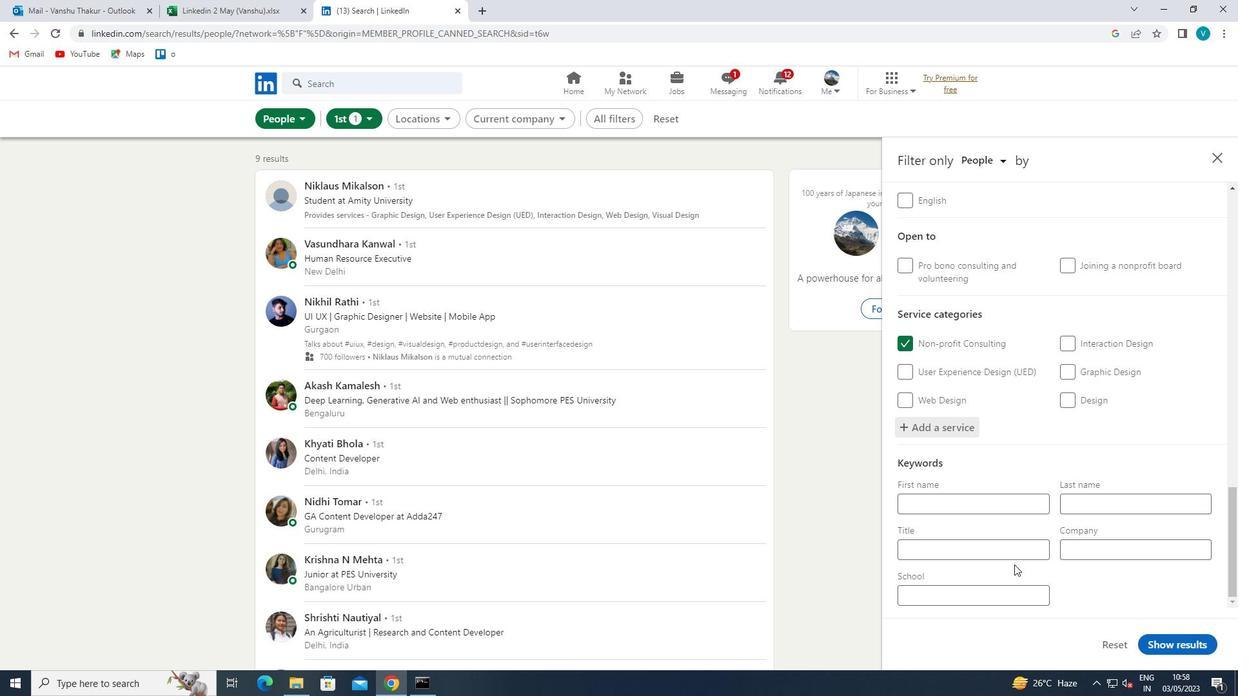 
Action: Mouse pressed left at (1021, 548)
Screenshot: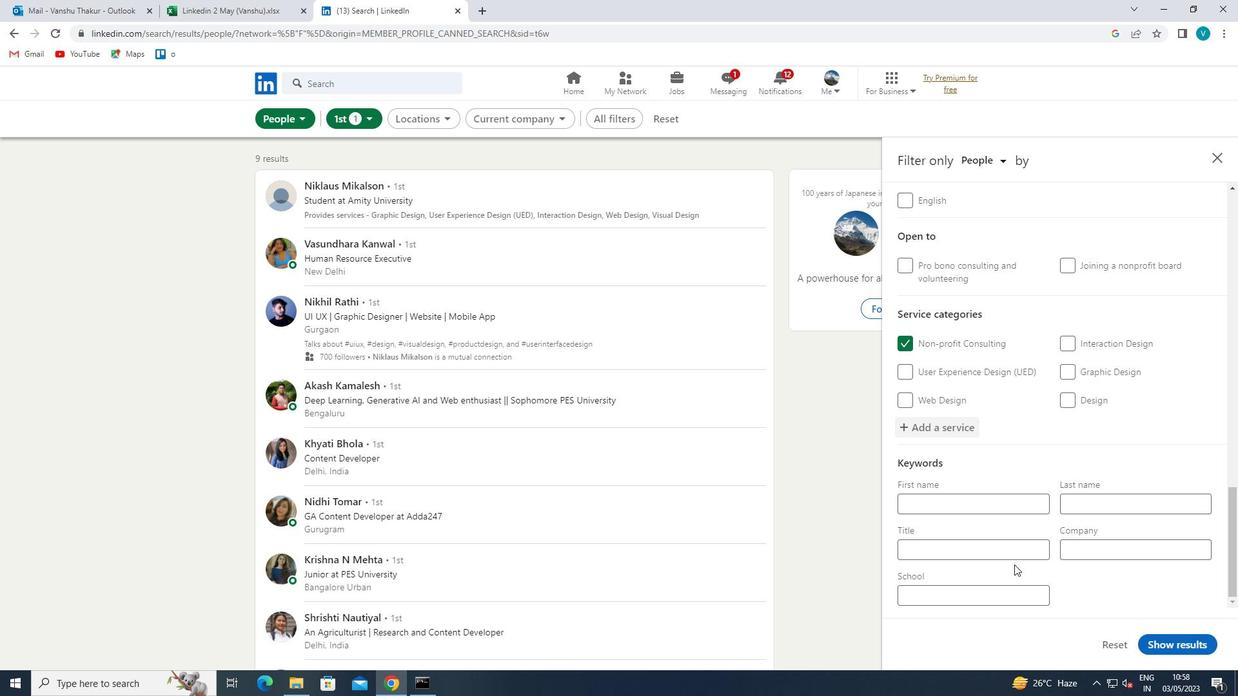 
Action: Mouse moved to (1014, 551)
Screenshot: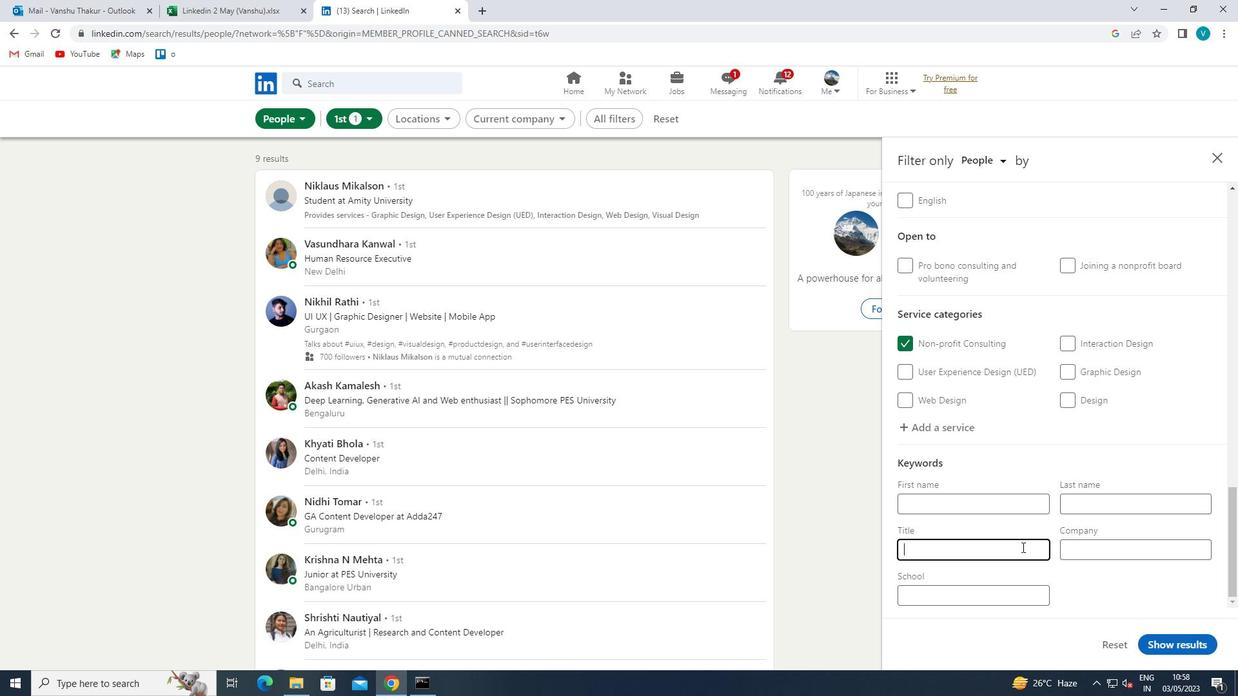 
Action: Key pressed <Key.shift>DOG<Key.space><Key.shift>WALKER<Key.shift><Key.shift>/<Key.shift>PET<Key.space><Key.shift>SITER
Screenshot: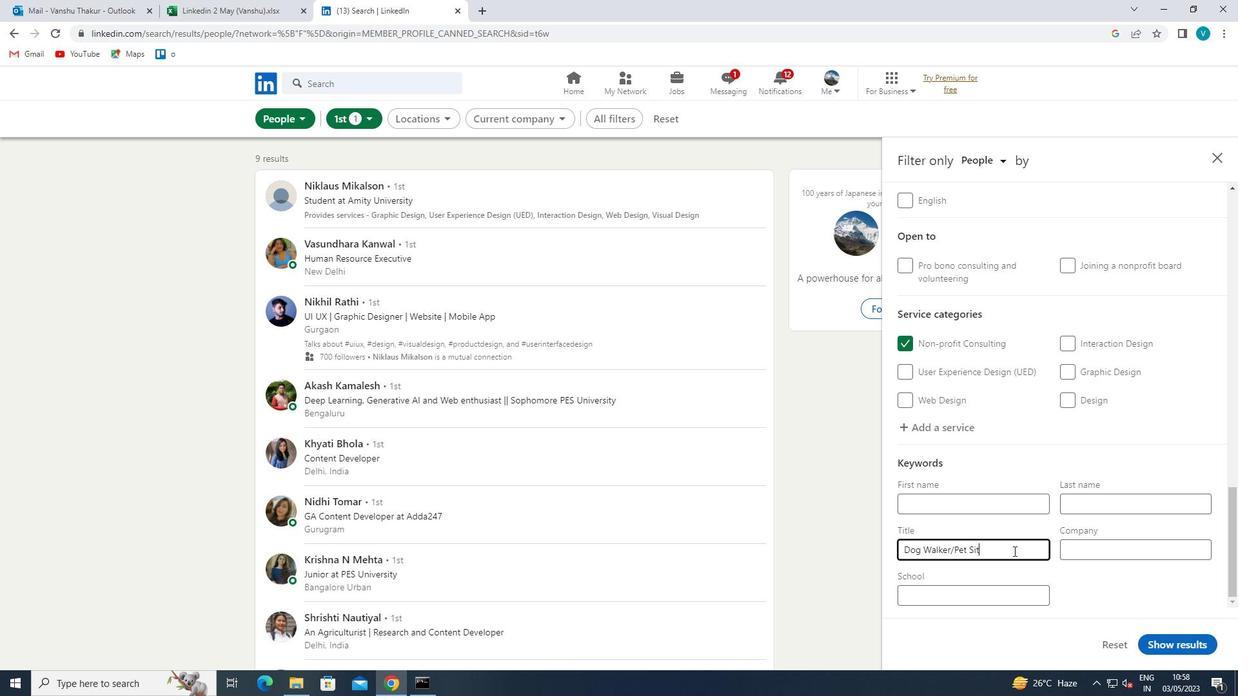 
Action: Mouse moved to (976, 551)
Screenshot: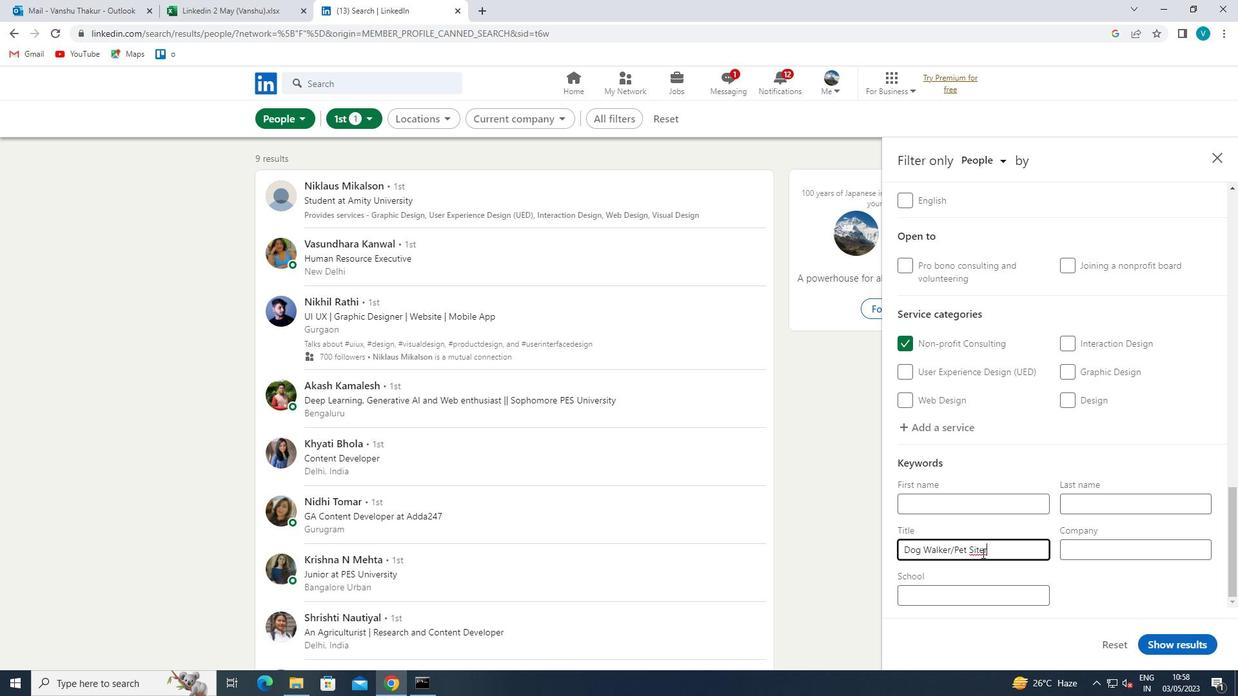 
Action: Mouse pressed left at (976, 551)
Screenshot: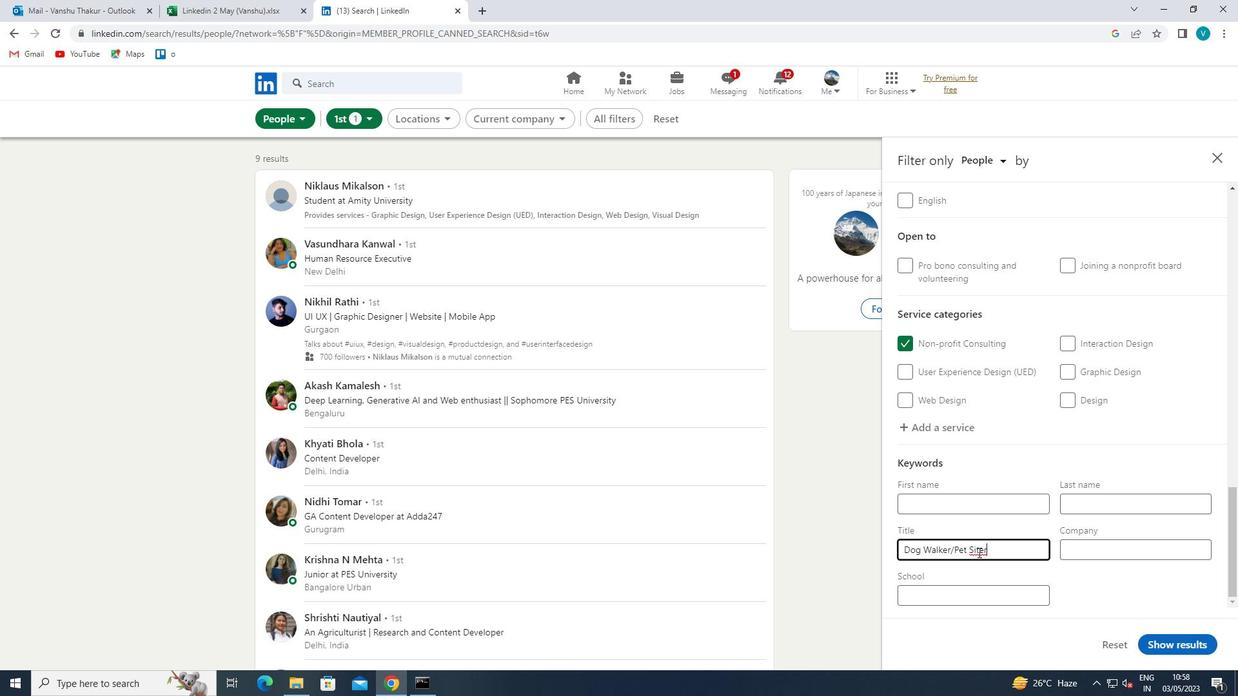 
Action: Mouse moved to (982, 558)
Screenshot: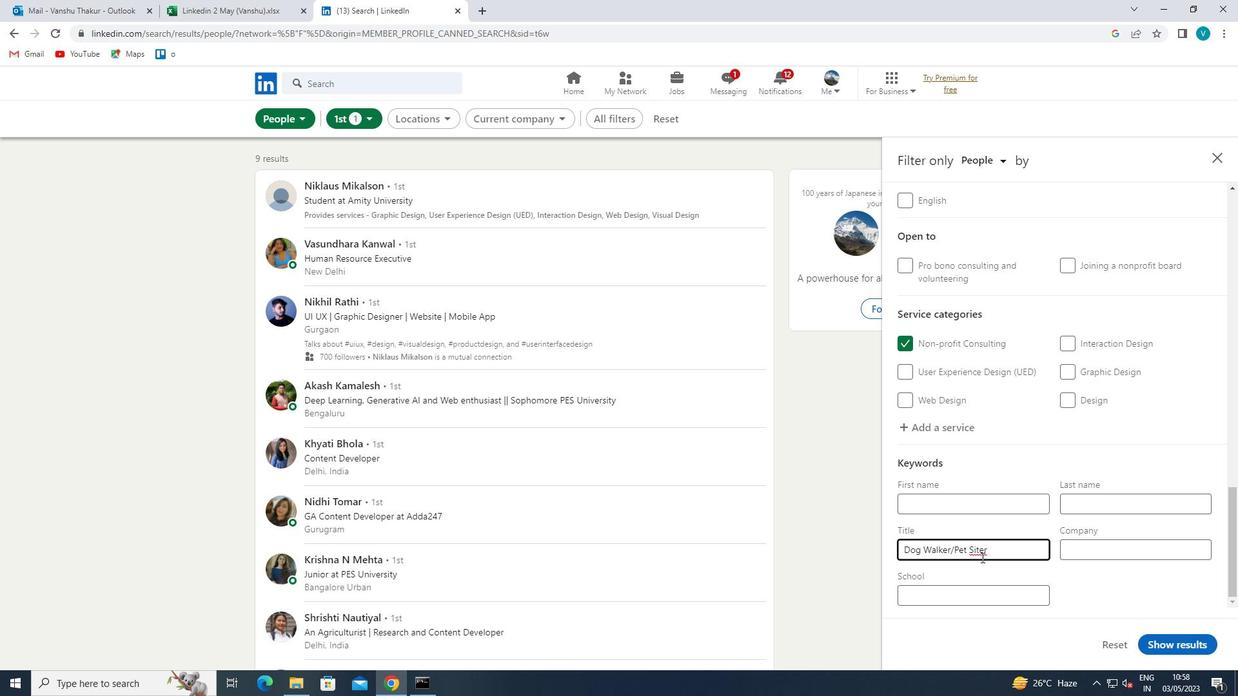 
Action: Key pressed T
Screenshot: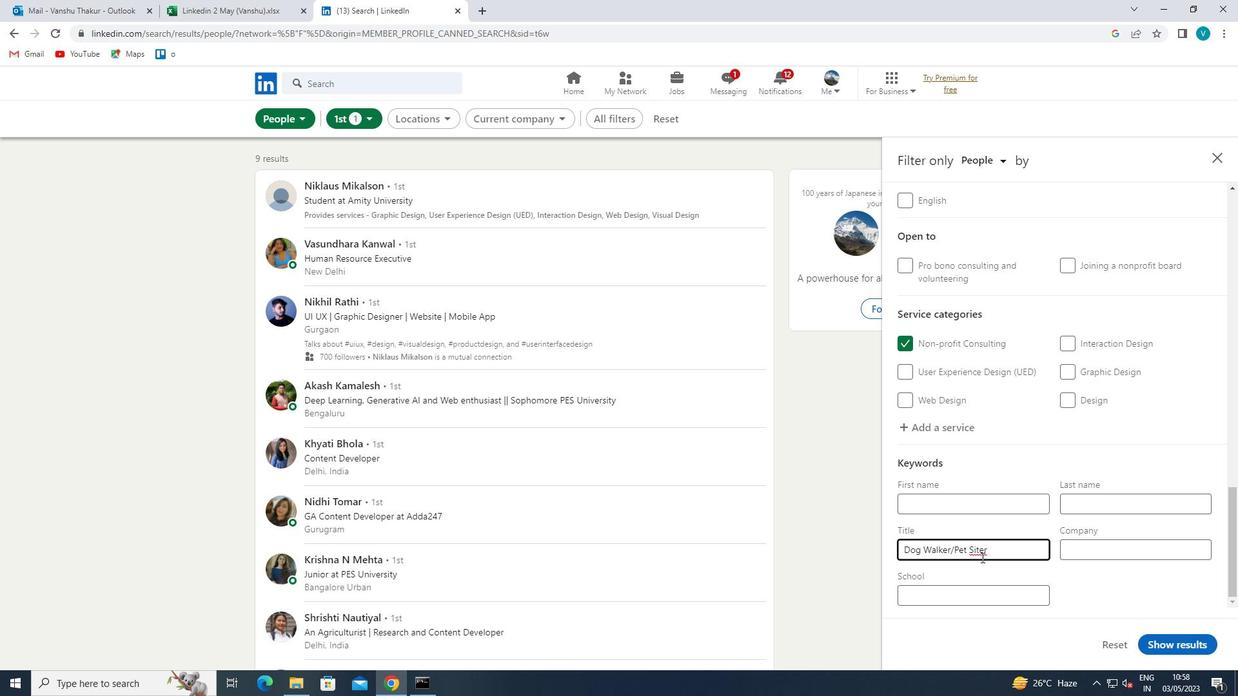 
Action: Mouse moved to (1162, 643)
Screenshot: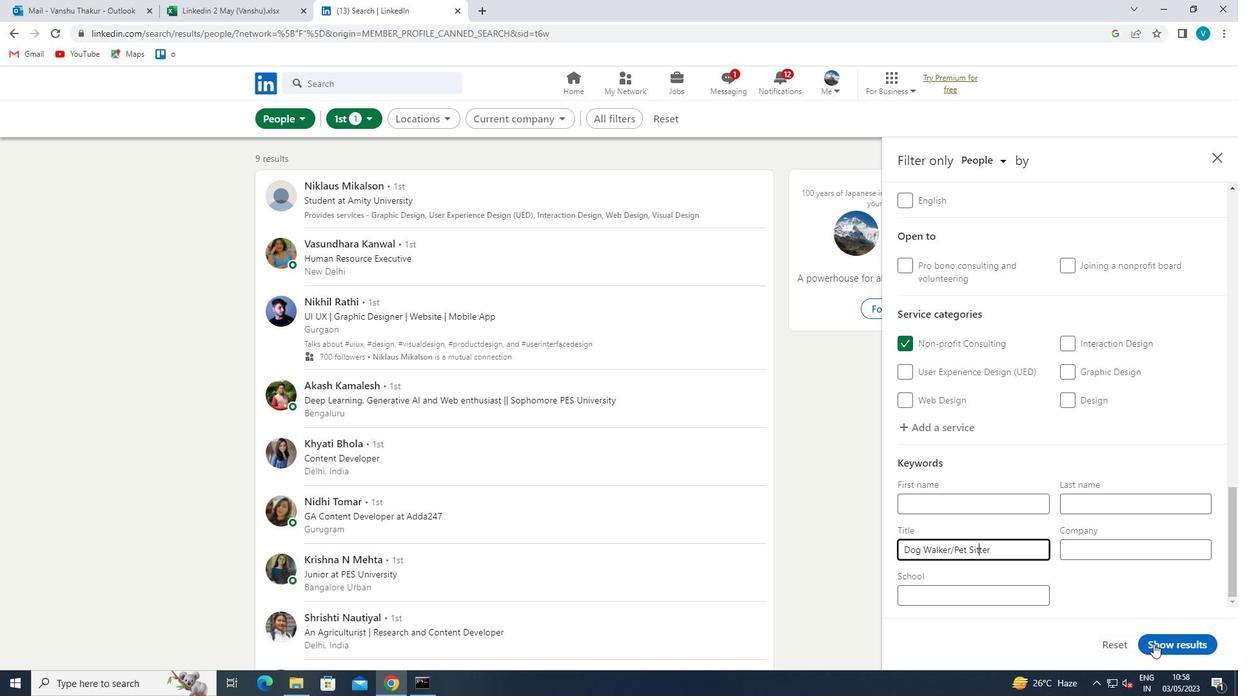 
Action: Mouse pressed left at (1162, 643)
Screenshot: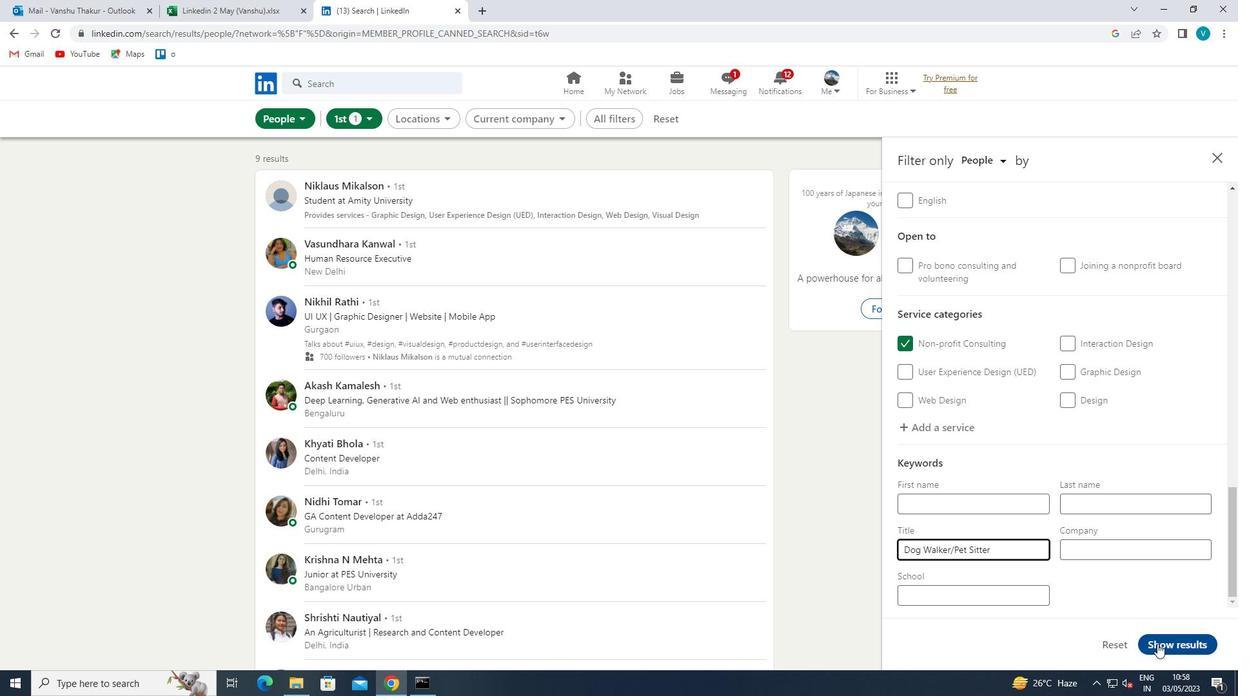 
